 Task: Find connections with filter location Paso de los Libres with filter topic #motivation with filter profile language French with filter current company Gojek with filter school Shri Mata Vaishno Devi University with filter industry Ambulance Services with filter service category Copywriting with filter keywords title Customer Service Manager
Action: Mouse moved to (603, 124)
Screenshot: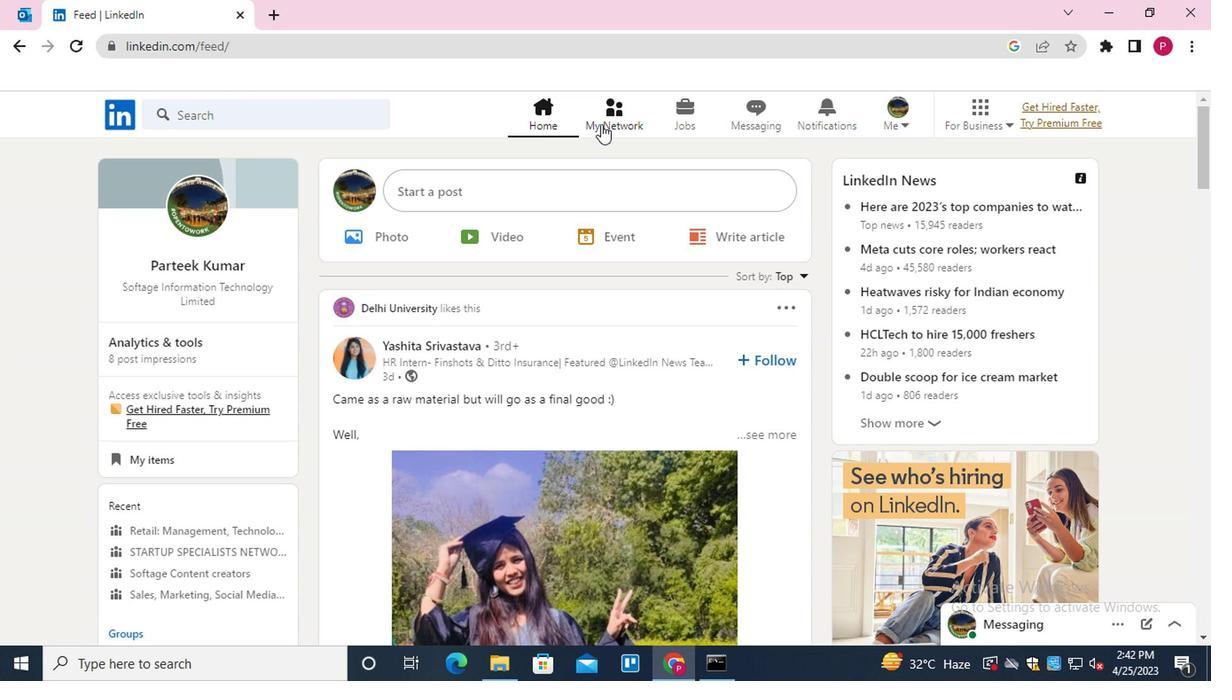 
Action: Mouse pressed left at (603, 124)
Screenshot: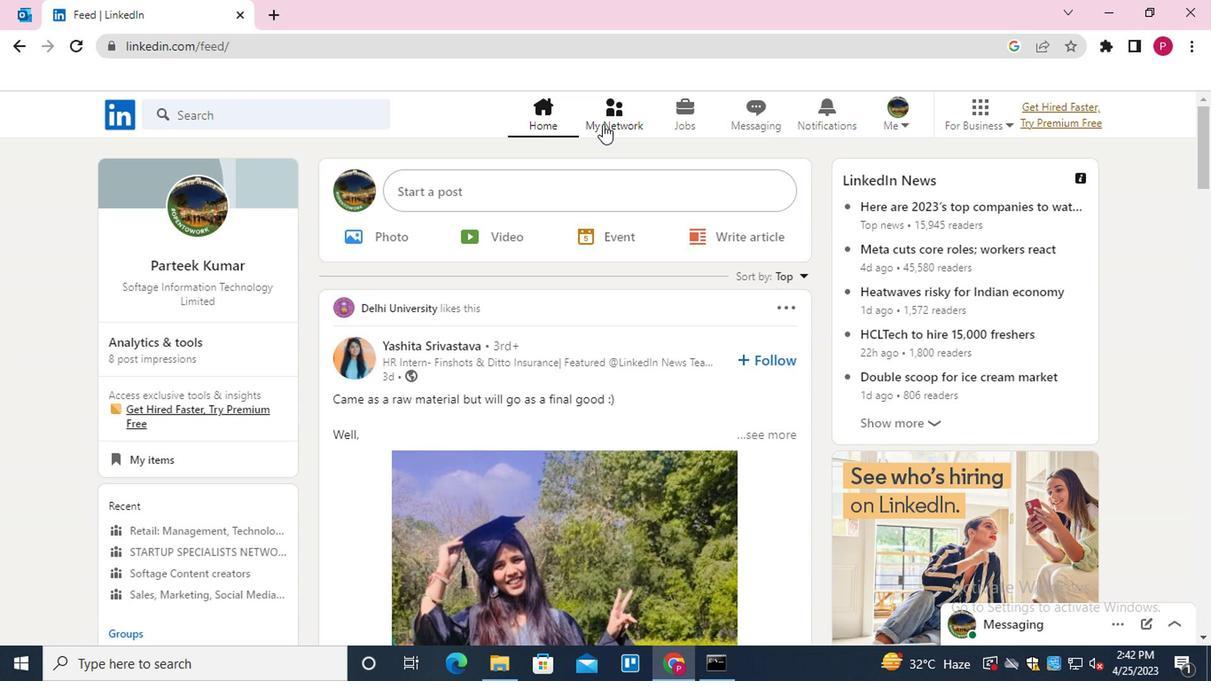
Action: Mouse moved to (200, 201)
Screenshot: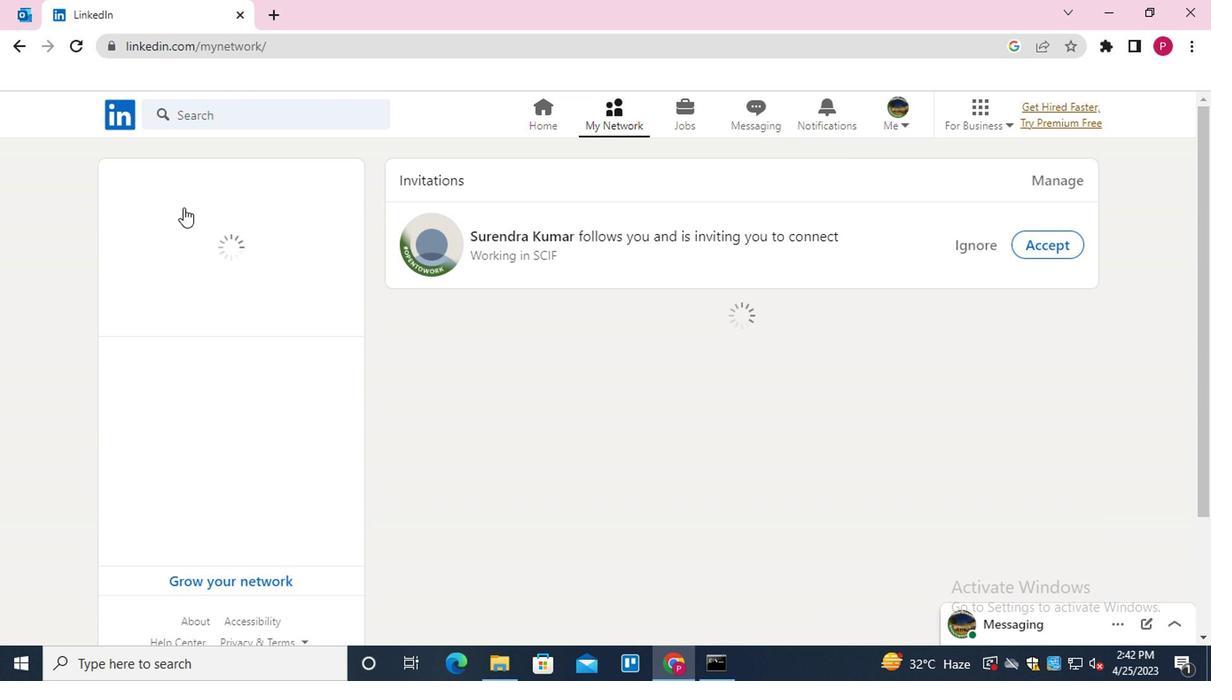 
Action: Mouse pressed left at (200, 201)
Screenshot: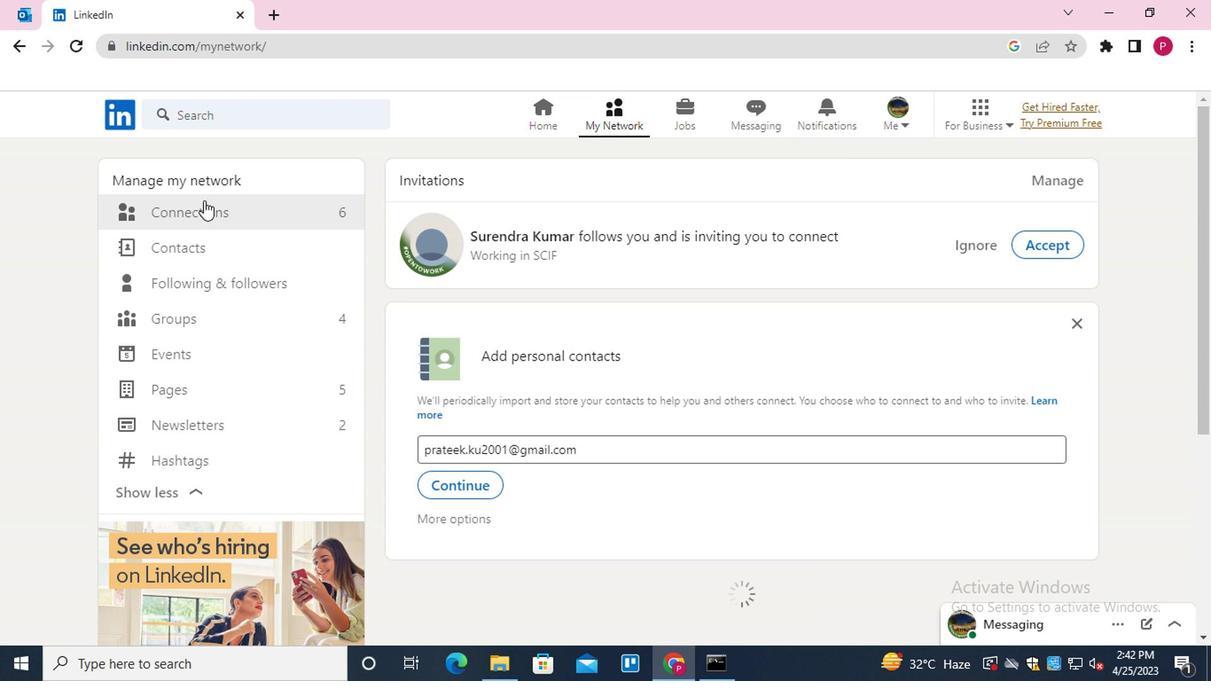 
Action: Mouse moved to (279, 208)
Screenshot: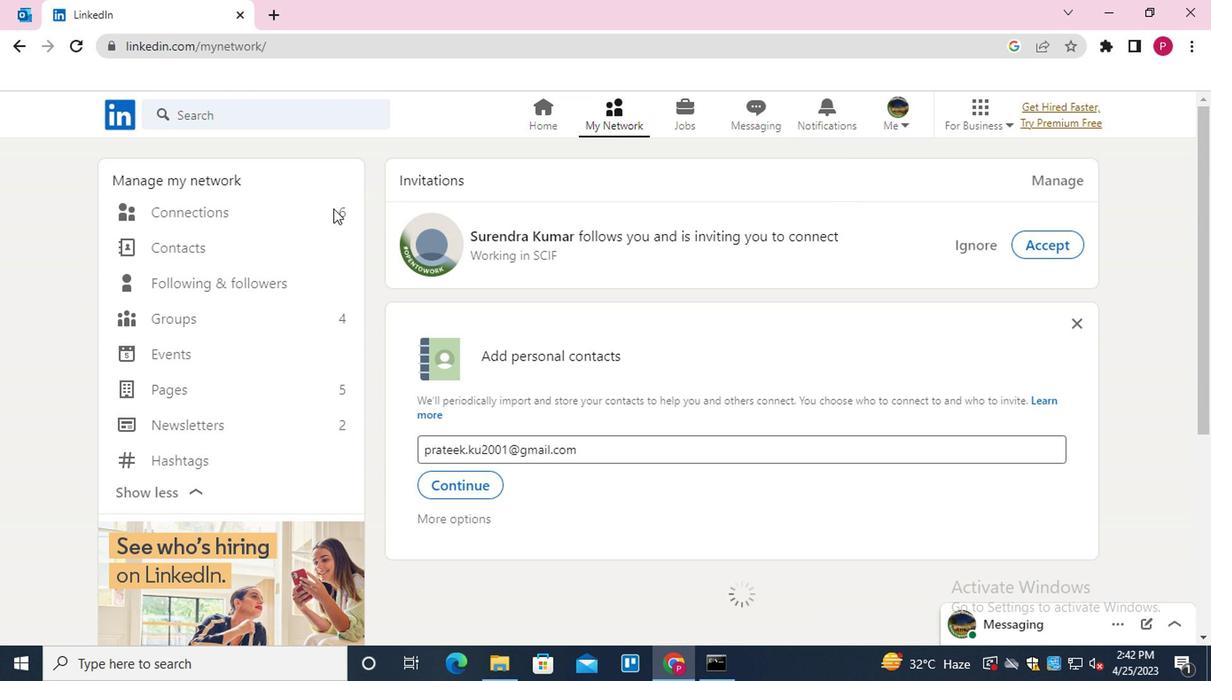 
Action: Mouse pressed left at (279, 208)
Screenshot: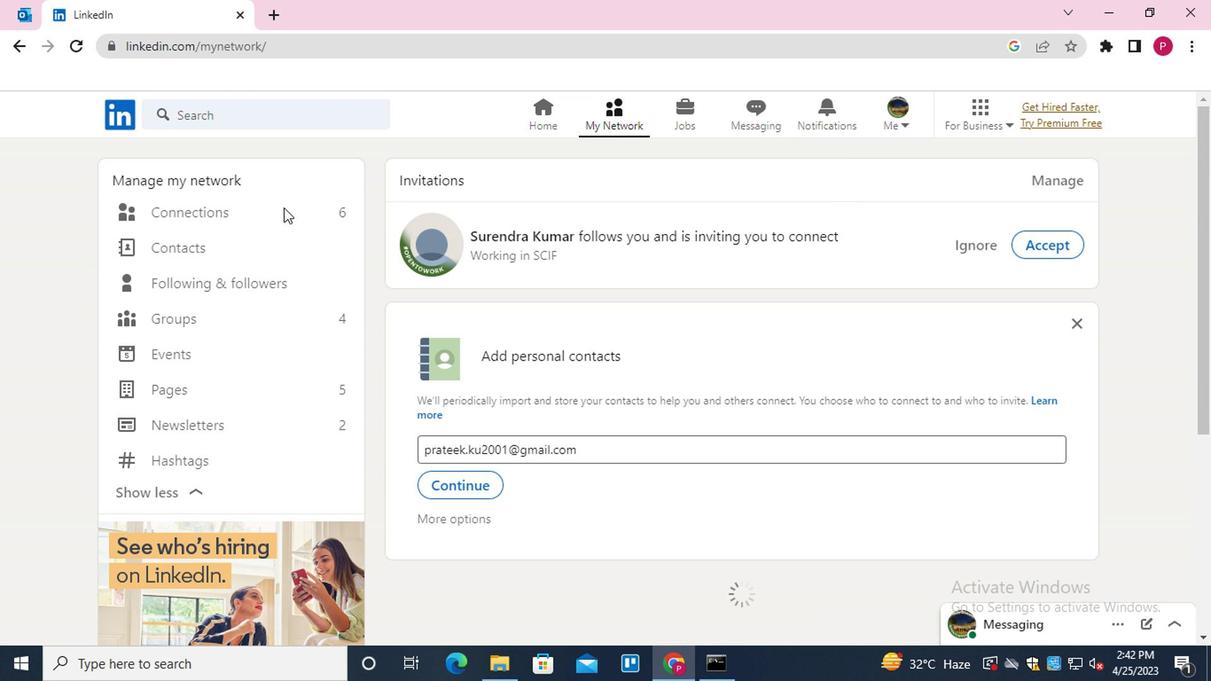 
Action: Mouse moved to (716, 218)
Screenshot: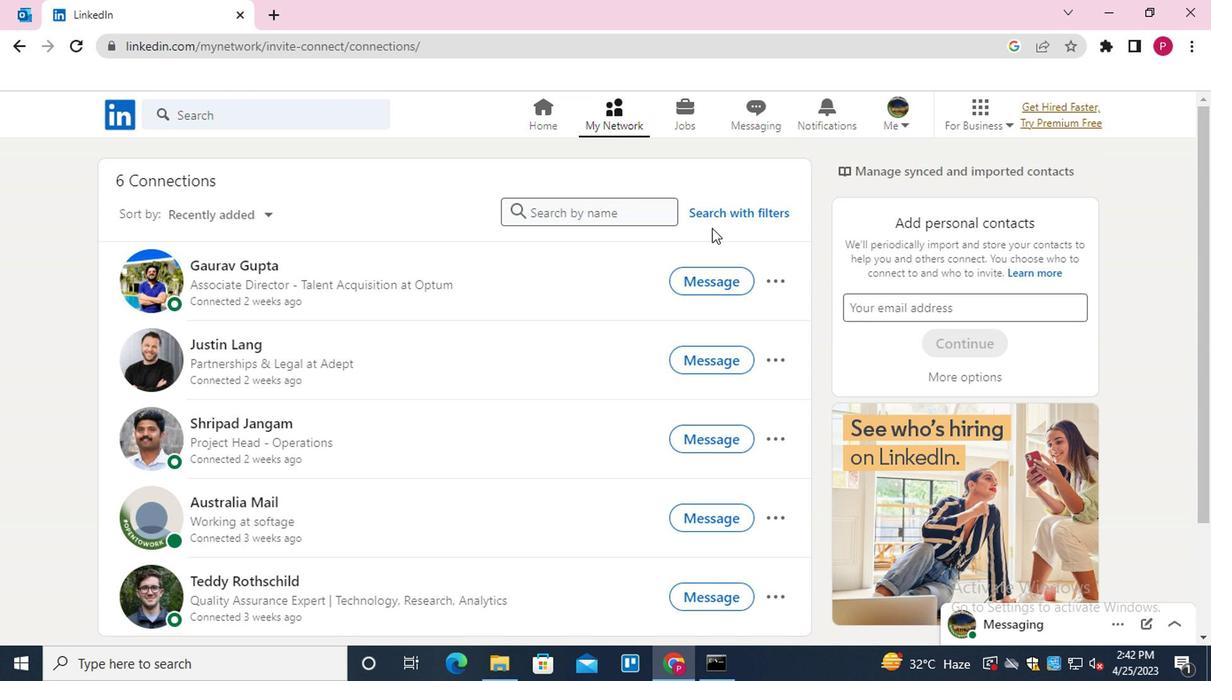 
Action: Mouse pressed left at (716, 218)
Screenshot: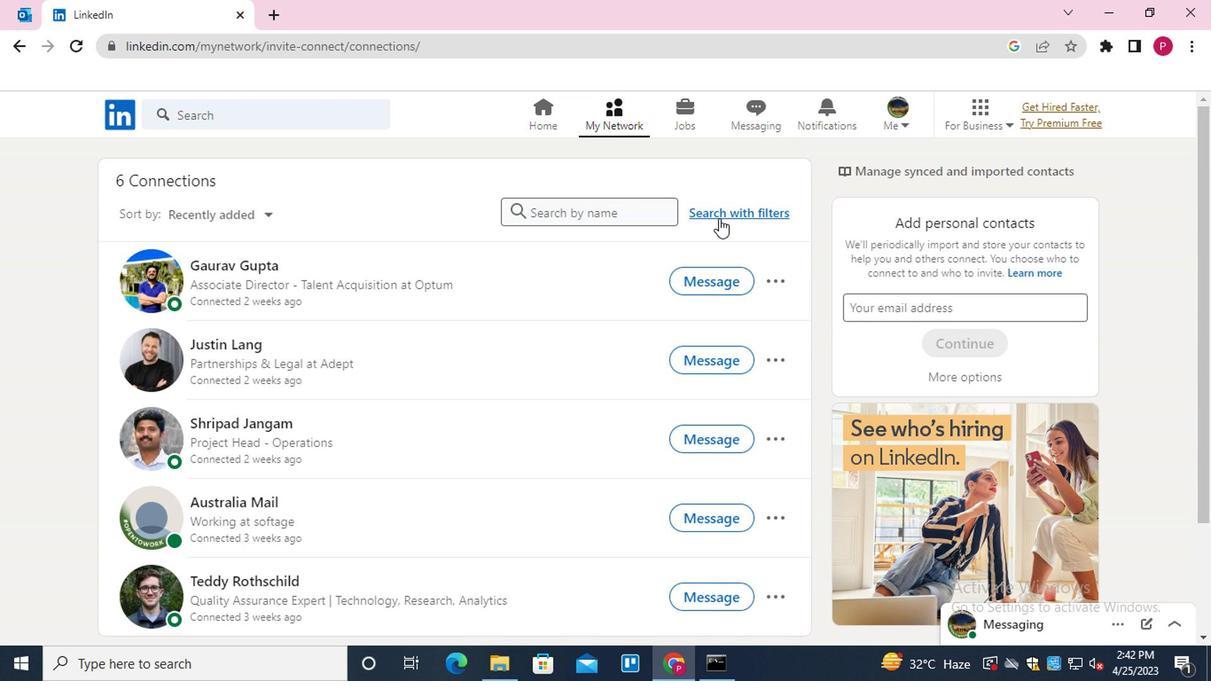 
Action: Mouse moved to (551, 167)
Screenshot: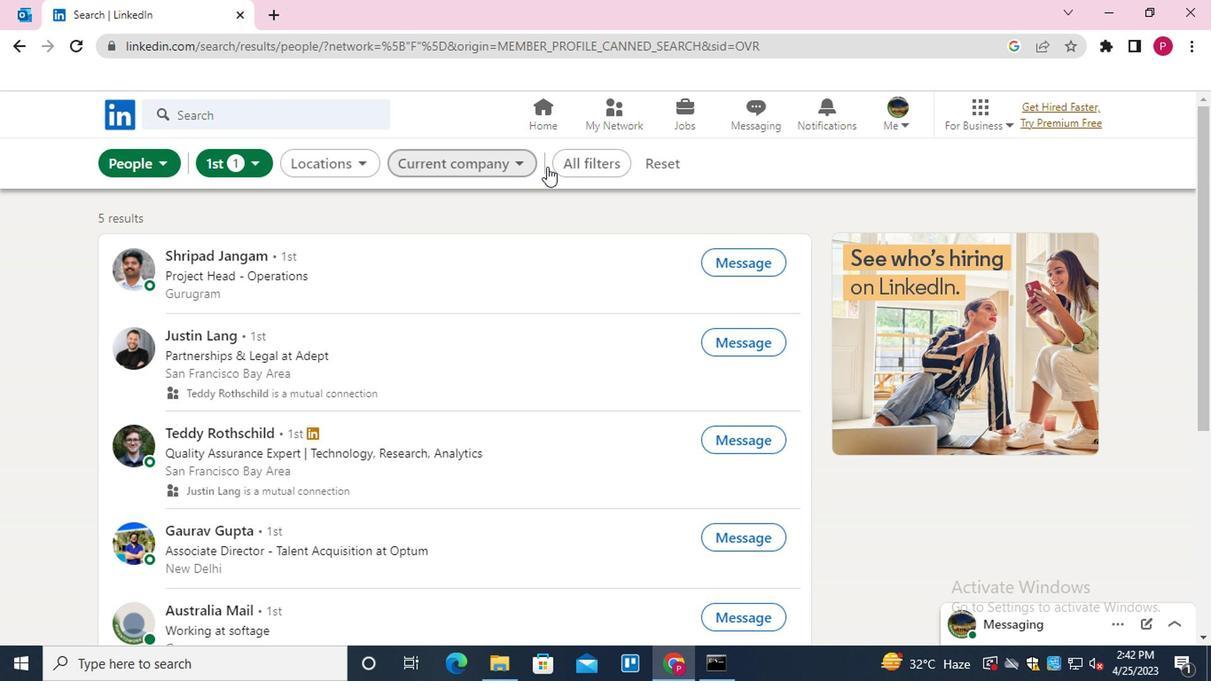 
Action: Mouse pressed left at (551, 167)
Screenshot: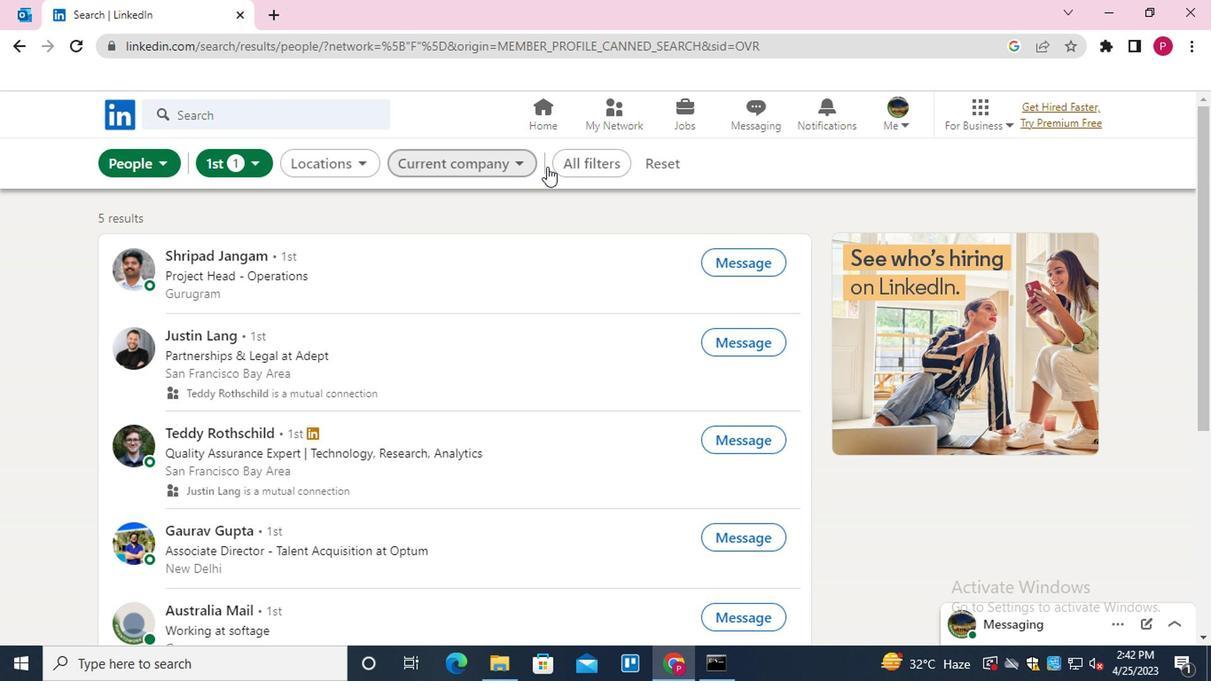 
Action: Mouse moved to (826, 346)
Screenshot: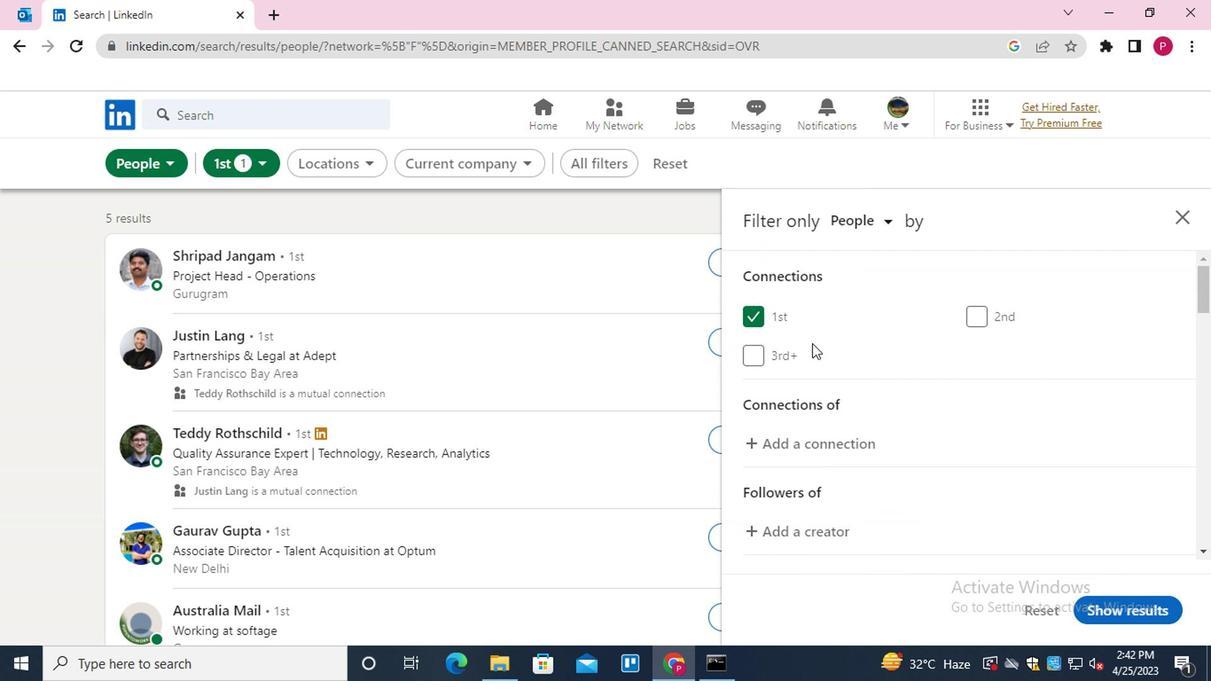 
Action: Mouse scrolled (826, 345) with delta (0, -1)
Screenshot: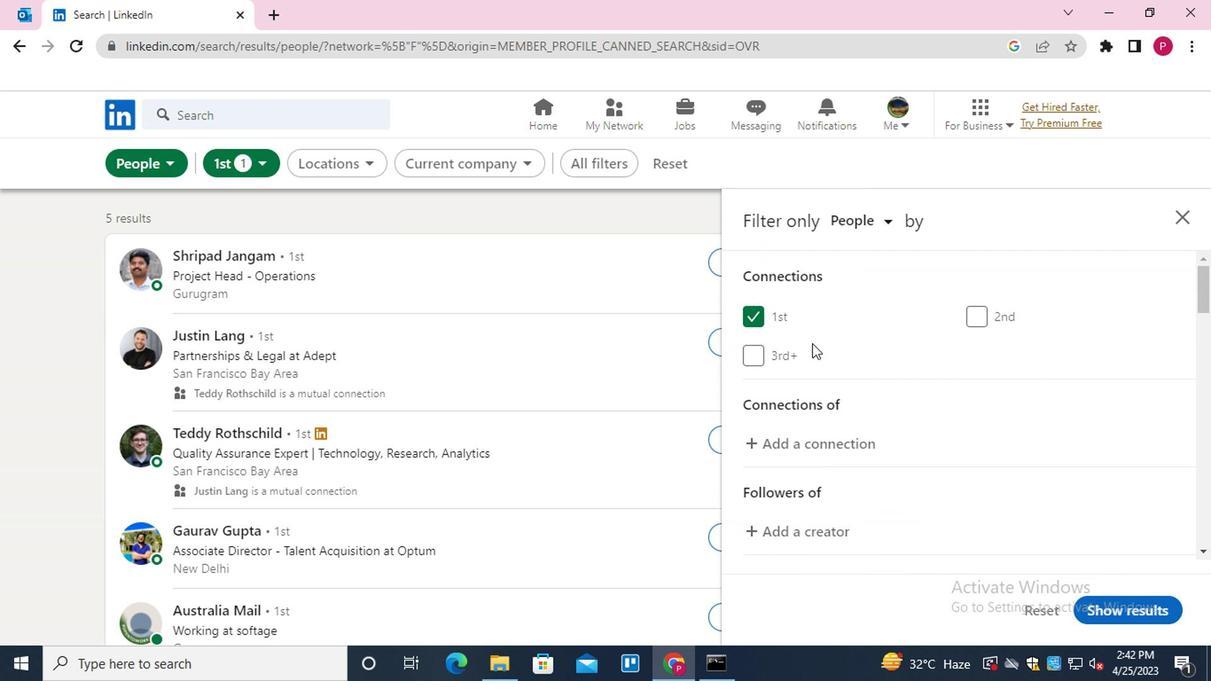 
Action: Mouse moved to (828, 348)
Screenshot: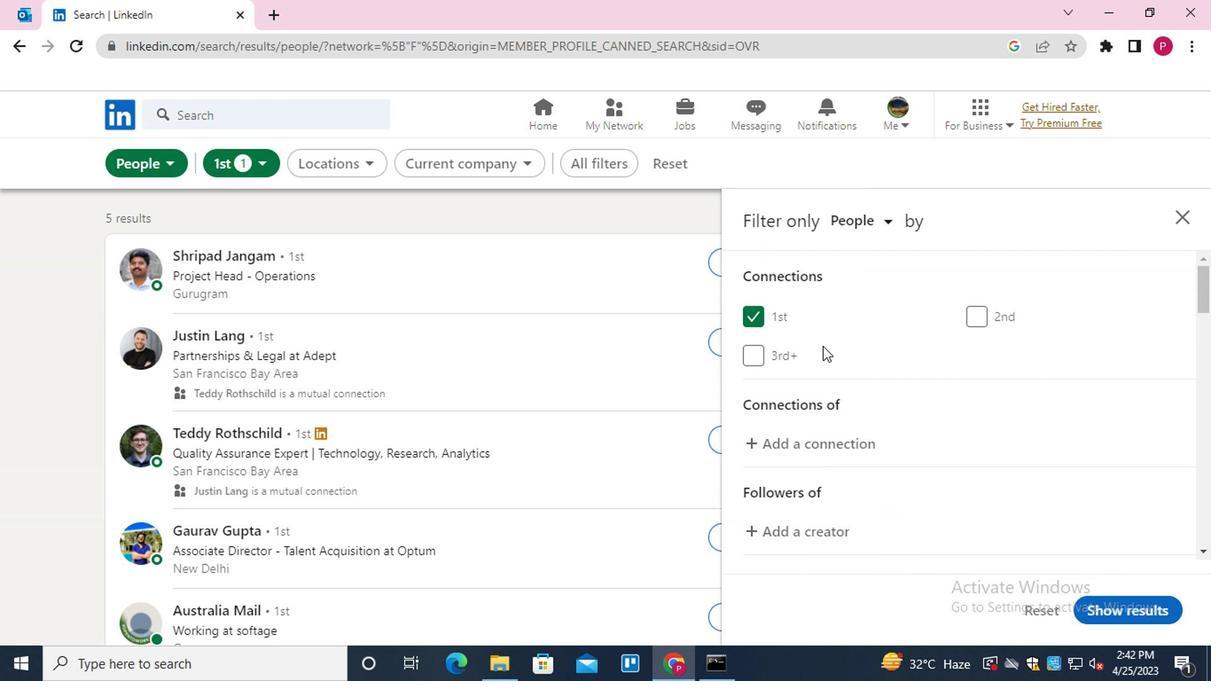 
Action: Mouse scrolled (828, 347) with delta (0, -1)
Screenshot: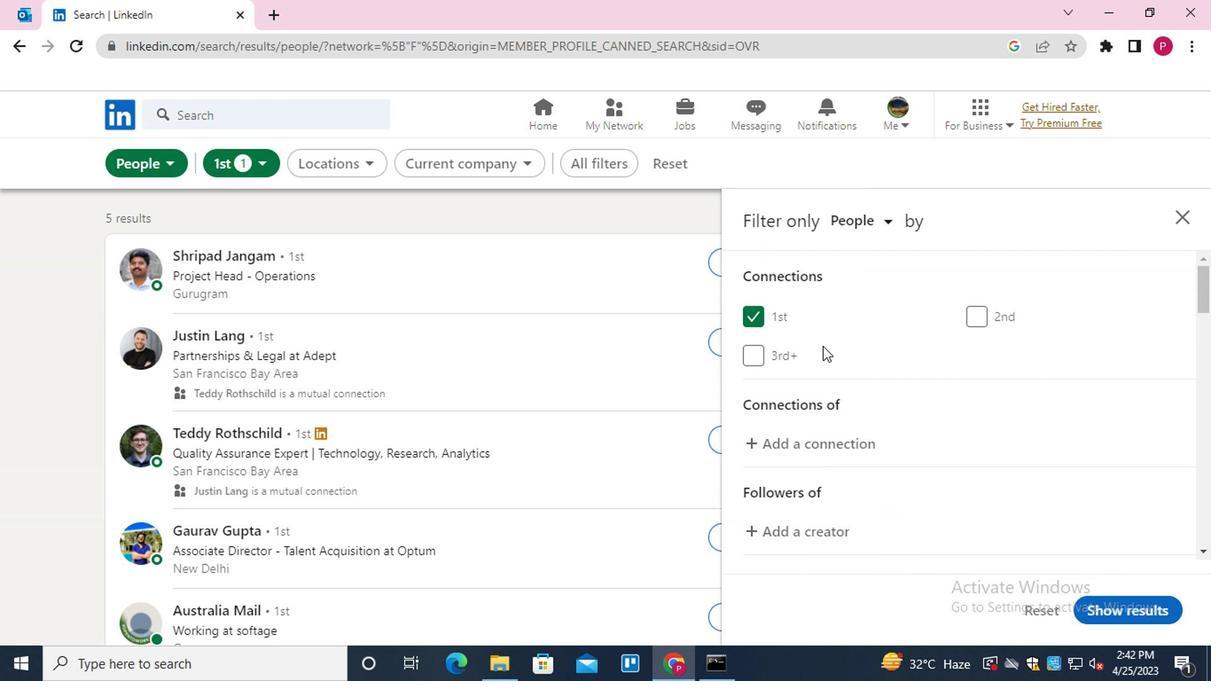 
Action: Mouse moved to (829, 348)
Screenshot: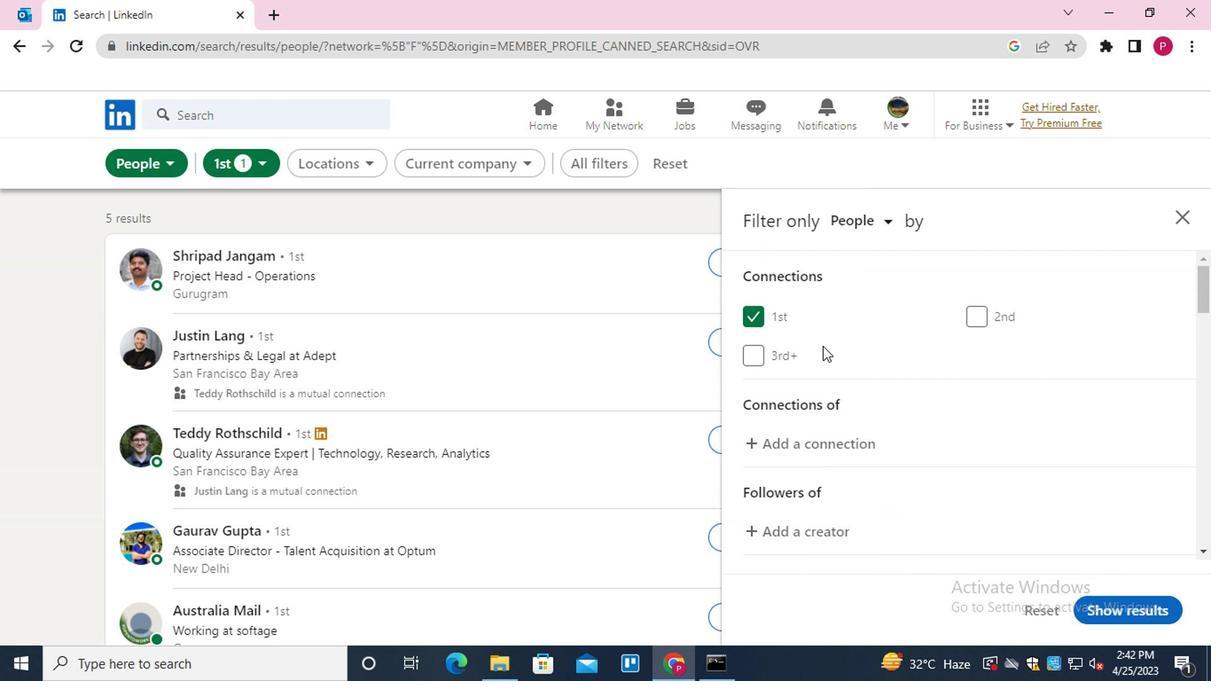 
Action: Mouse scrolled (829, 347) with delta (0, -1)
Screenshot: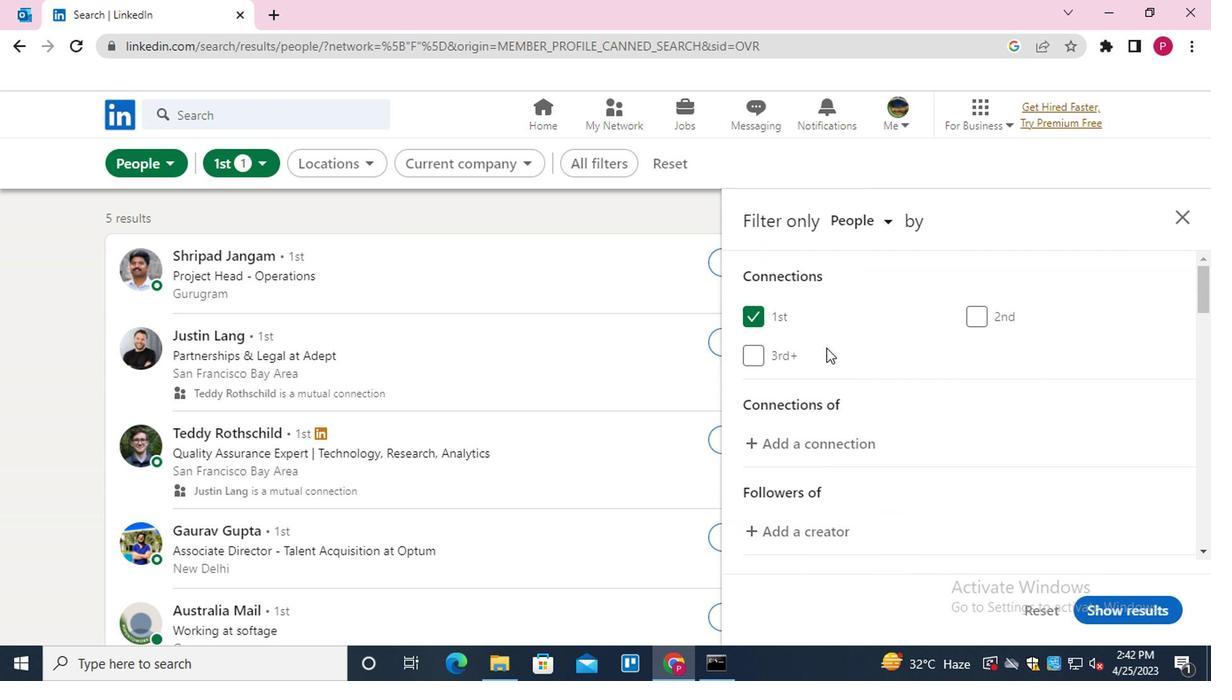 
Action: Mouse moved to (1041, 420)
Screenshot: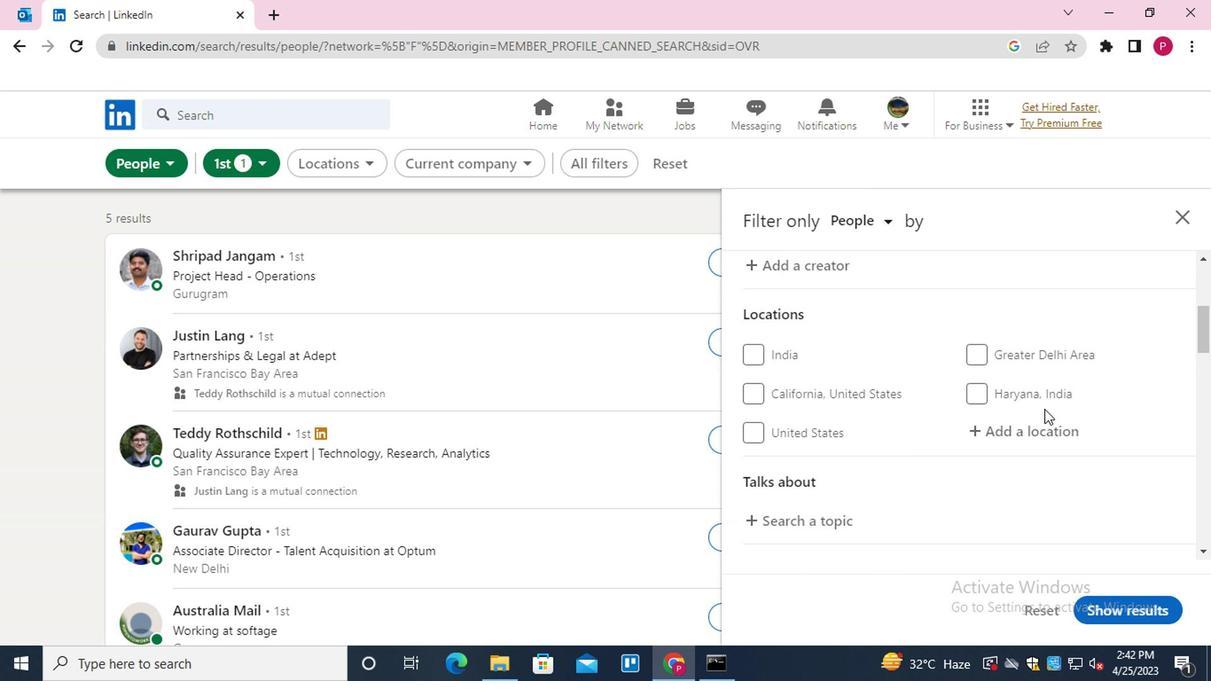 
Action: Mouse pressed left at (1041, 420)
Screenshot: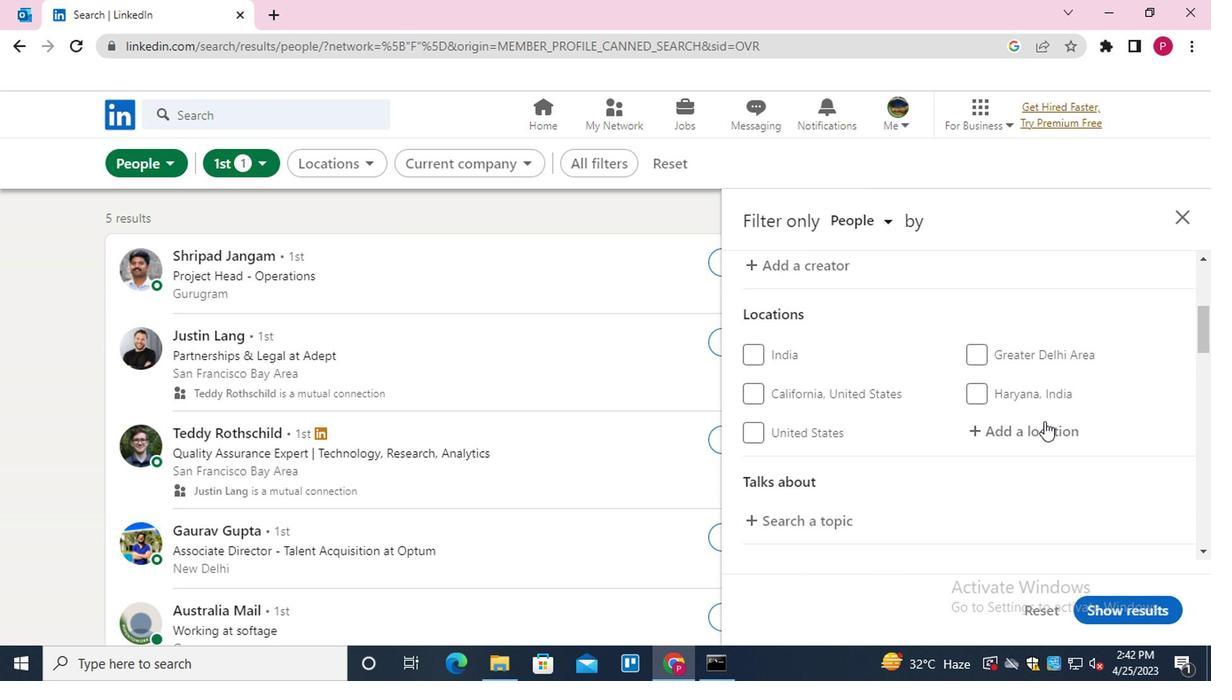 
Action: Key pressed <Key.shift>PASO<Key.space>DE<Key.space>LOS
Screenshot: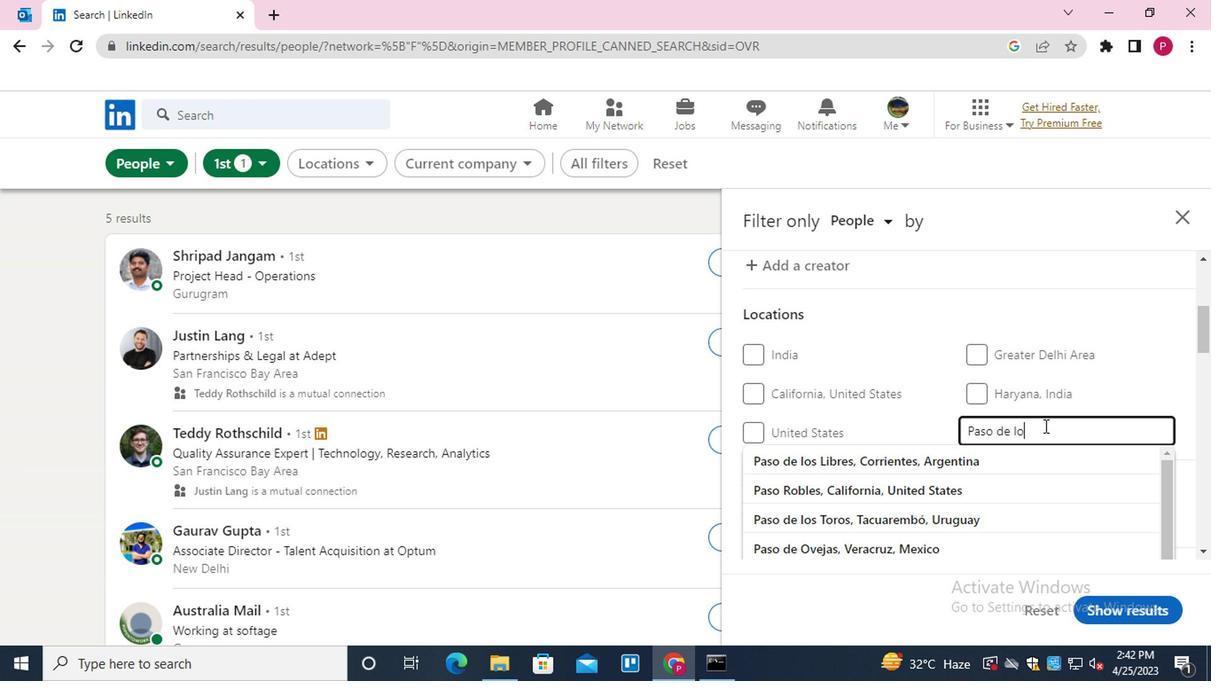 
Action: Mouse moved to (878, 446)
Screenshot: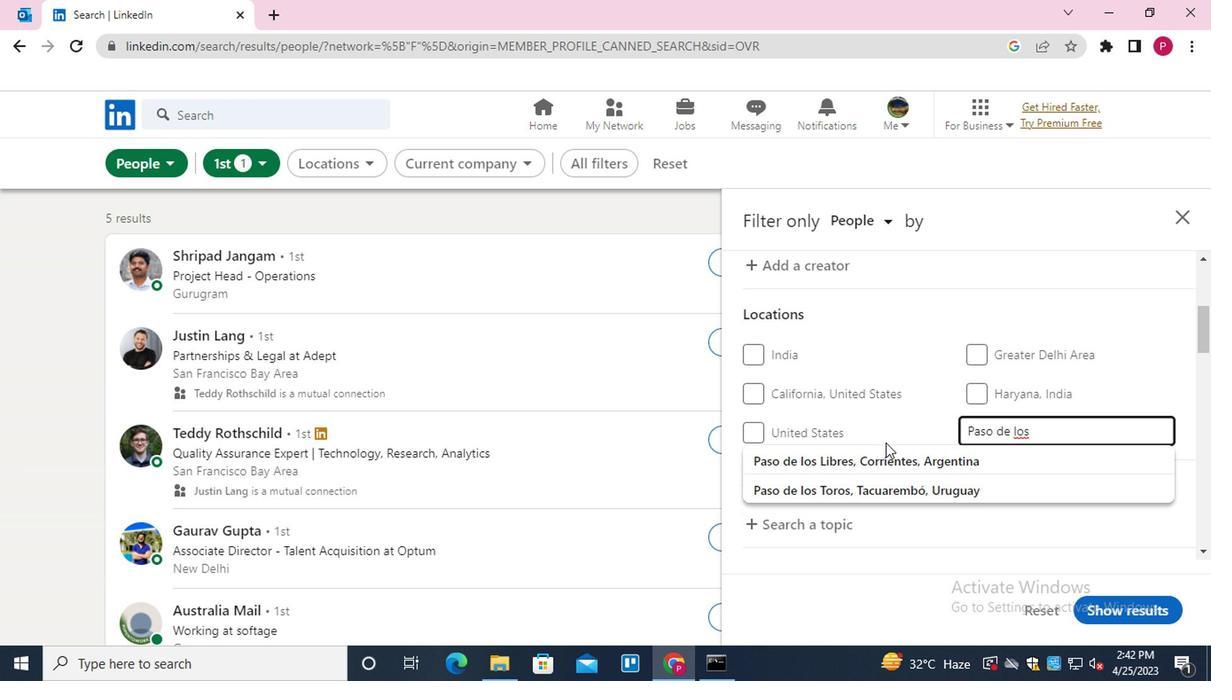 
Action: Mouse pressed left at (878, 446)
Screenshot: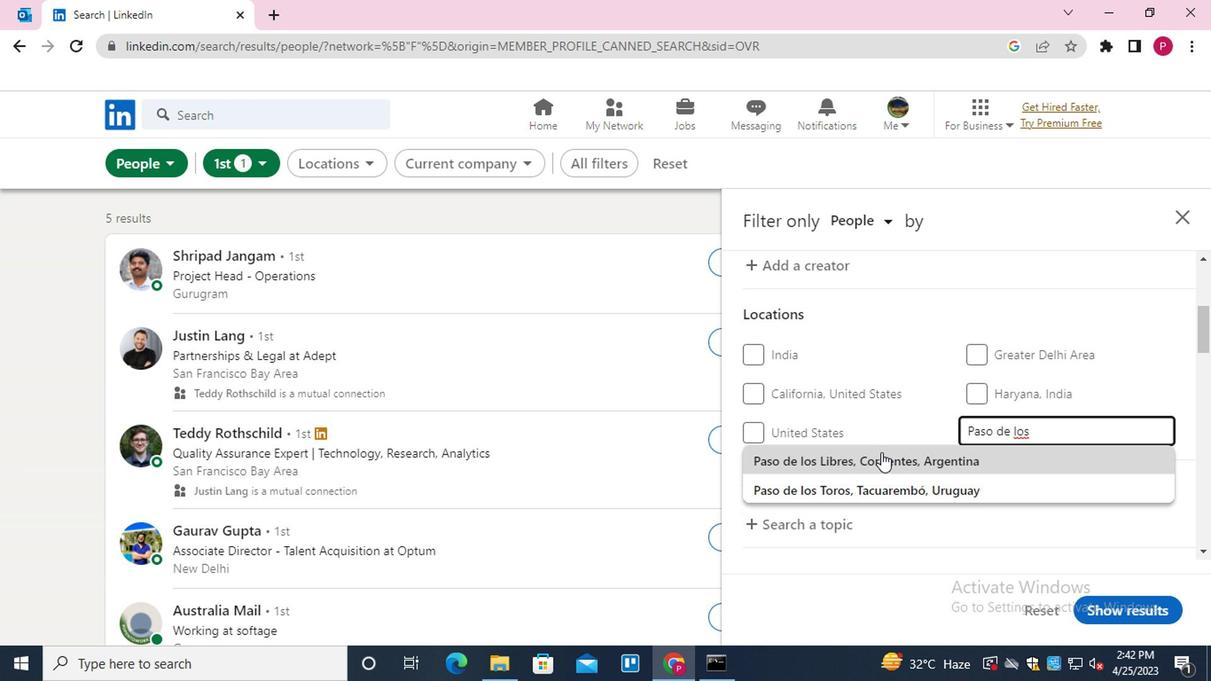
Action: Mouse moved to (863, 393)
Screenshot: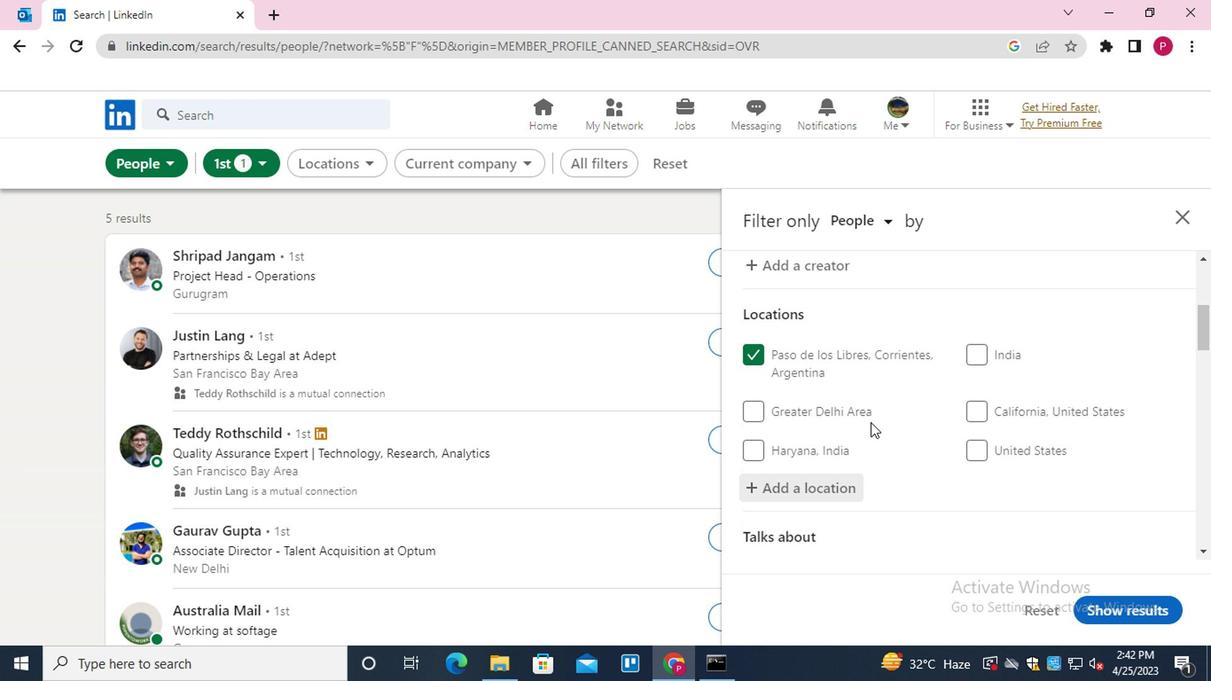 
Action: Mouse scrolled (863, 392) with delta (0, -1)
Screenshot: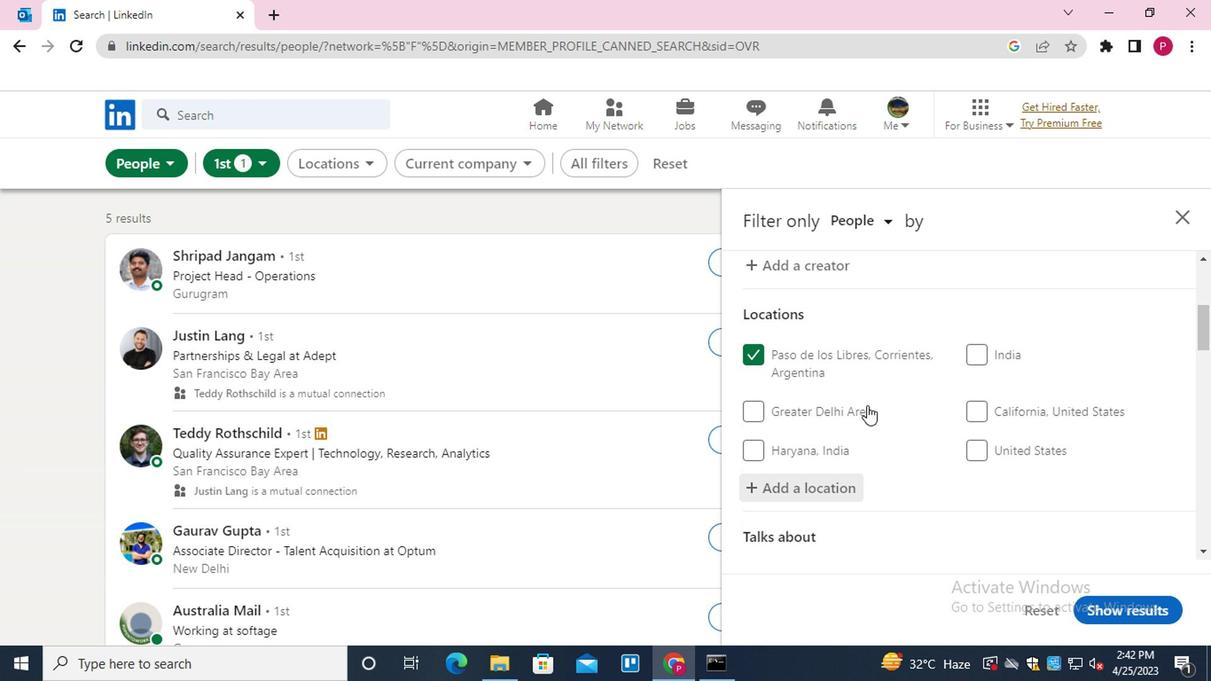 
Action: Mouse moved to (864, 393)
Screenshot: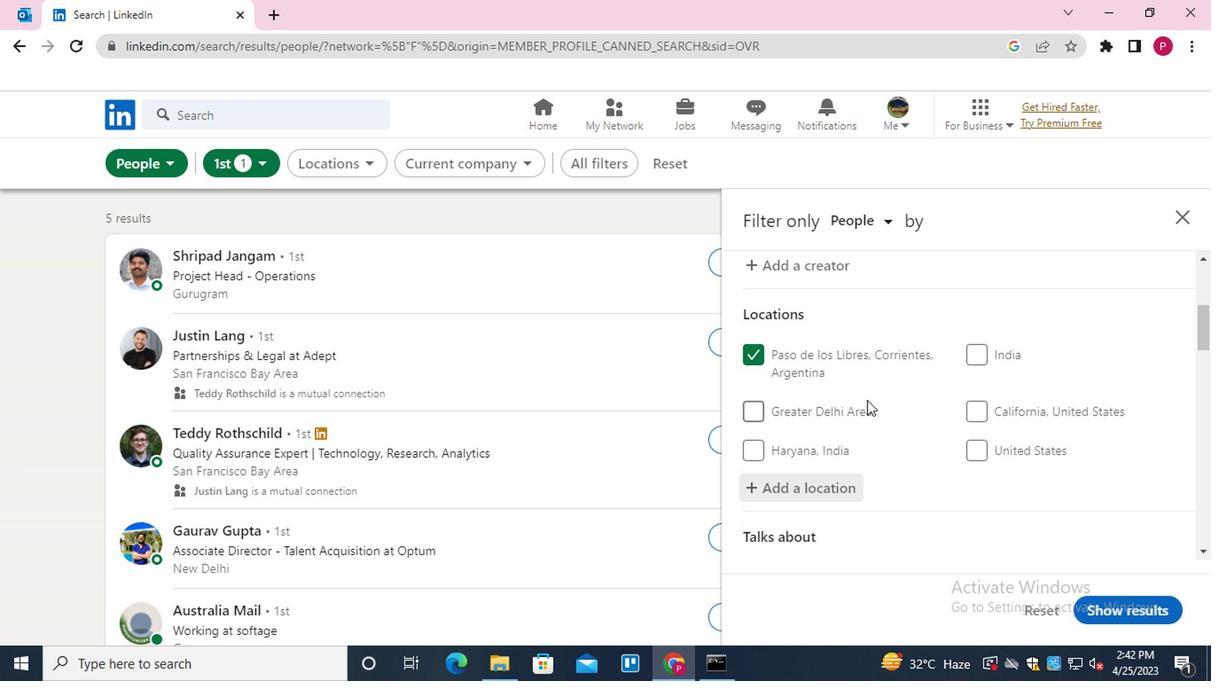 
Action: Mouse scrolled (864, 392) with delta (0, -1)
Screenshot: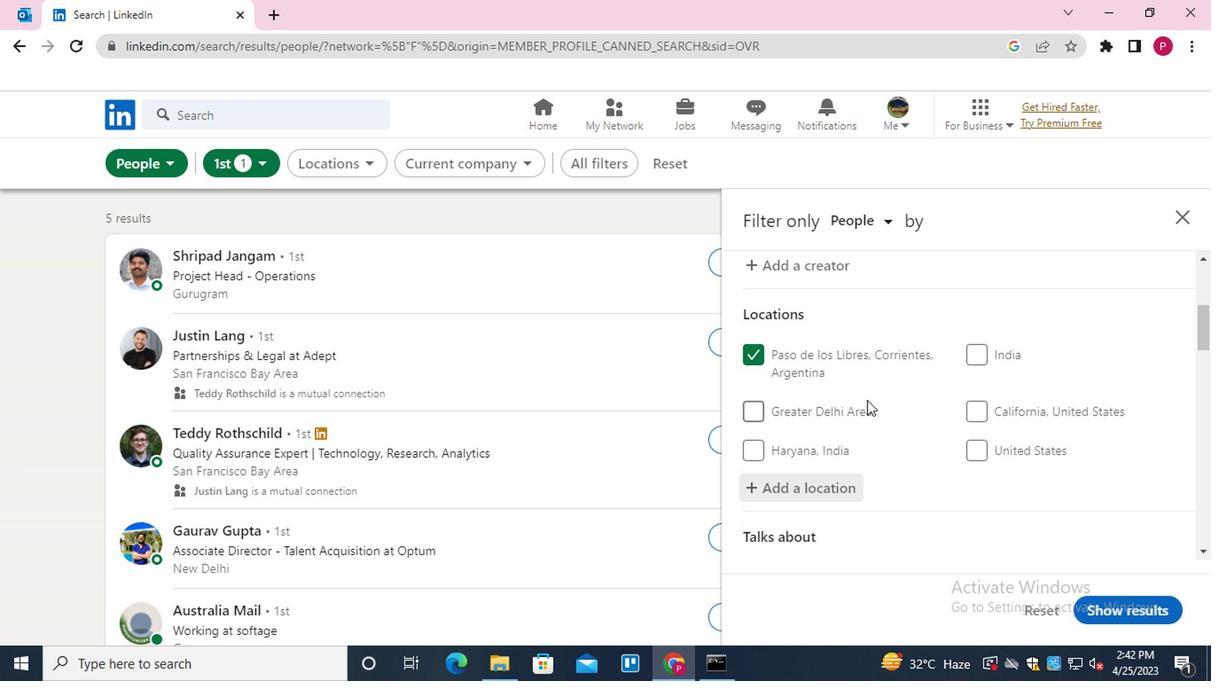 
Action: Mouse scrolled (864, 392) with delta (0, -1)
Screenshot: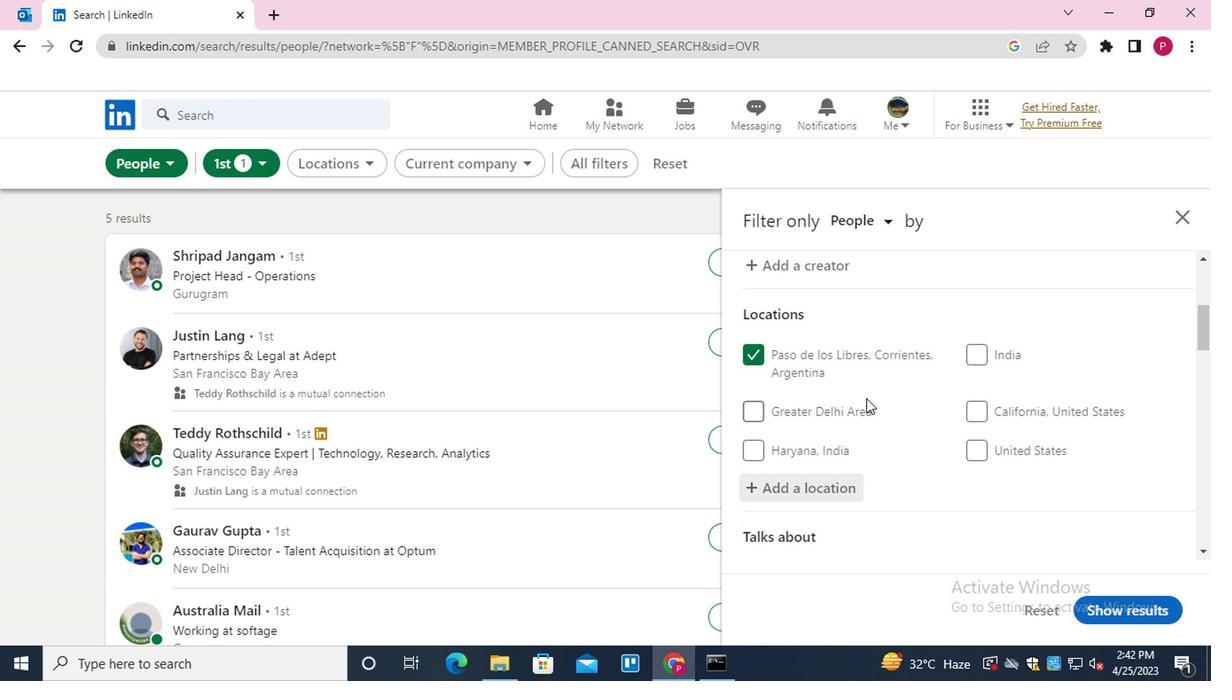 
Action: Mouse moved to (864, 393)
Screenshot: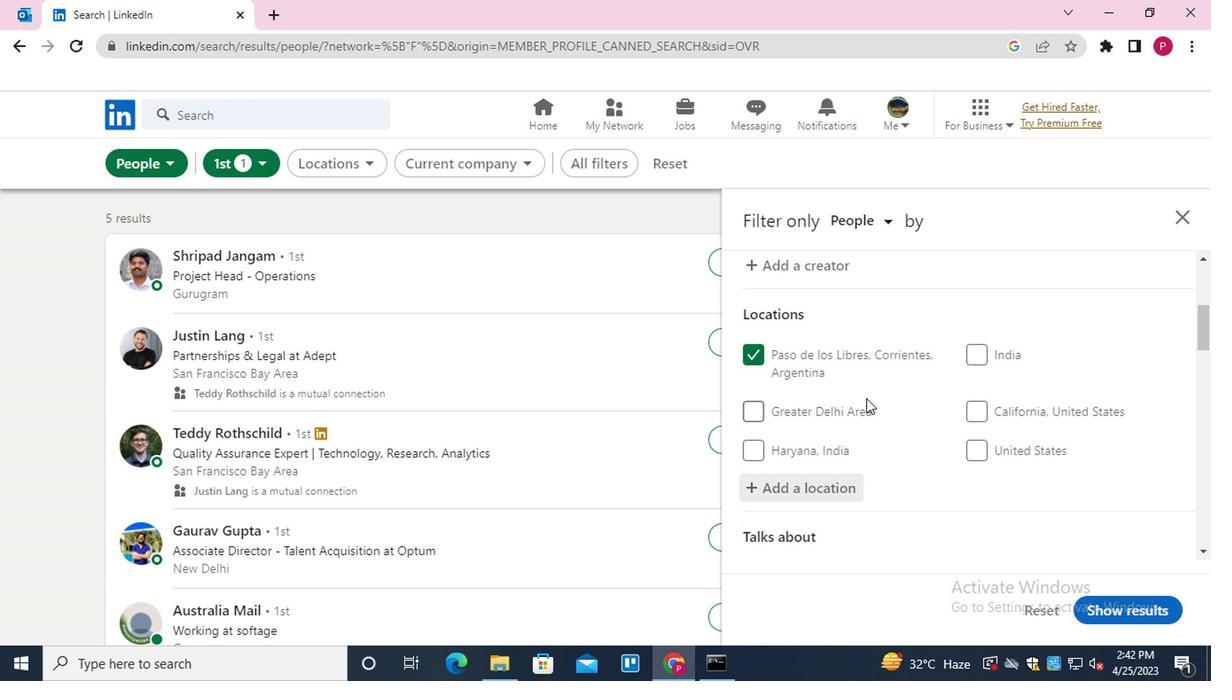 
Action: Mouse scrolled (864, 392) with delta (0, -1)
Screenshot: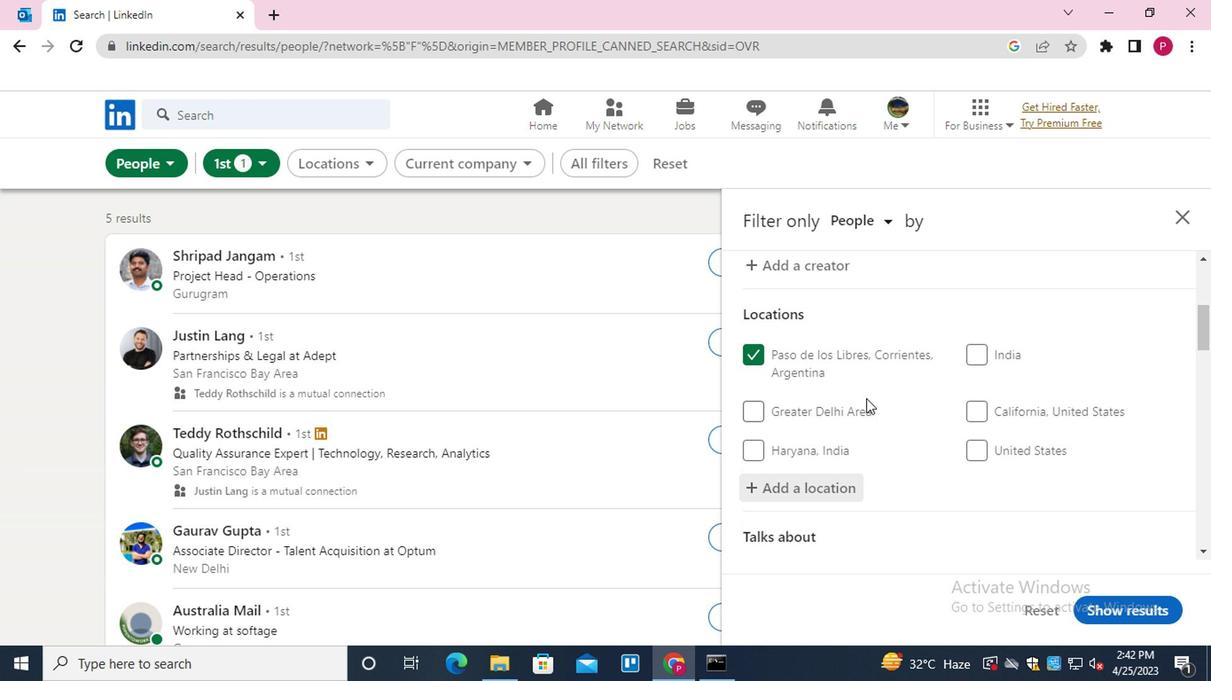 
Action: Mouse moved to (815, 304)
Screenshot: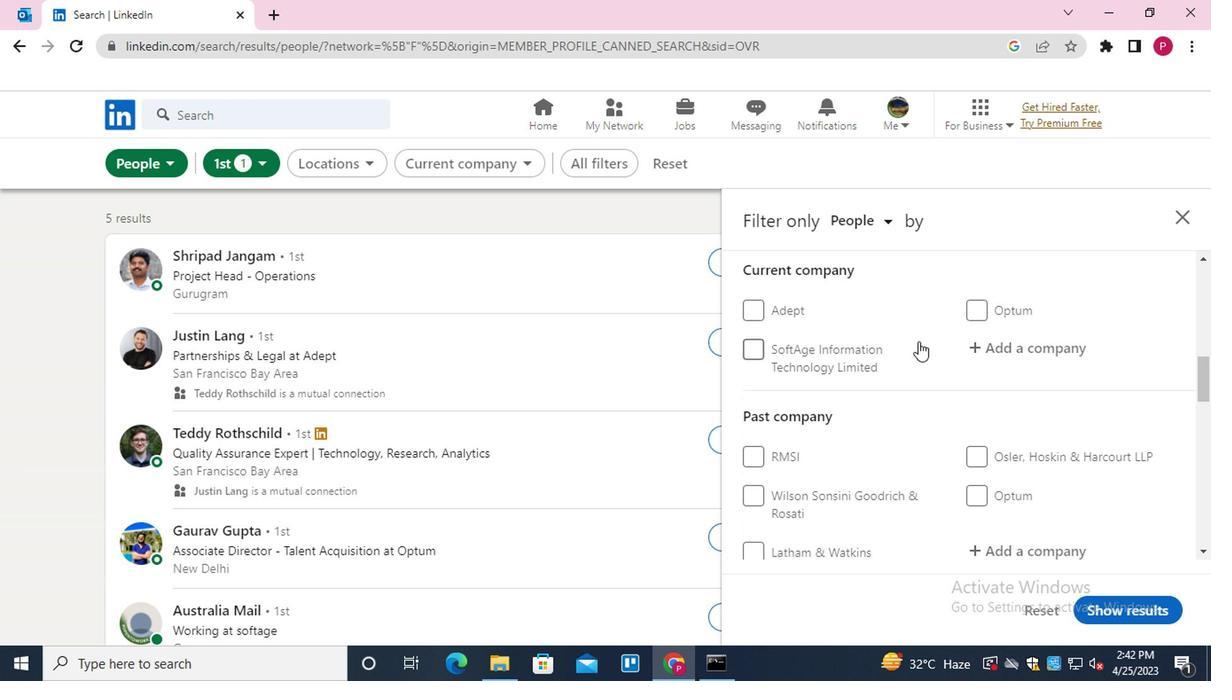 
Action: Mouse scrolled (815, 304) with delta (0, 0)
Screenshot: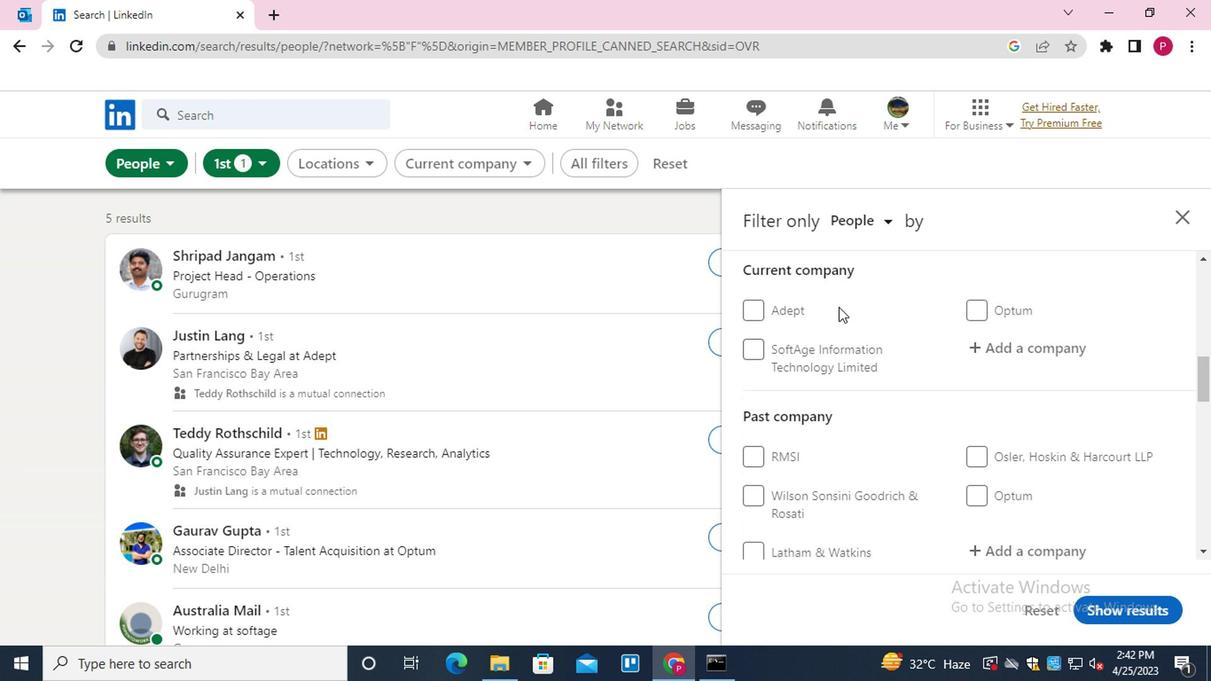 
Action: Mouse scrolled (815, 304) with delta (0, 0)
Screenshot: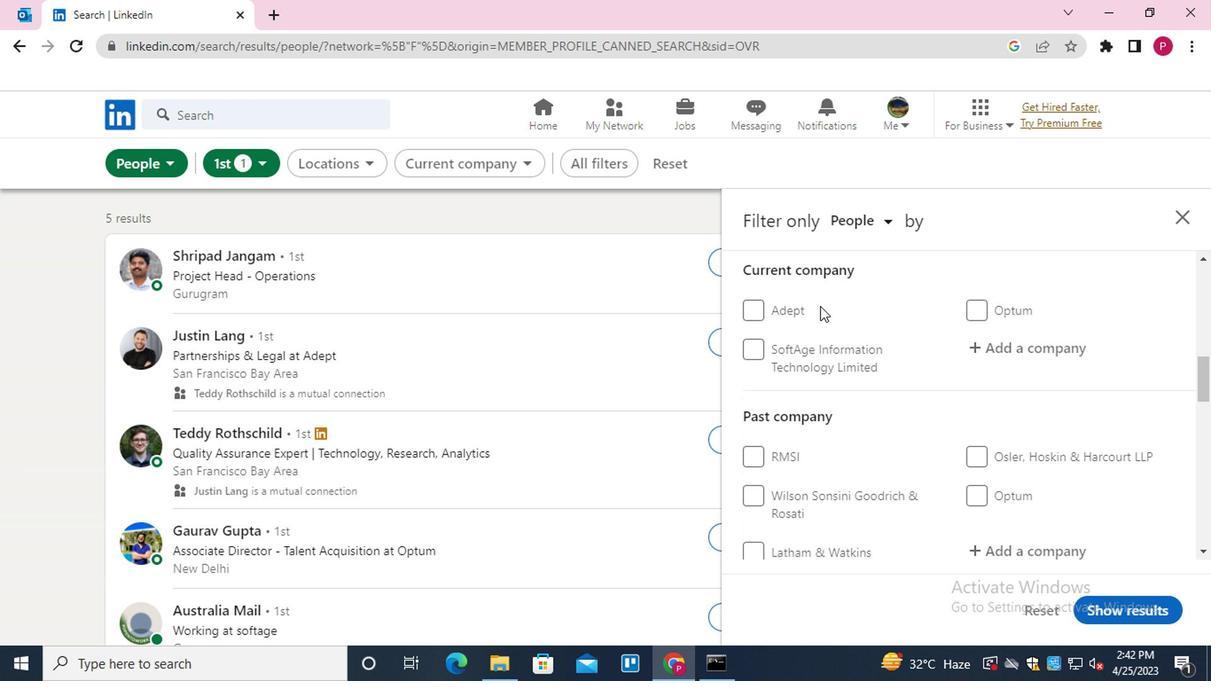 
Action: Mouse moved to (803, 393)
Screenshot: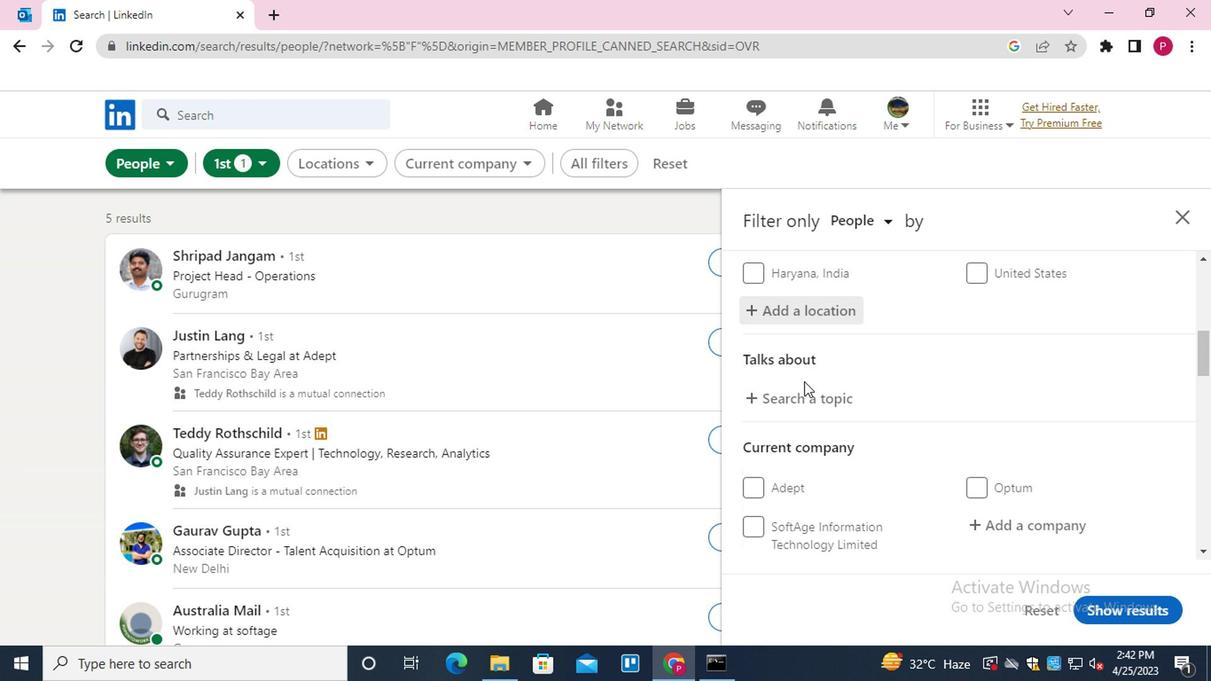 
Action: Mouse pressed left at (803, 393)
Screenshot: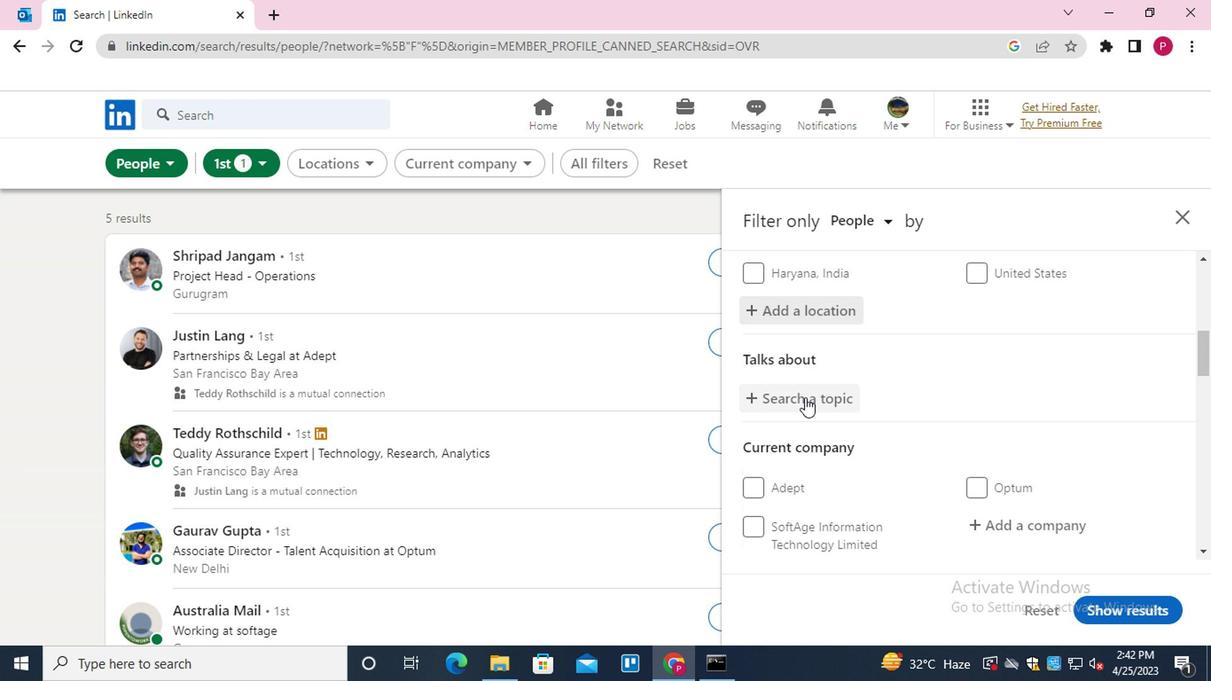 
Action: Key pressed <Key.shift>#MOTIVATION
Screenshot: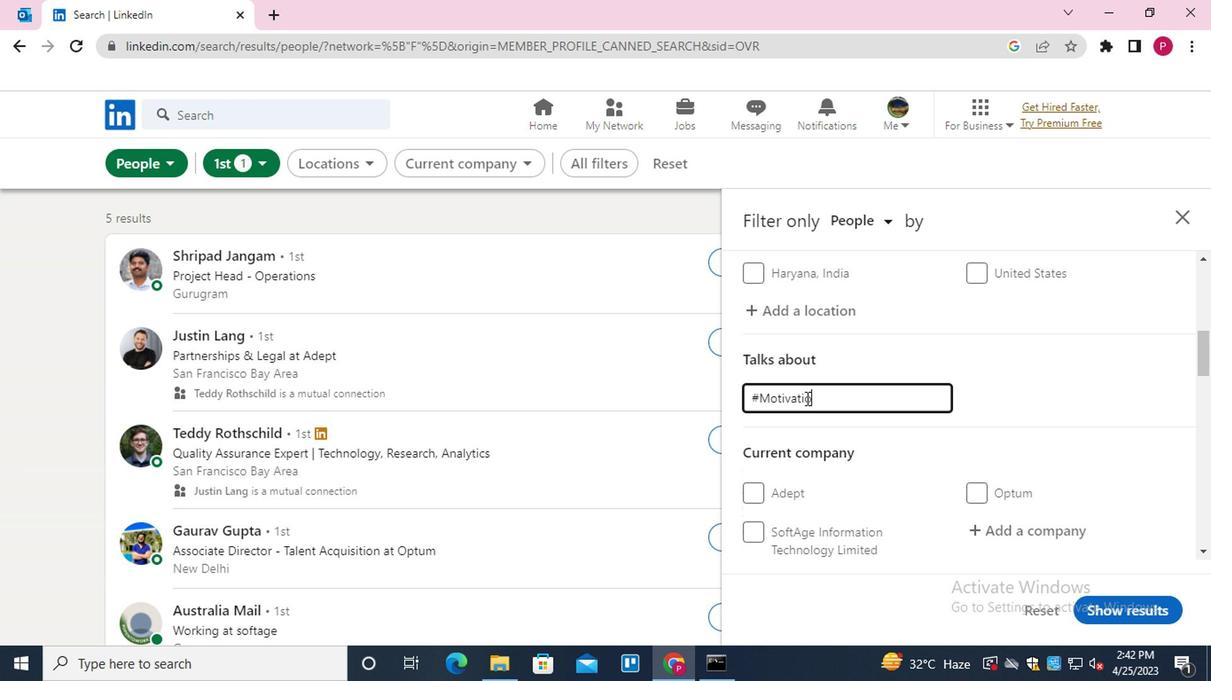 
Action: Mouse moved to (805, 392)
Screenshot: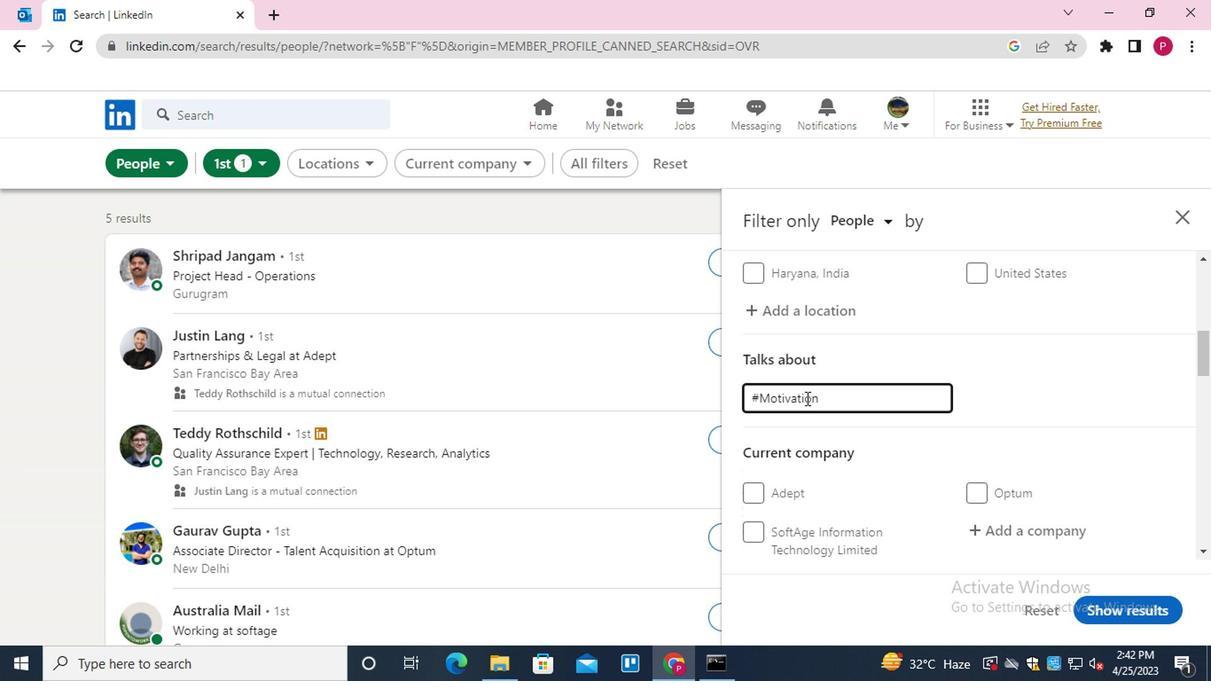 
Action: Mouse scrolled (805, 391) with delta (0, 0)
Screenshot: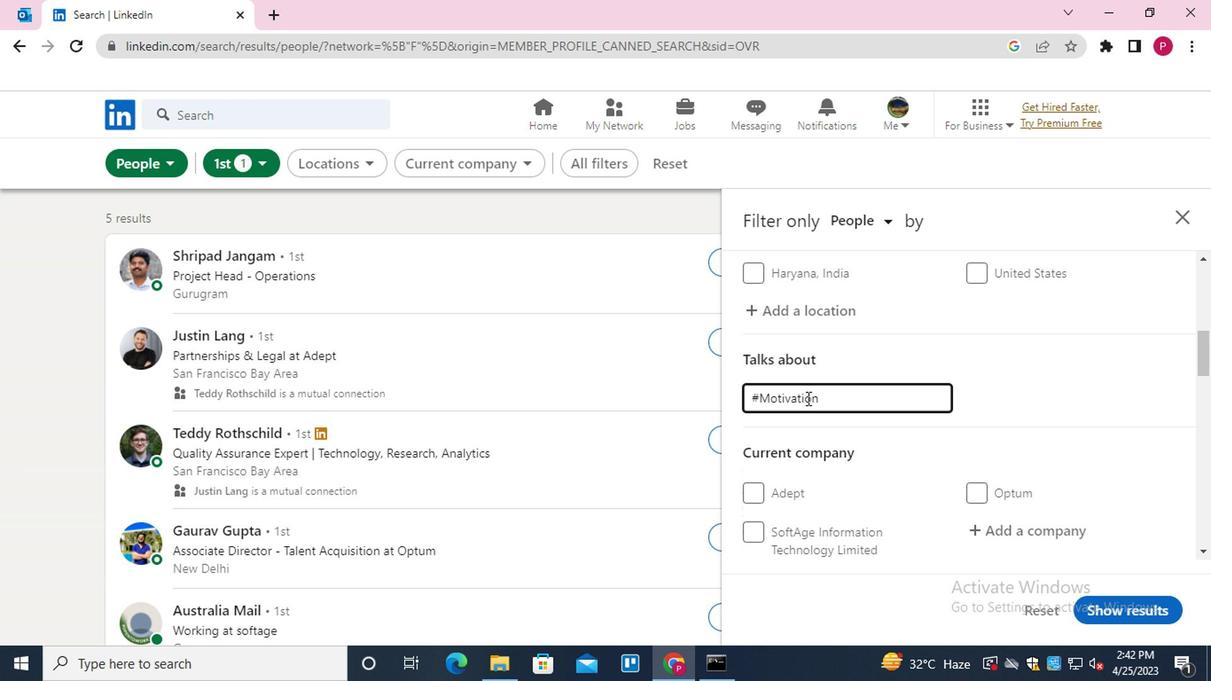 
Action: Mouse moved to (1024, 443)
Screenshot: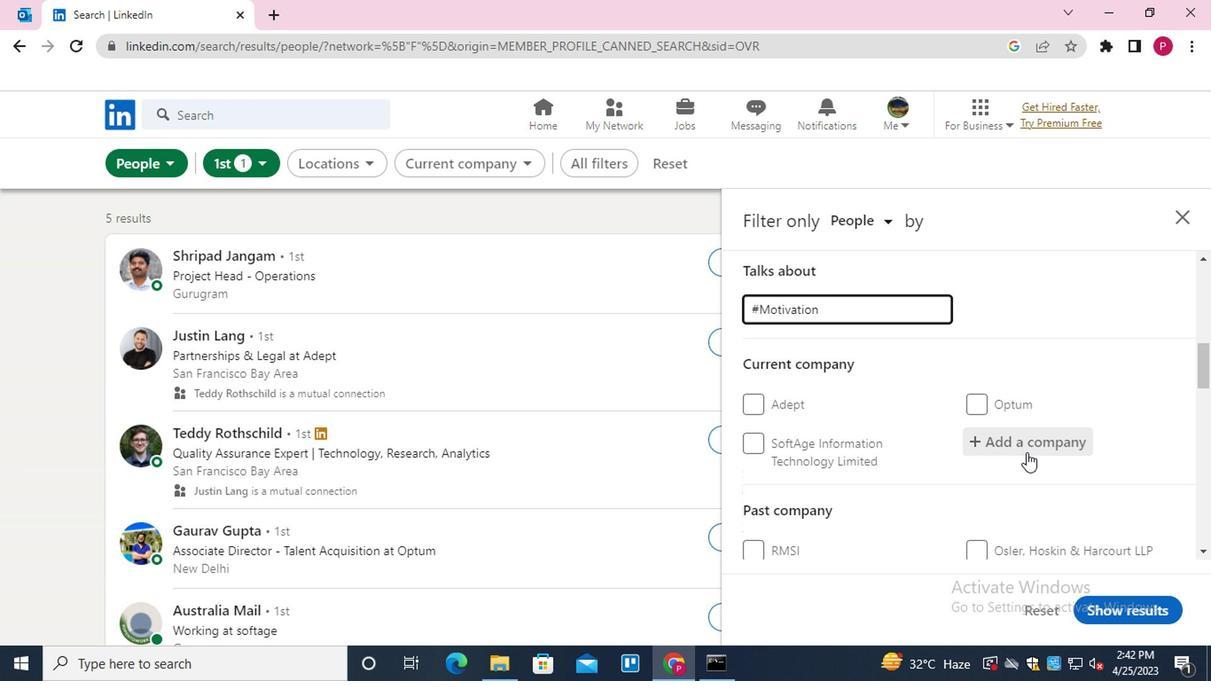 
Action: Mouse pressed left at (1024, 443)
Screenshot: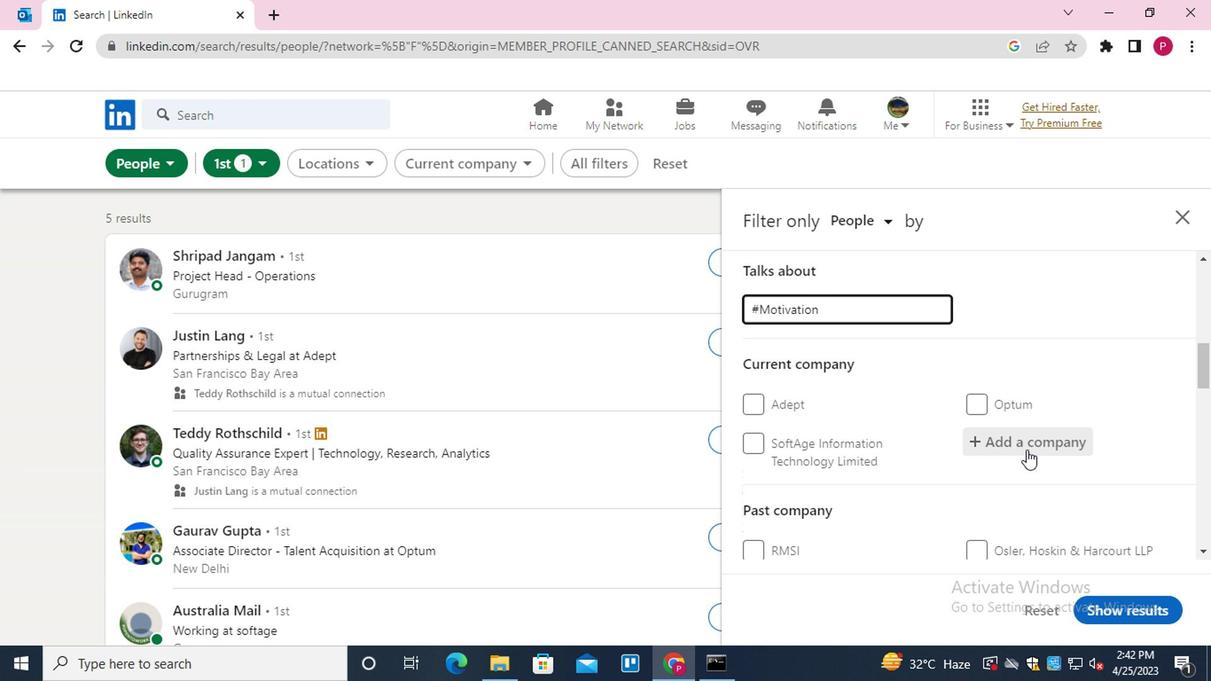 
Action: Mouse moved to (1002, 443)
Screenshot: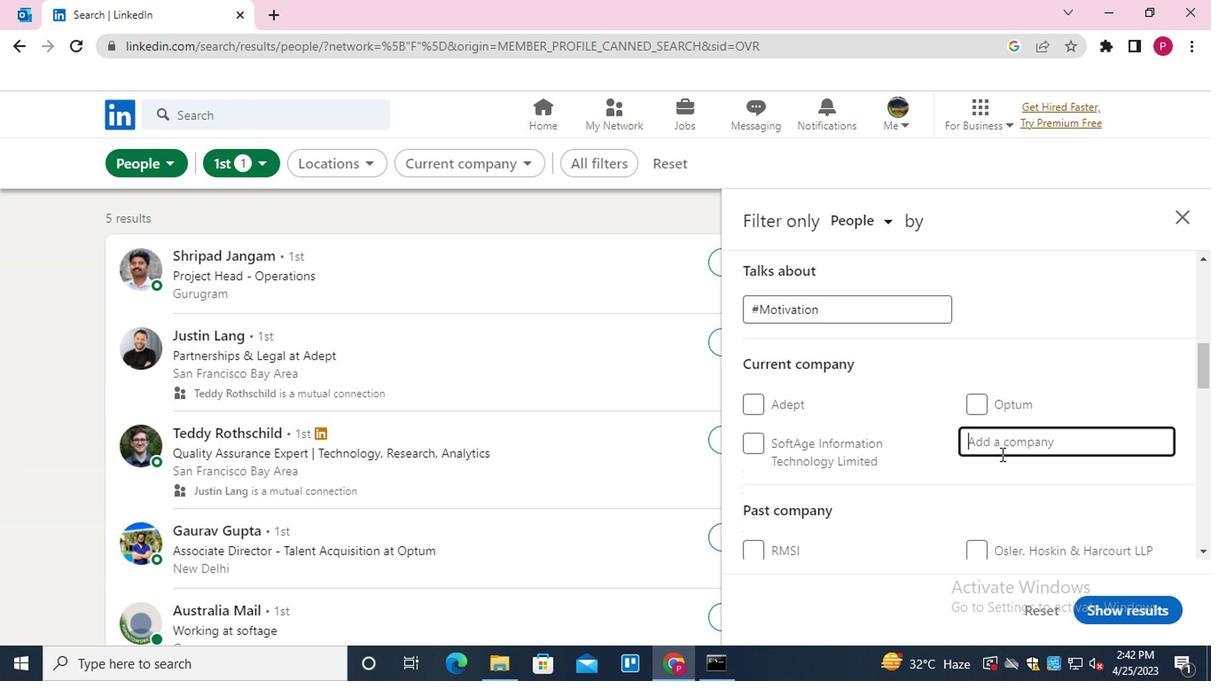 
Action: Key pressed <Key.shift><Key.shift><Key.shift><Key.shift>GOJEK
Screenshot: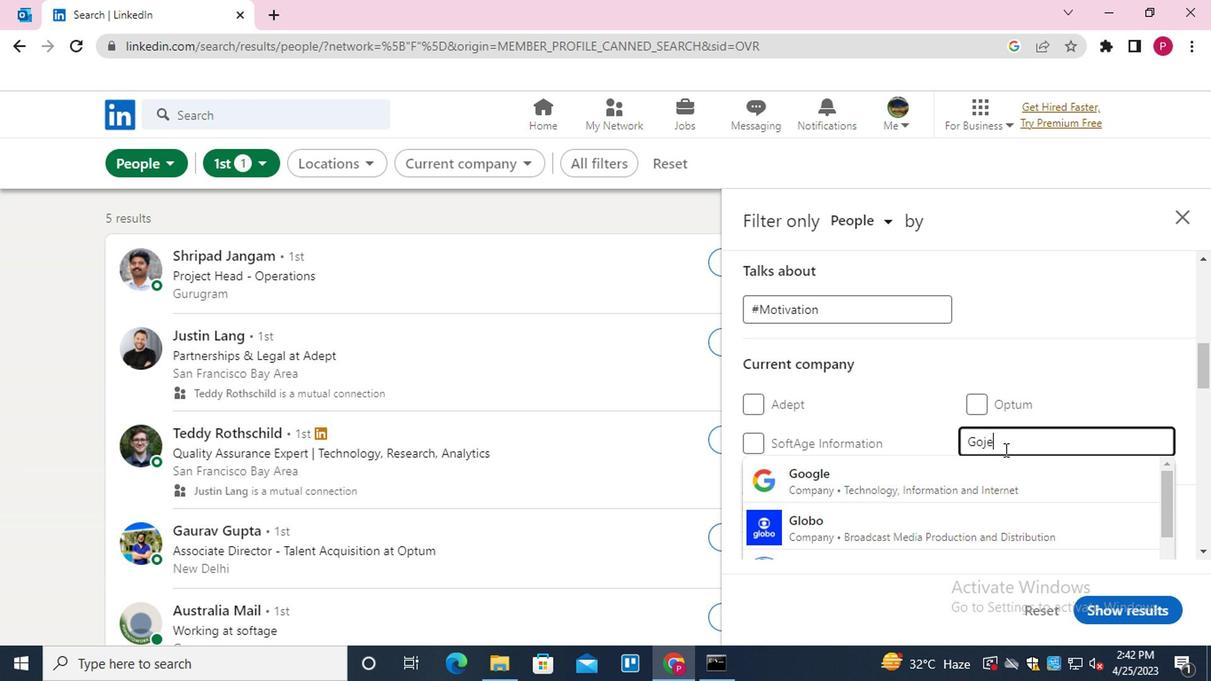
Action: Mouse moved to (902, 477)
Screenshot: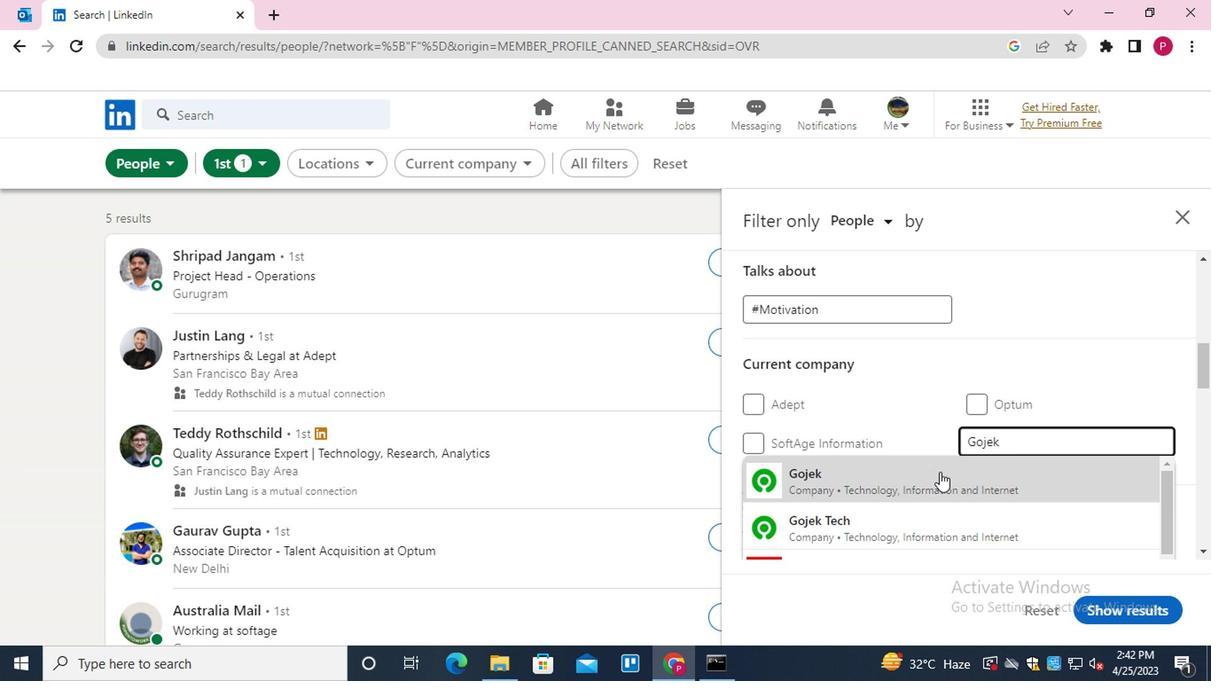 
Action: Mouse pressed left at (902, 477)
Screenshot: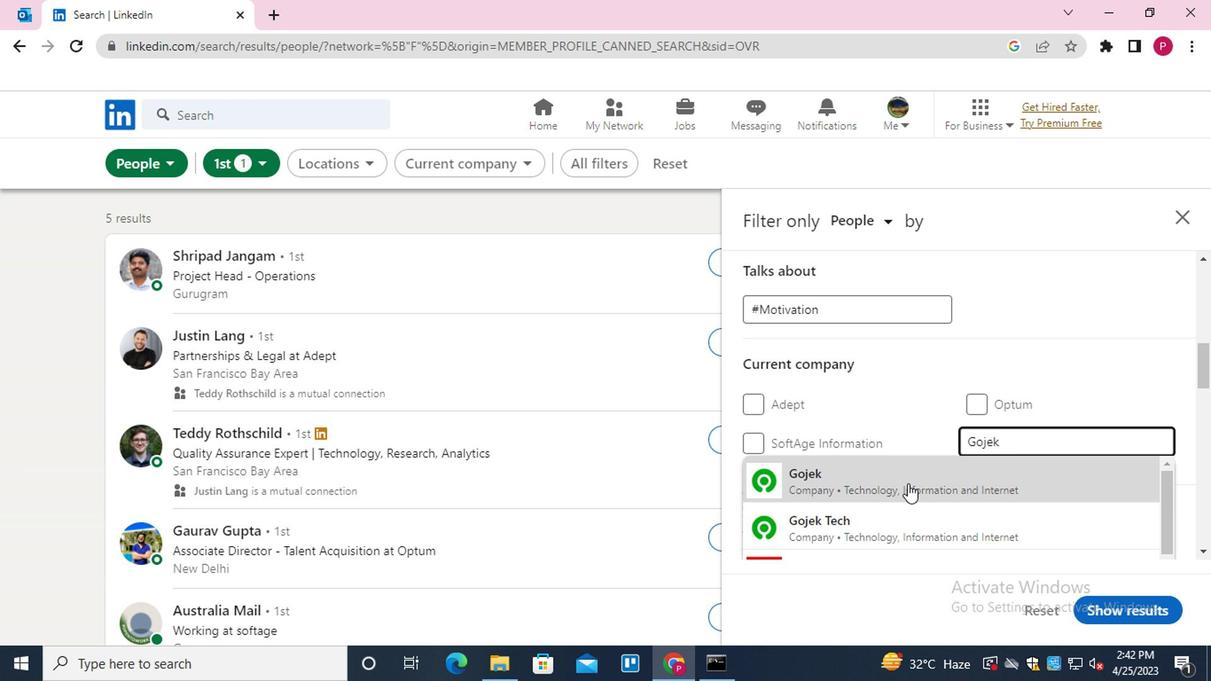
Action: Mouse moved to (912, 425)
Screenshot: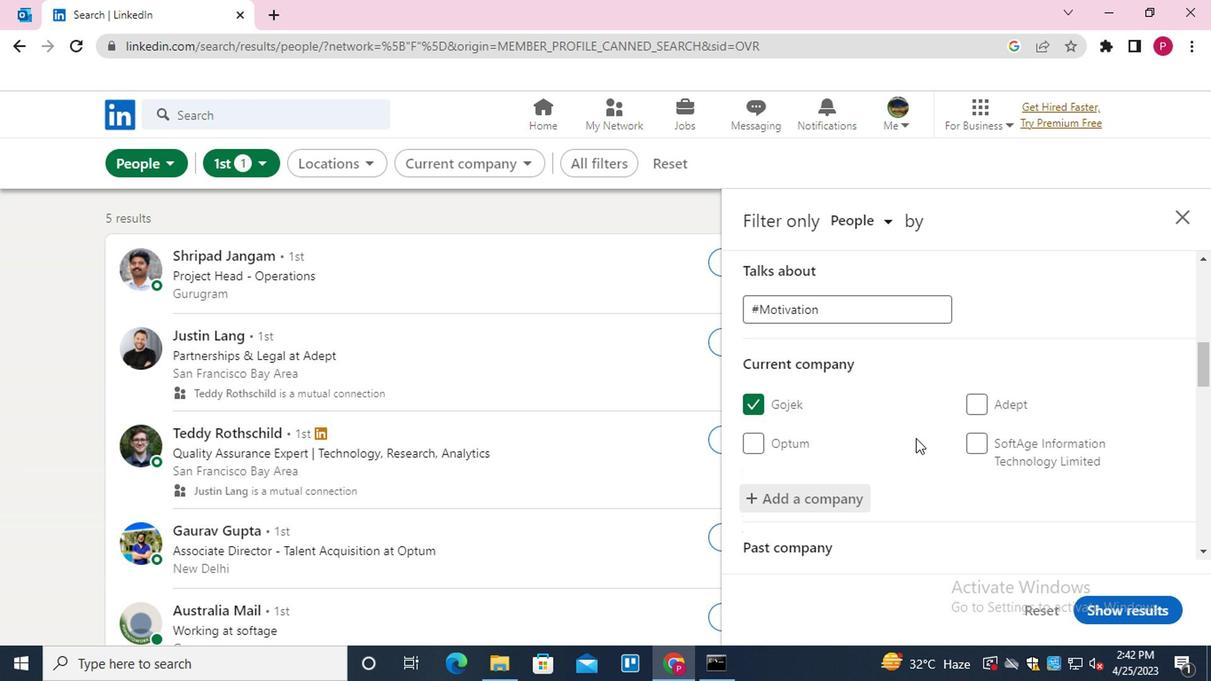 
Action: Mouse scrolled (912, 424) with delta (0, 0)
Screenshot: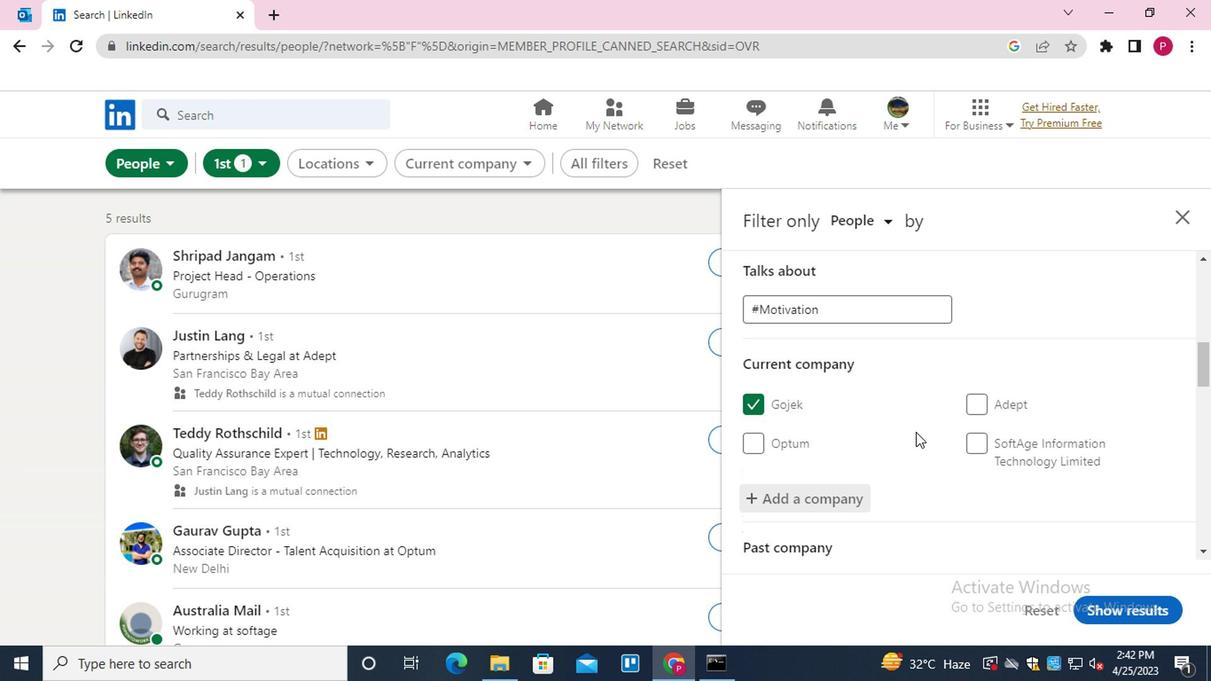 
Action: Mouse scrolled (912, 424) with delta (0, 0)
Screenshot: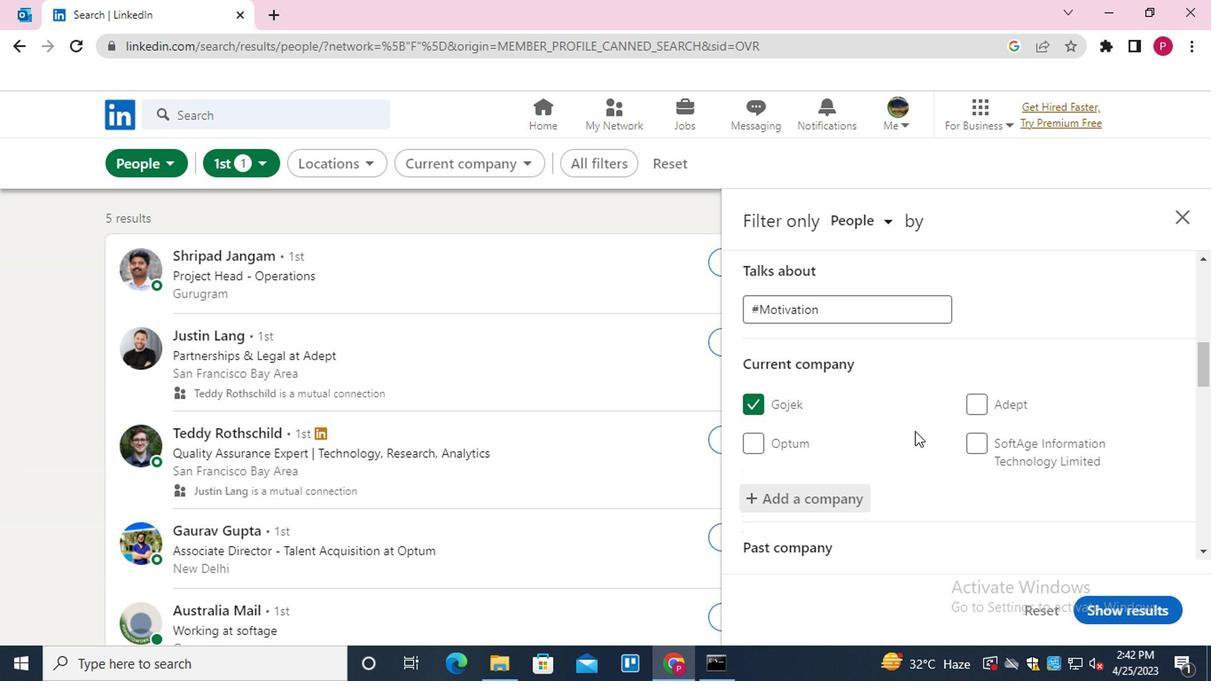 
Action: Mouse moved to (941, 413)
Screenshot: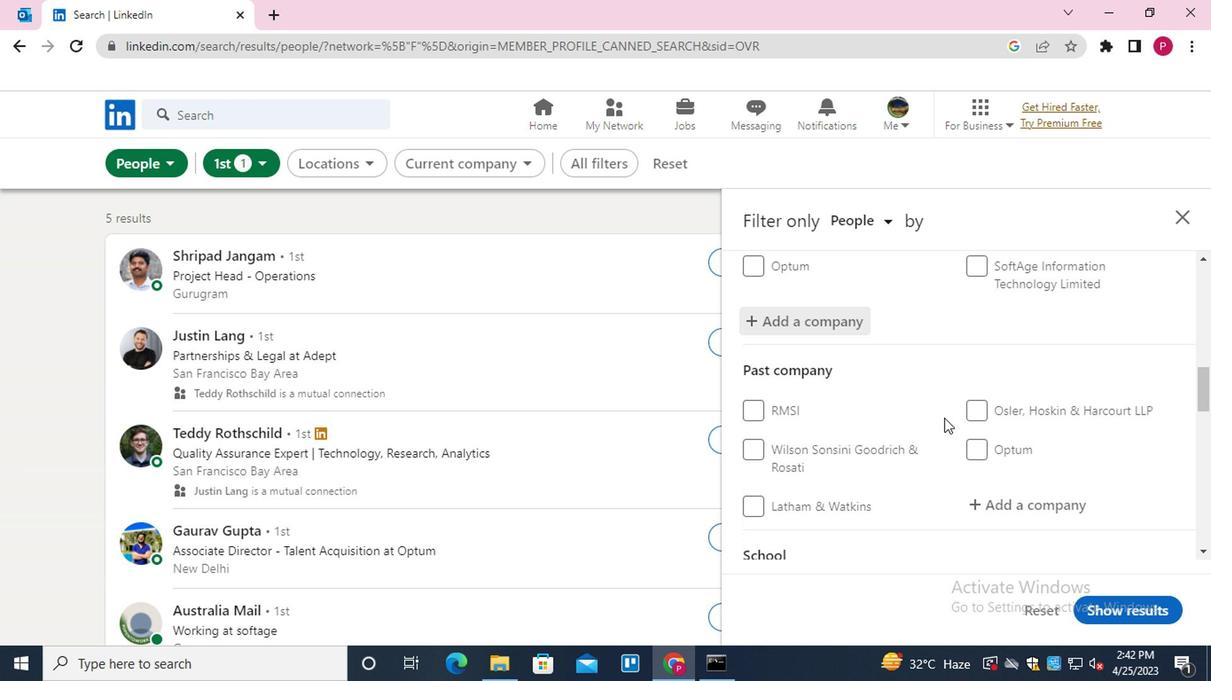 
Action: Mouse scrolled (941, 412) with delta (0, 0)
Screenshot: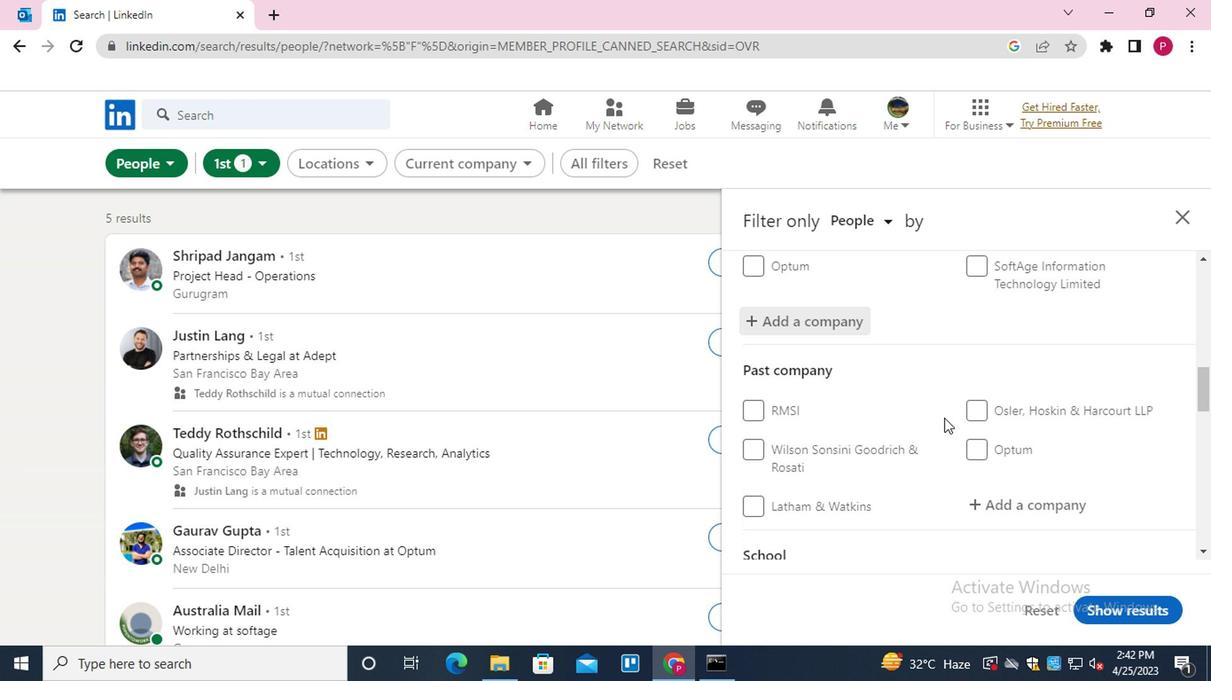 
Action: Mouse scrolled (941, 412) with delta (0, 0)
Screenshot: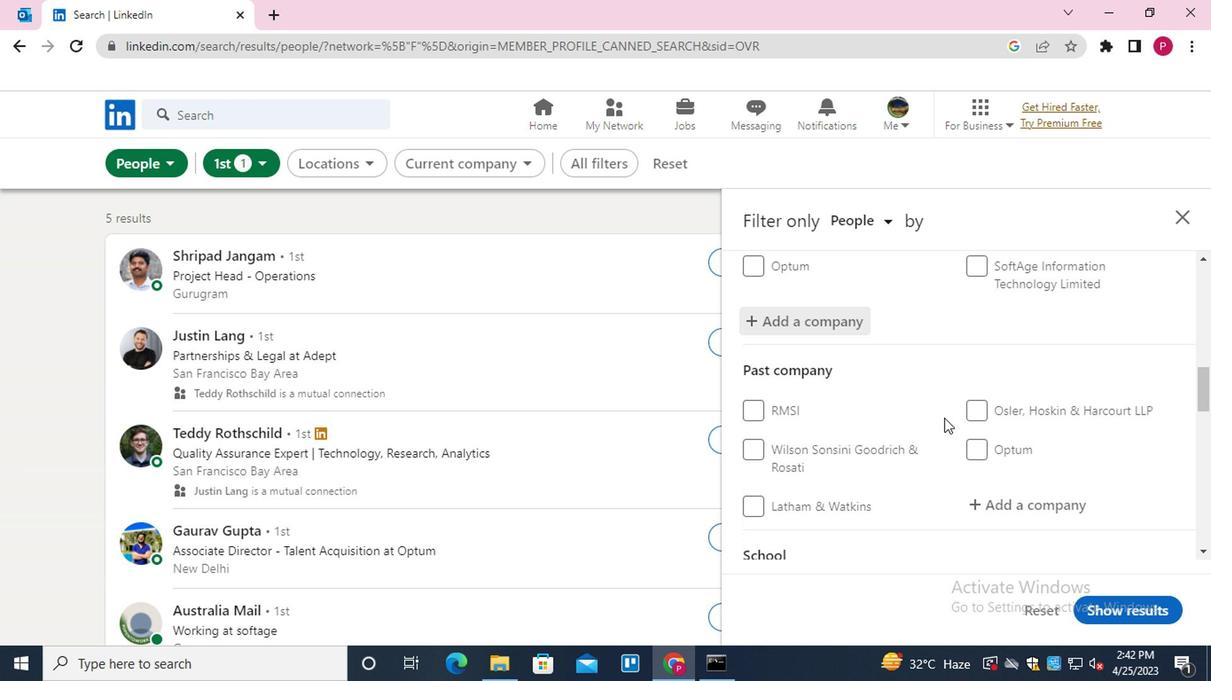 
Action: Mouse moved to (1008, 477)
Screenshot: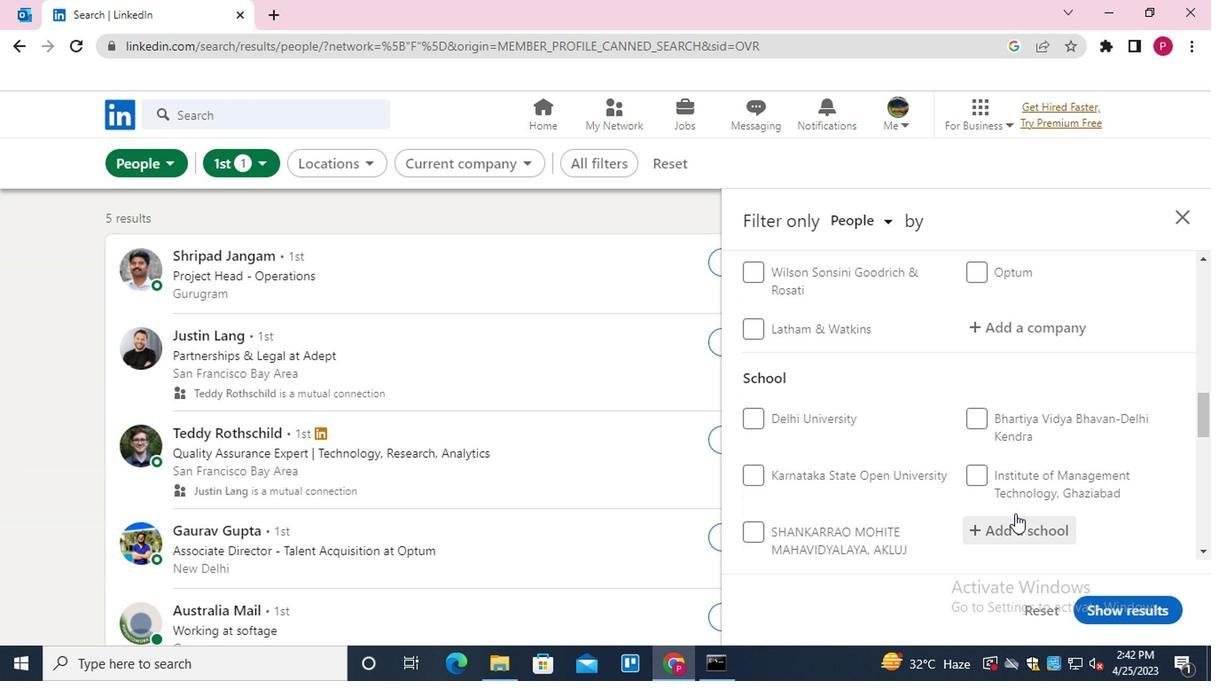 
Action: Mouse scrolled (1008, 477) with delta (0, 0)
Screenshot: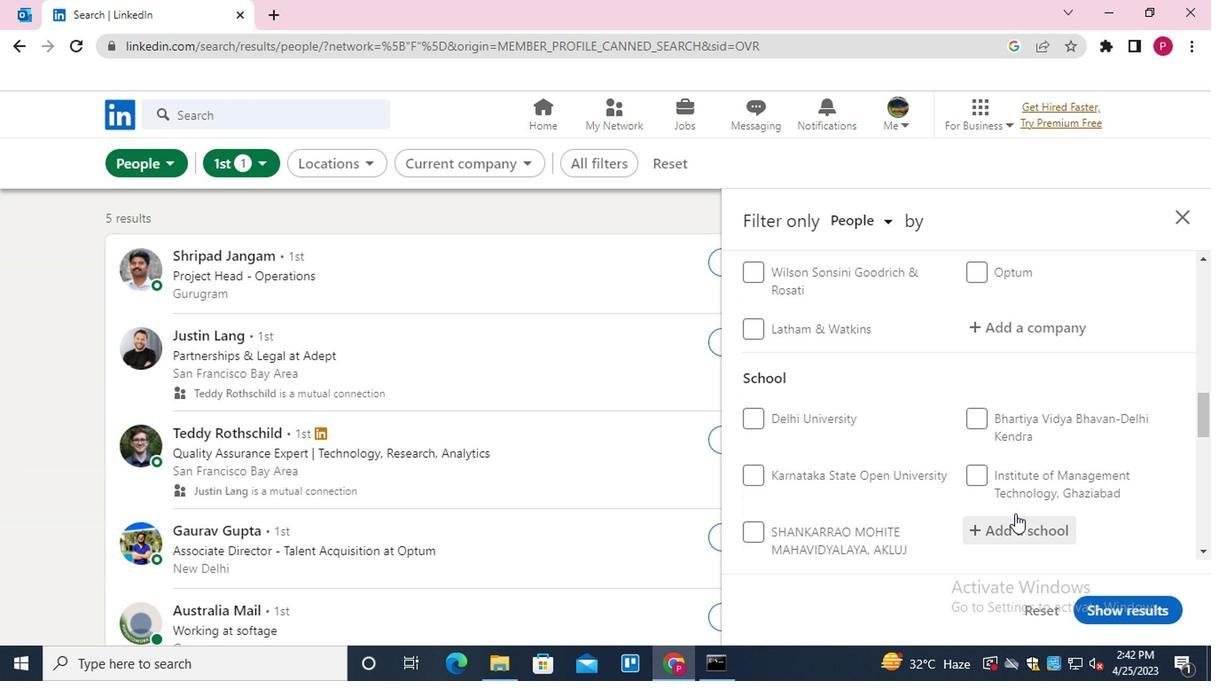 
Action: Mouse moved to (1006, 470)
Screenshot: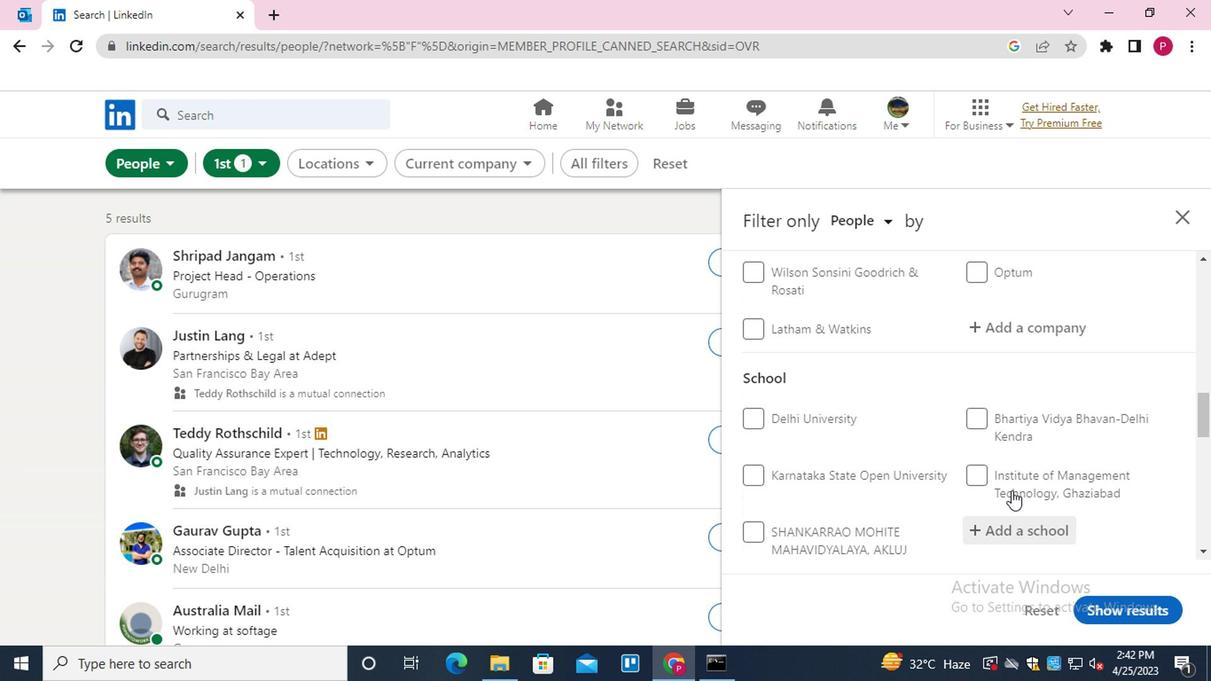 
Action: Mouse scrolled (1006, 469) with delta (0, 0)
Screenshot: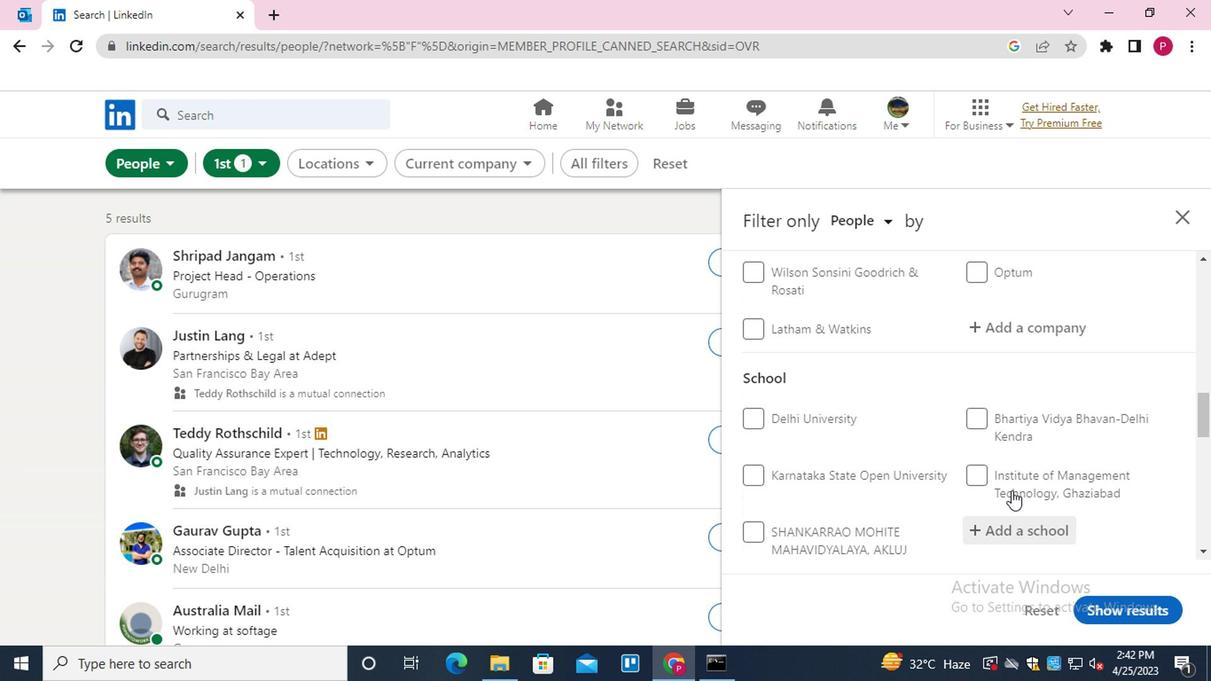 
Action: Mouse moved to (1012, 340)
Screenshot: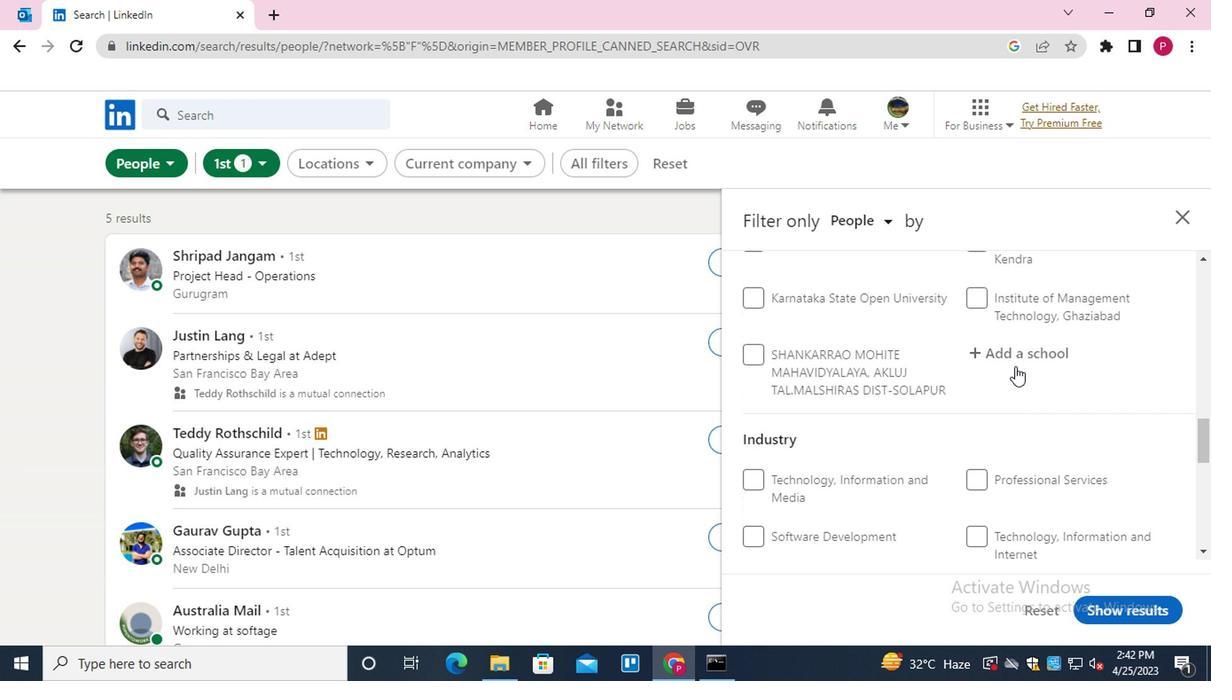 
Action: Mouse pressed left at (1012, 340)
Screenshot: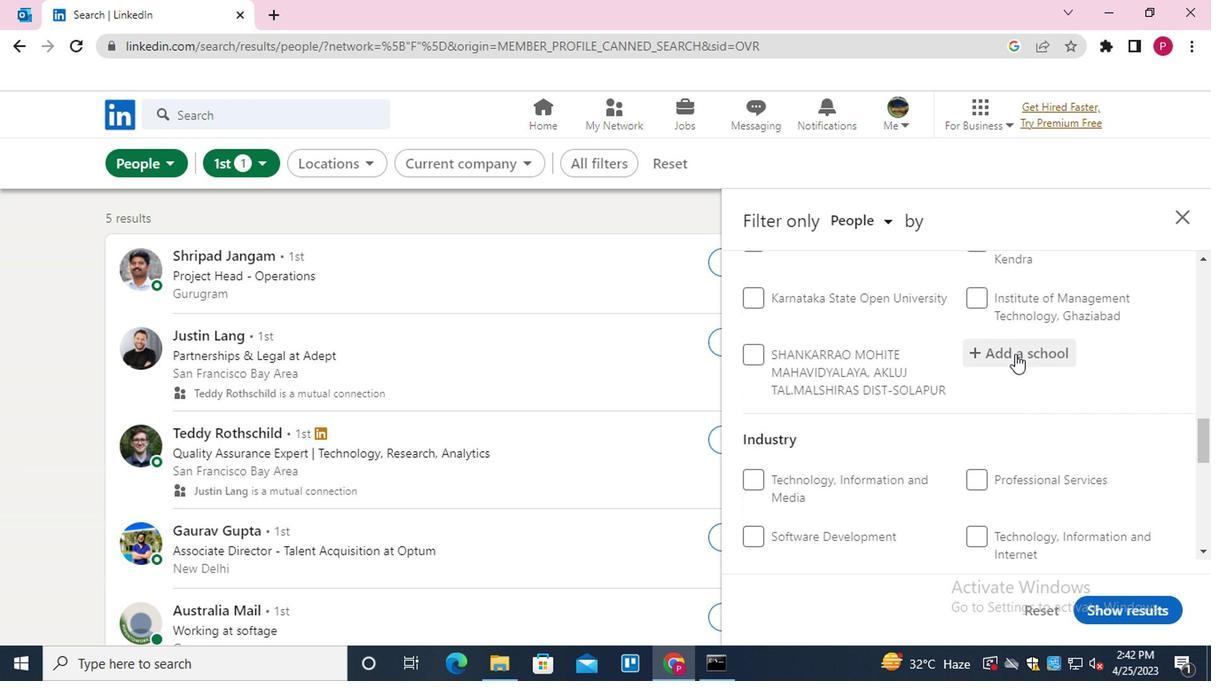 
Action: Mouse moved to (1004, 344)
Screenshot: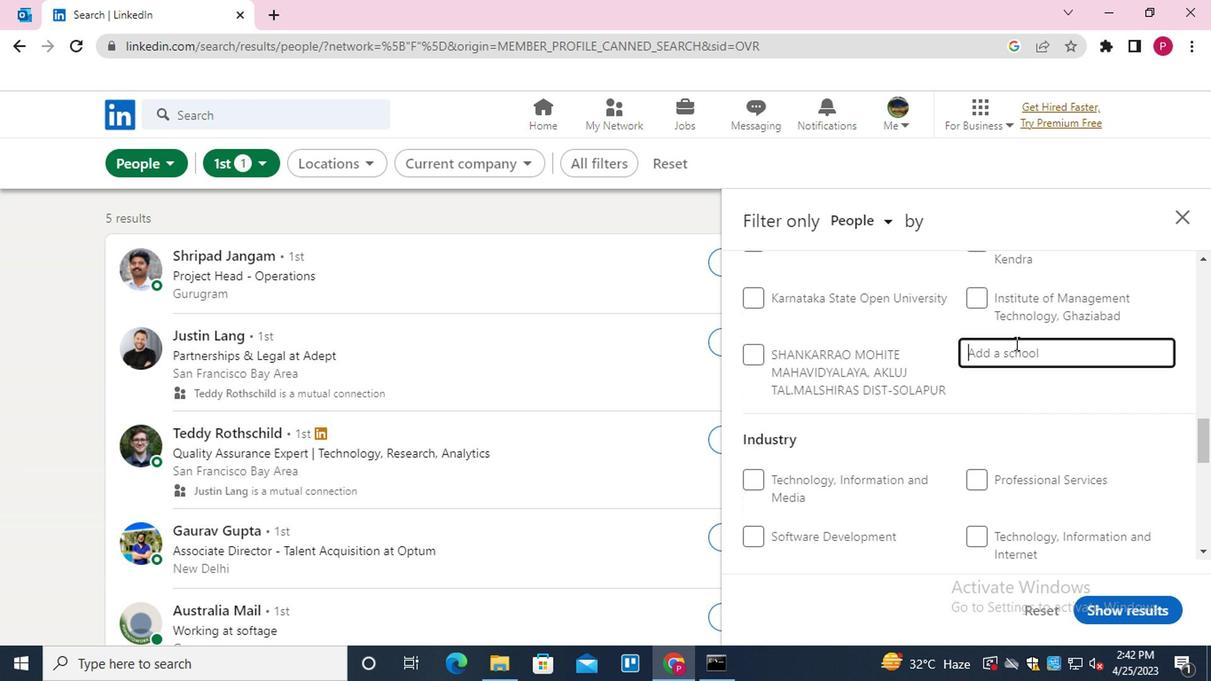 
Action: Key pressed <Key.shift>SHRI<Key.space><Key.shift>MATA
Screenshot: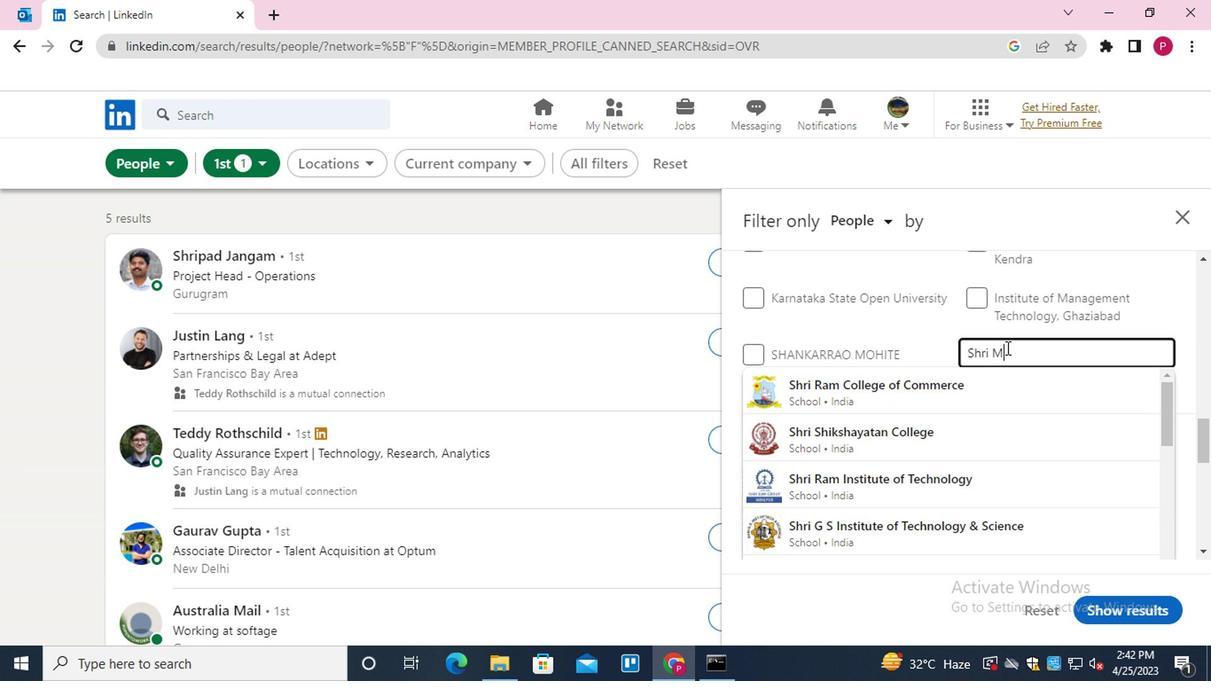 
Action: Mouse moved to (1022, 347)
Screenshot: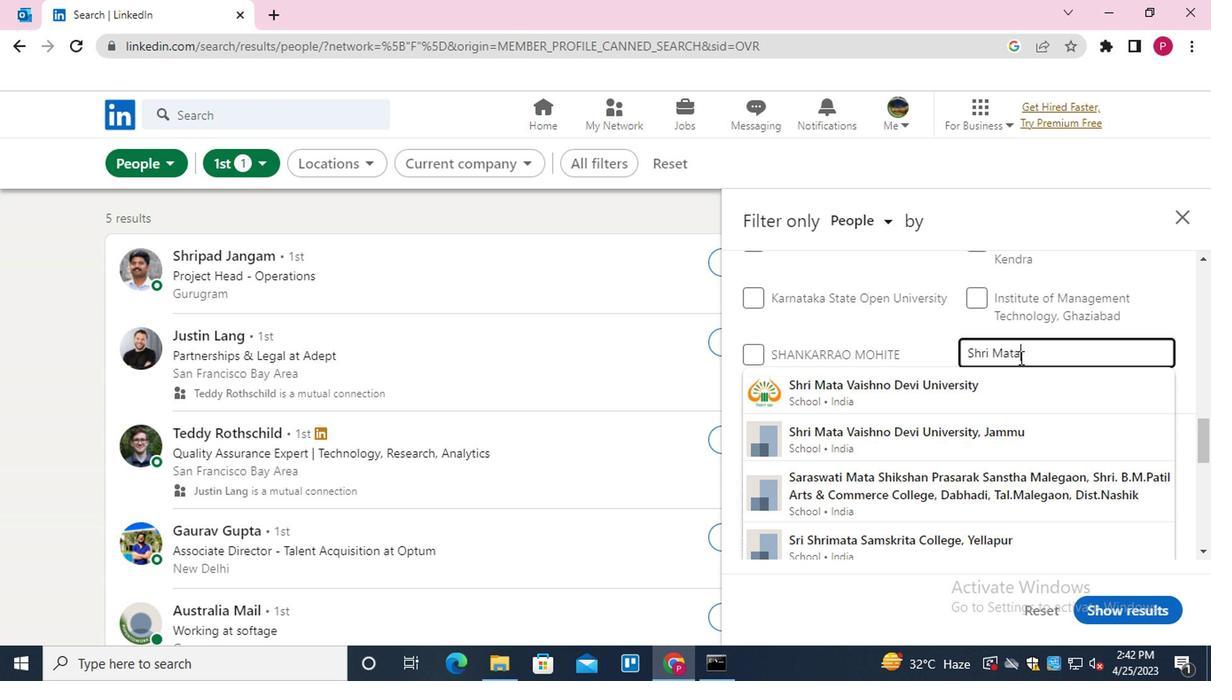 
Action: Key pressed <Key.space>
Screenshot: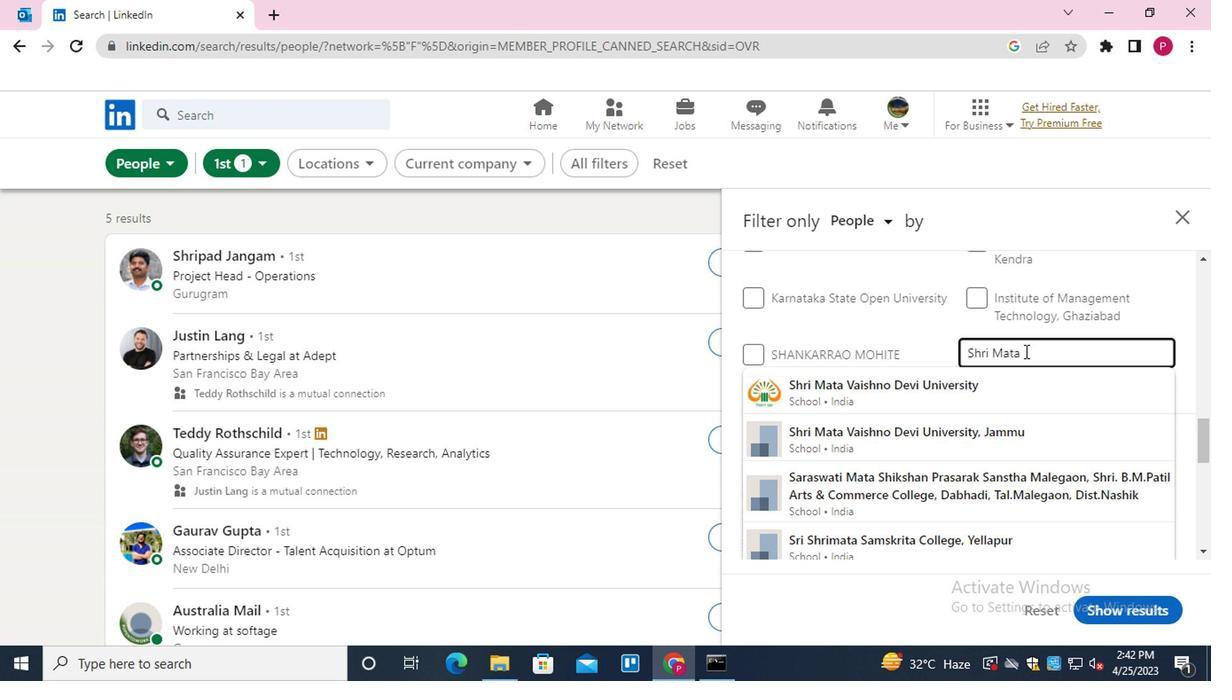 
Action: Mouse moved to (988, 378)
Screenshot: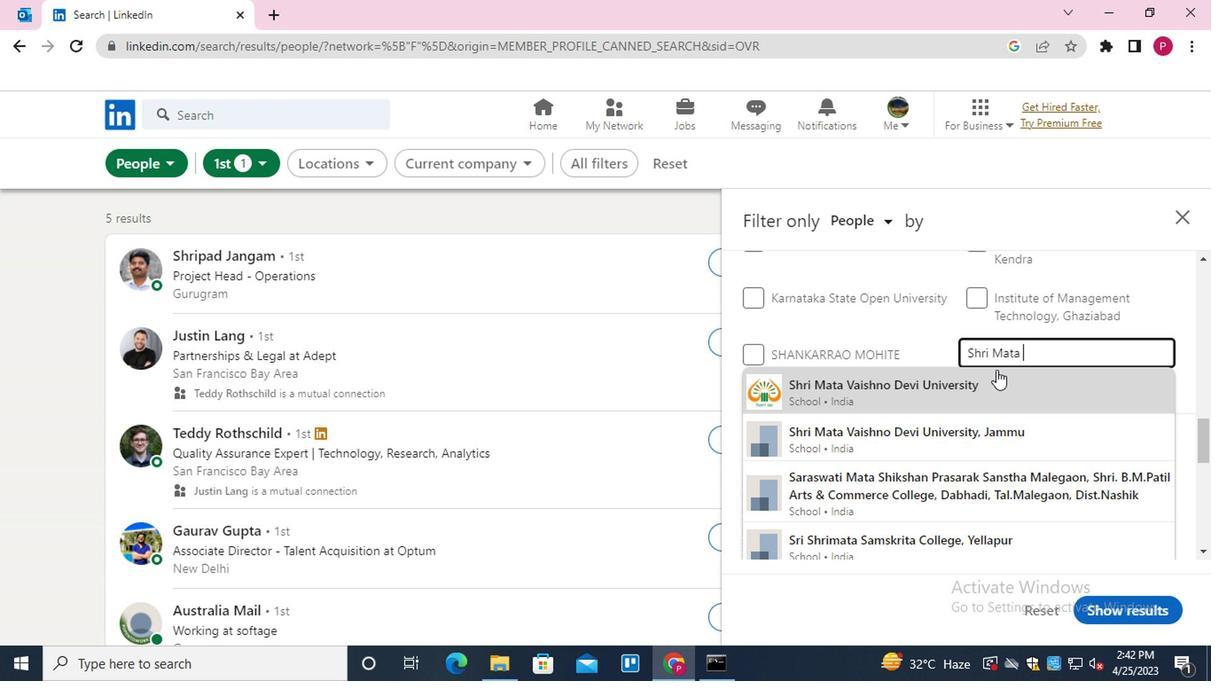 
Action: Mouse pressed left at (988, 378)
Screenshot: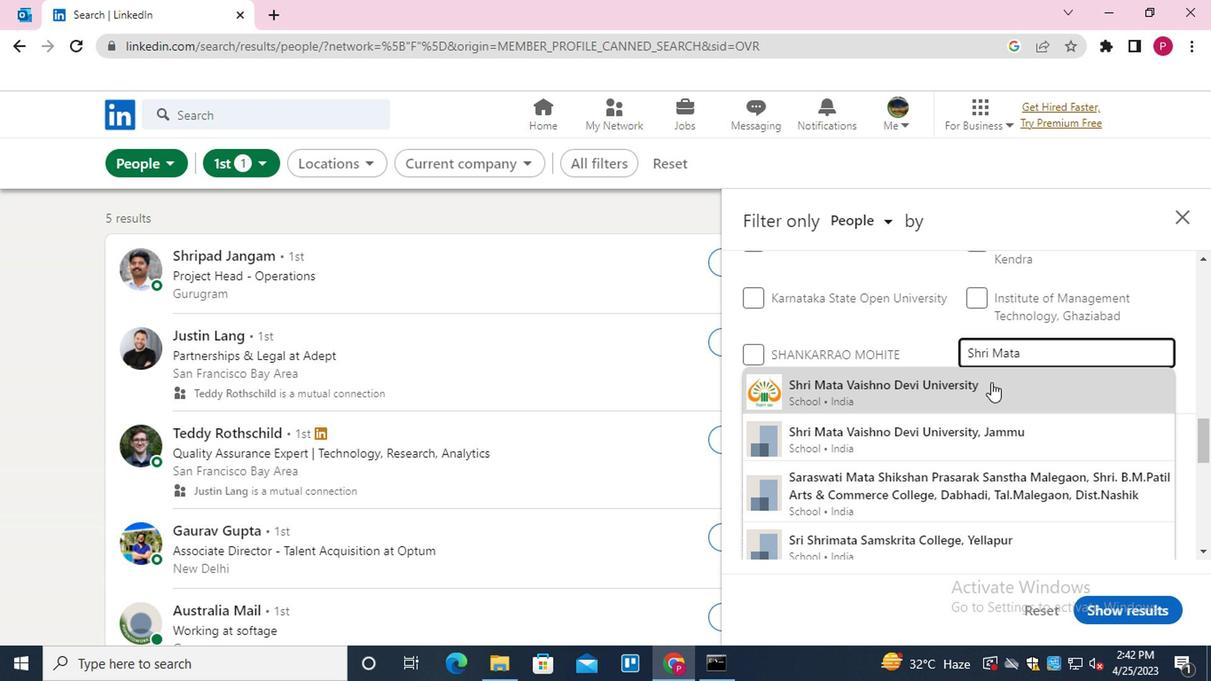 
Action: Mouse moved to (947, 403)
Screenshot: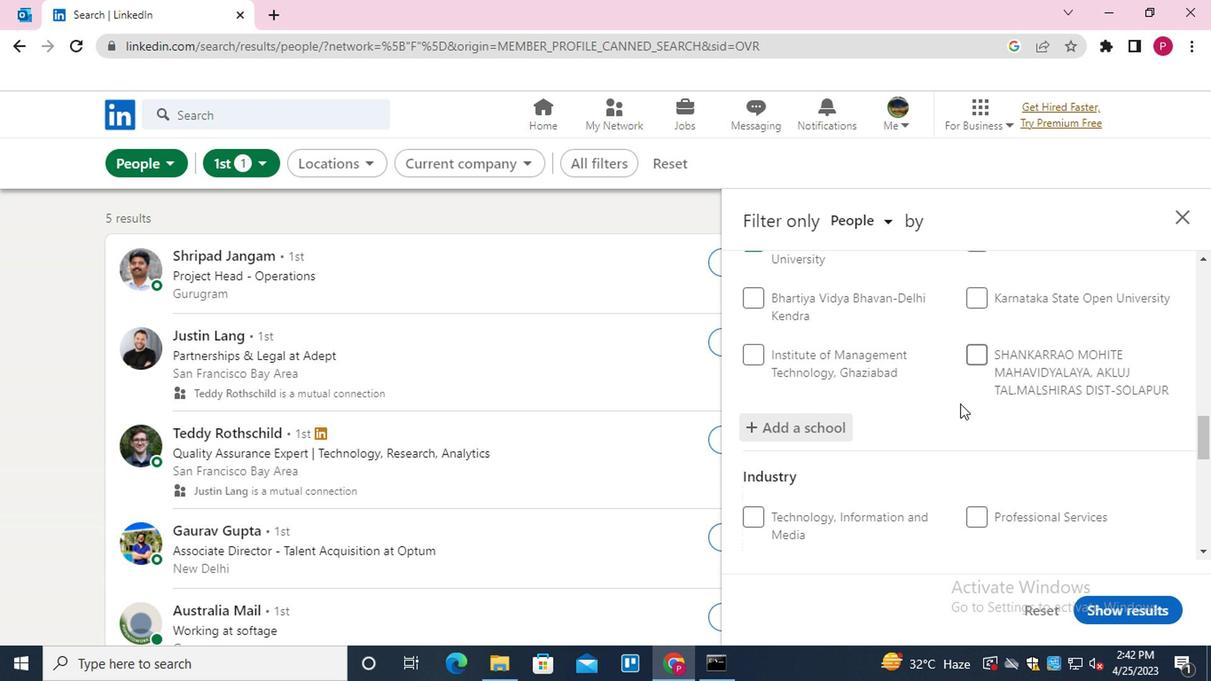 
Action: Mouse scrolled (947, 405) with delta (0, 1)
Screenshot: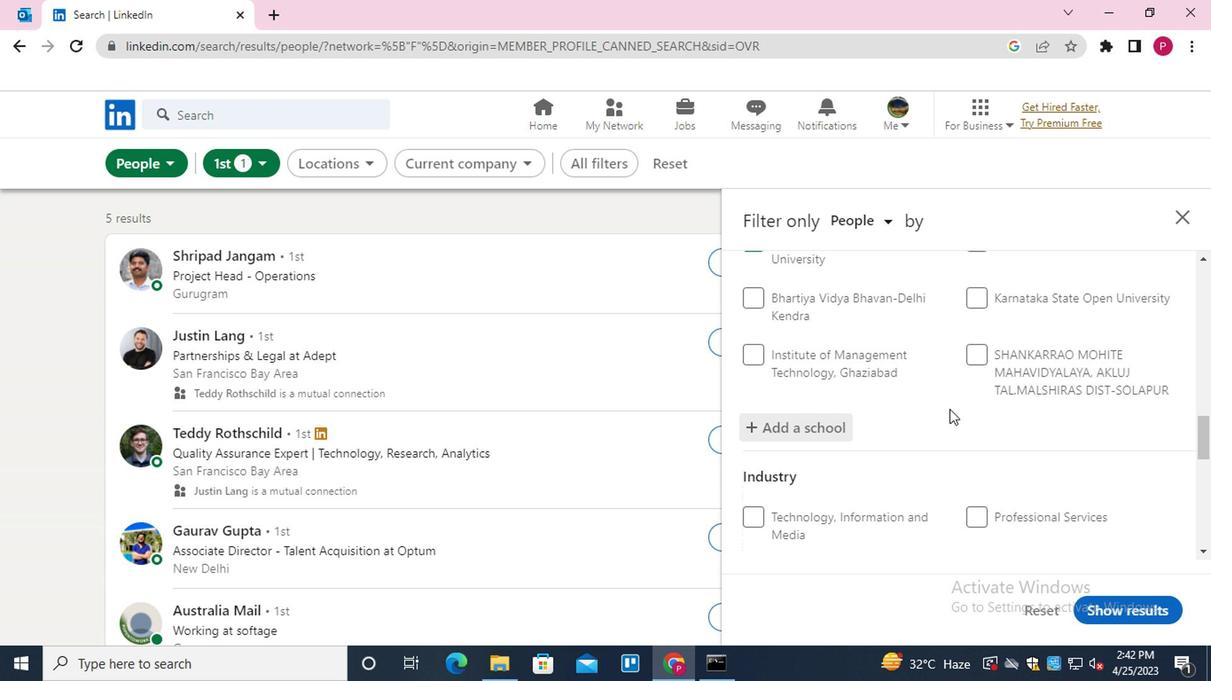 
Action: Mouse scrolled (947, 403) with delta (0, 0)
Screenshot: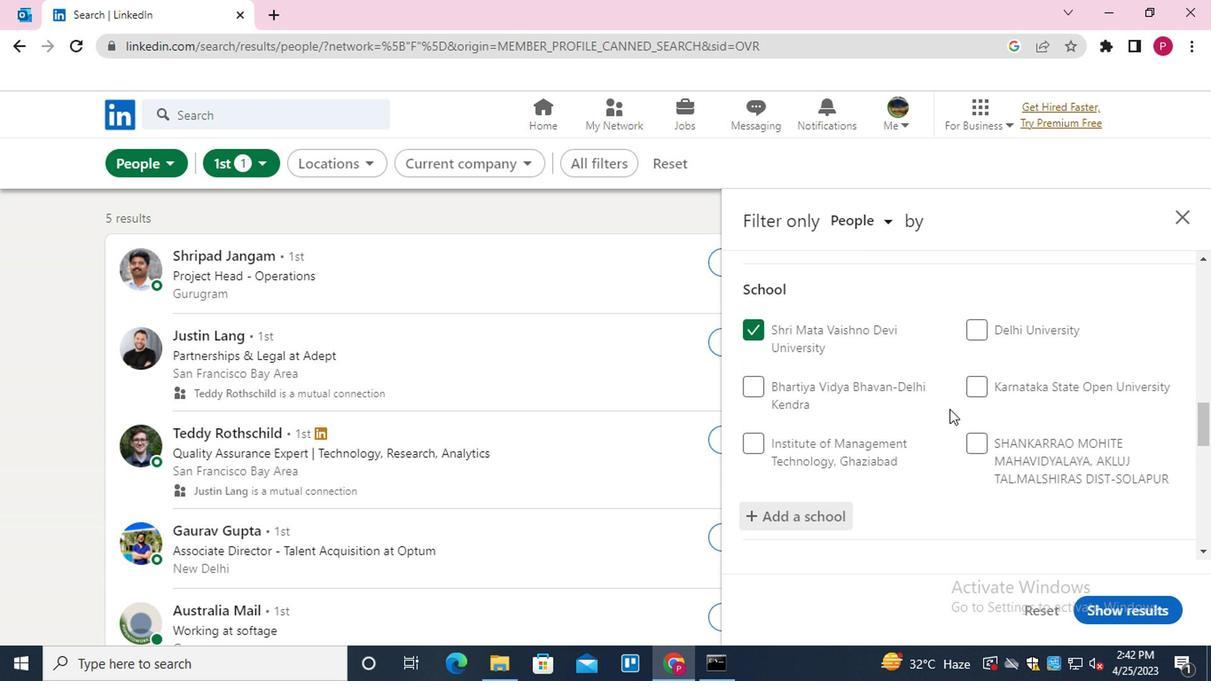 
Action: Mouse scrolled (947, 403) with delta (0, 0)
Screenshot: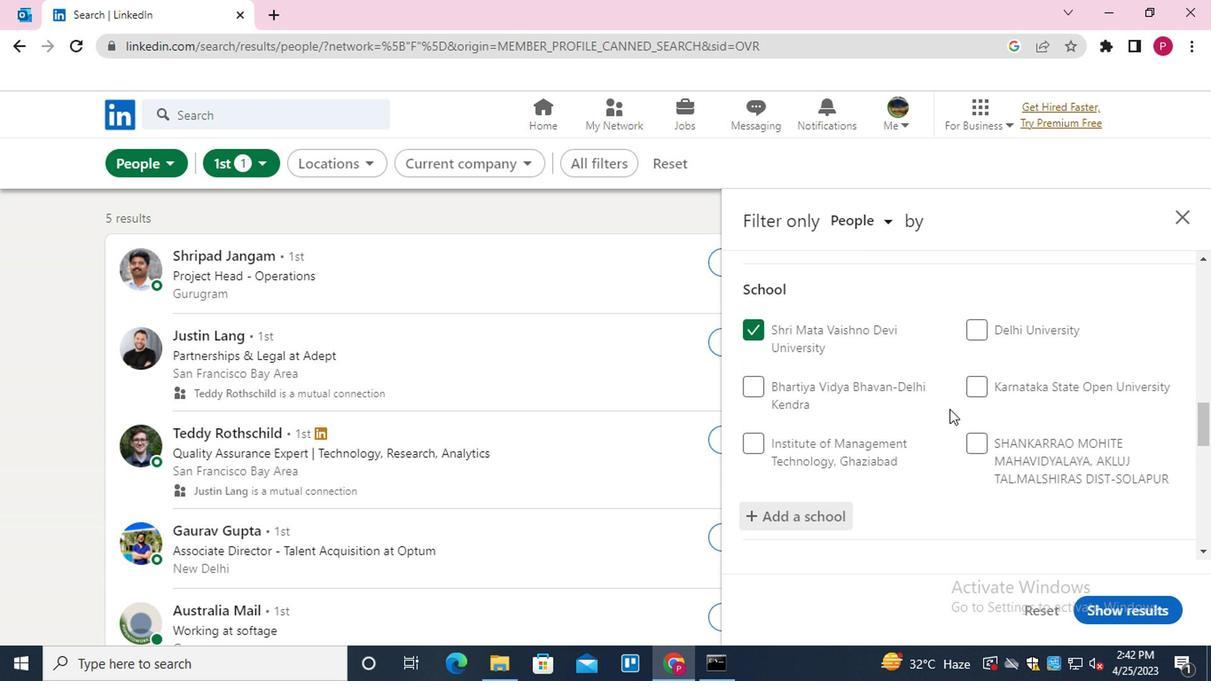 
Action: Mouse scrolled (947, 403) with delta (0, 0)
Screenshot: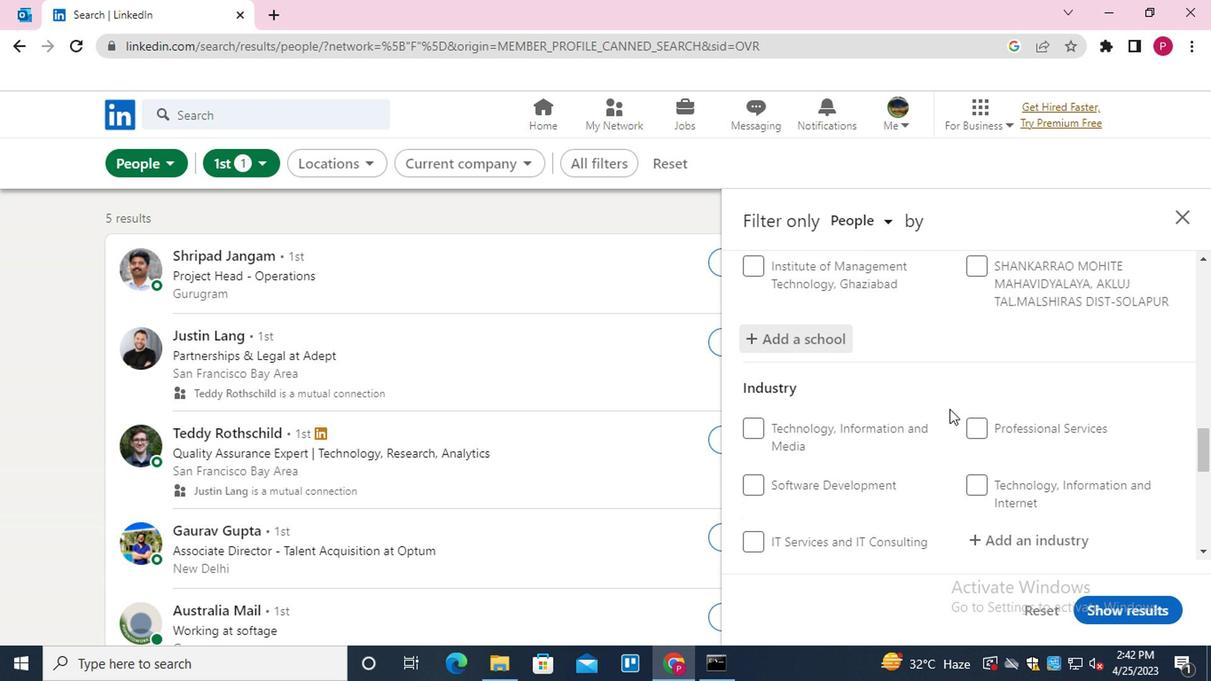 
Action: Mouse scrolled (947, 403) with delta (0, 0)
Screenshot: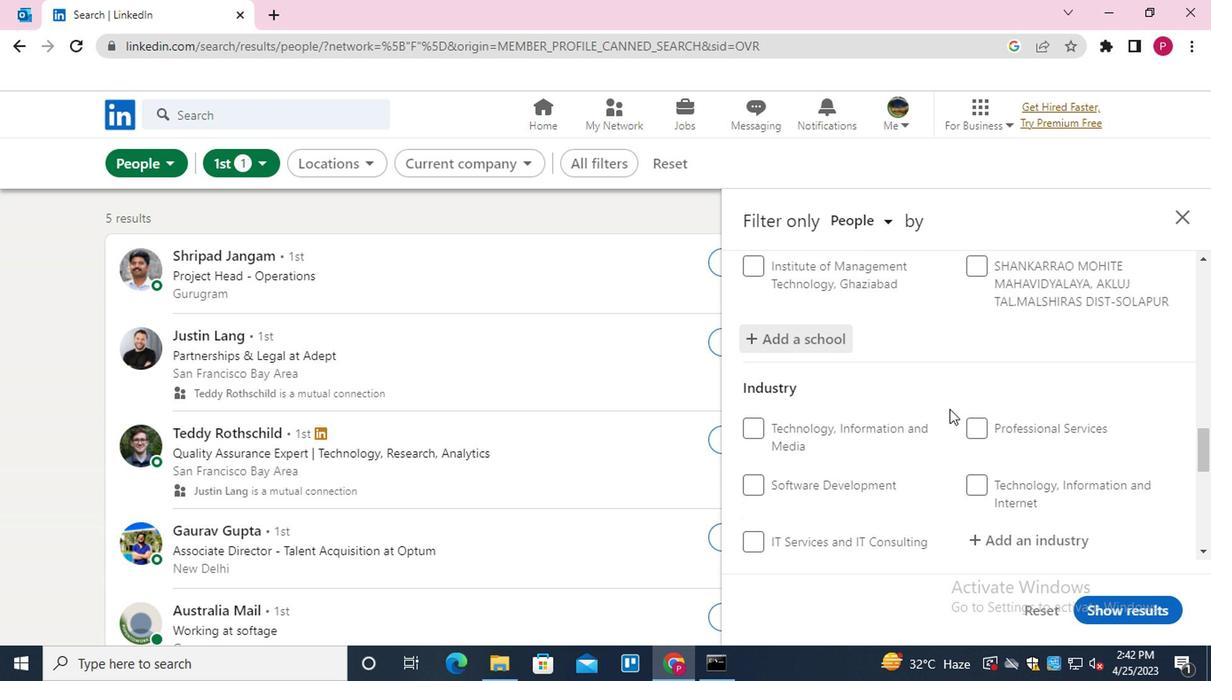 
Action: Mouse moved to (1036, 360)
Screenshot: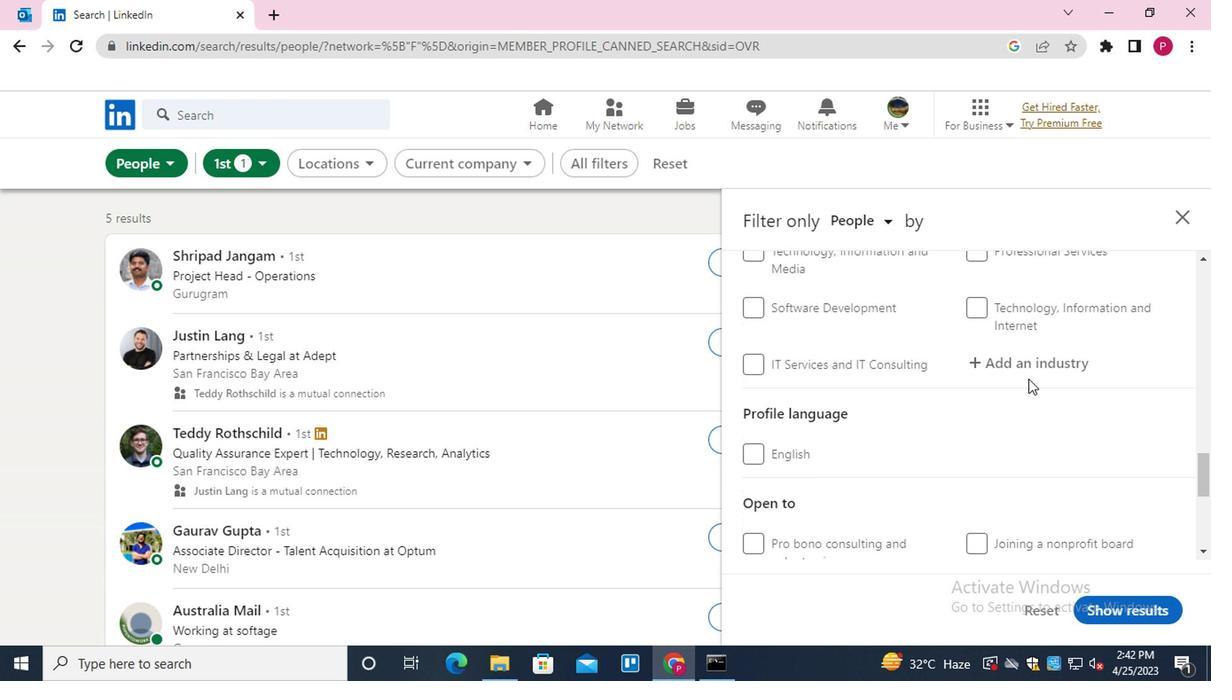 
Action: Mouse pressed left at (1036, 360)
Screenshot: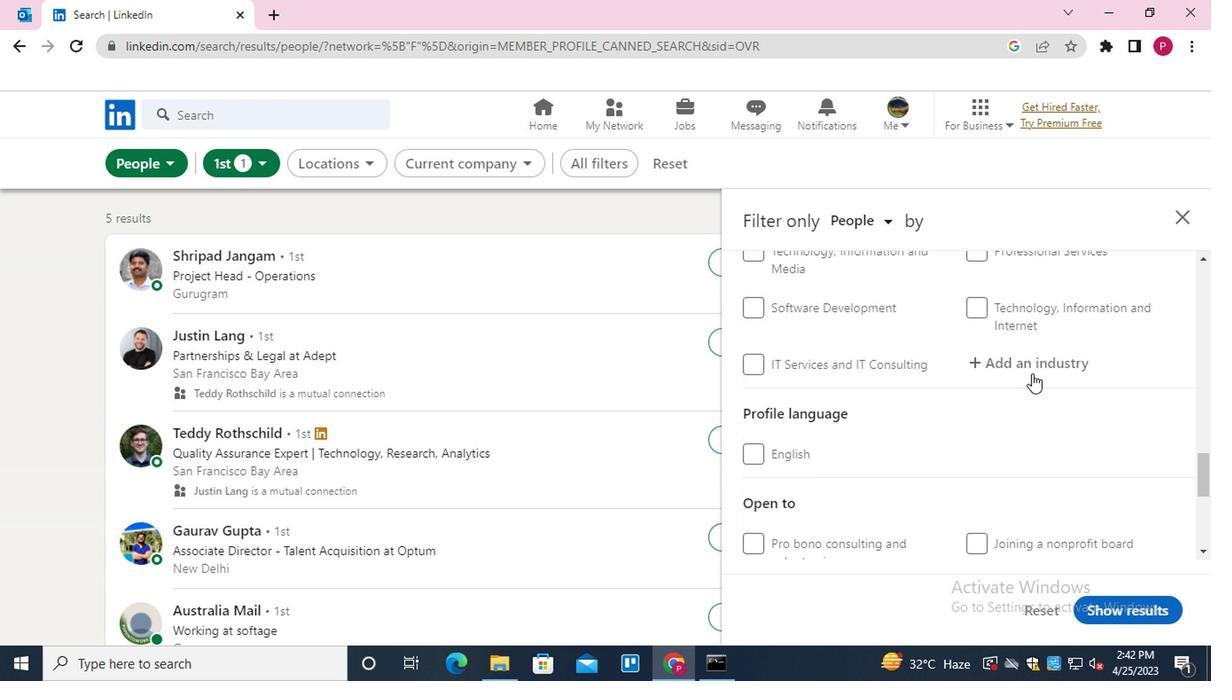 
Action: Key pressed <Key.shift>AMBULANCE
Screenshot: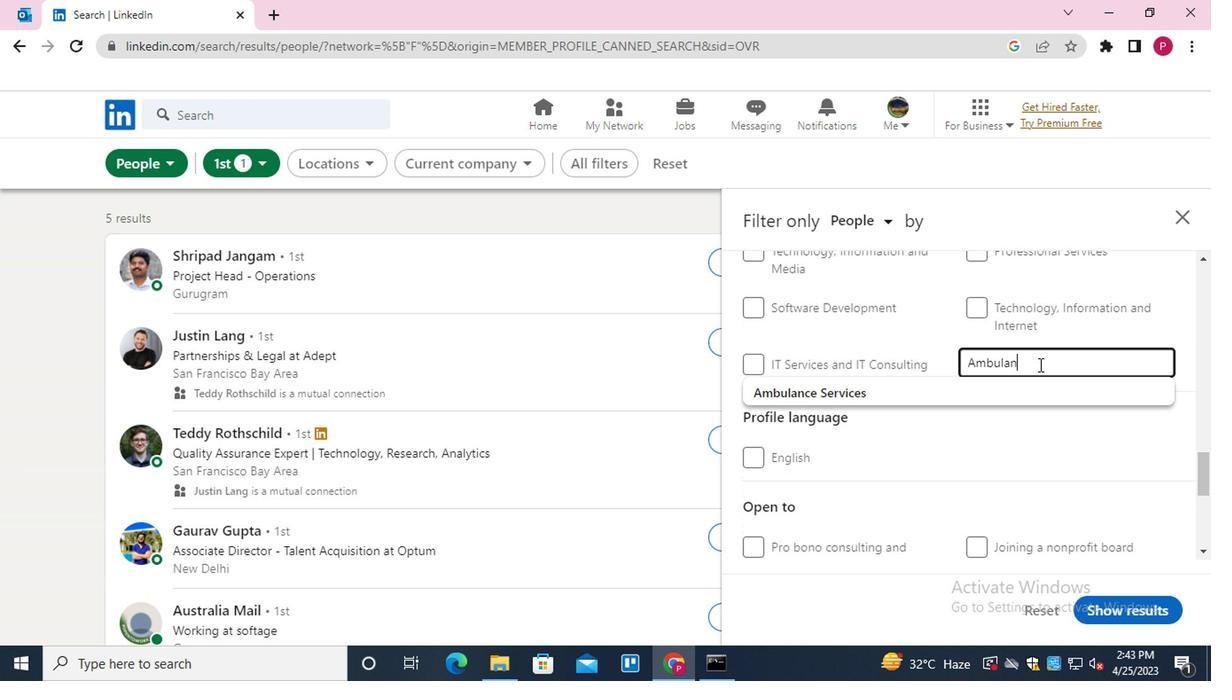 
Action: Mouse moved to (903, 378)
Screenshot: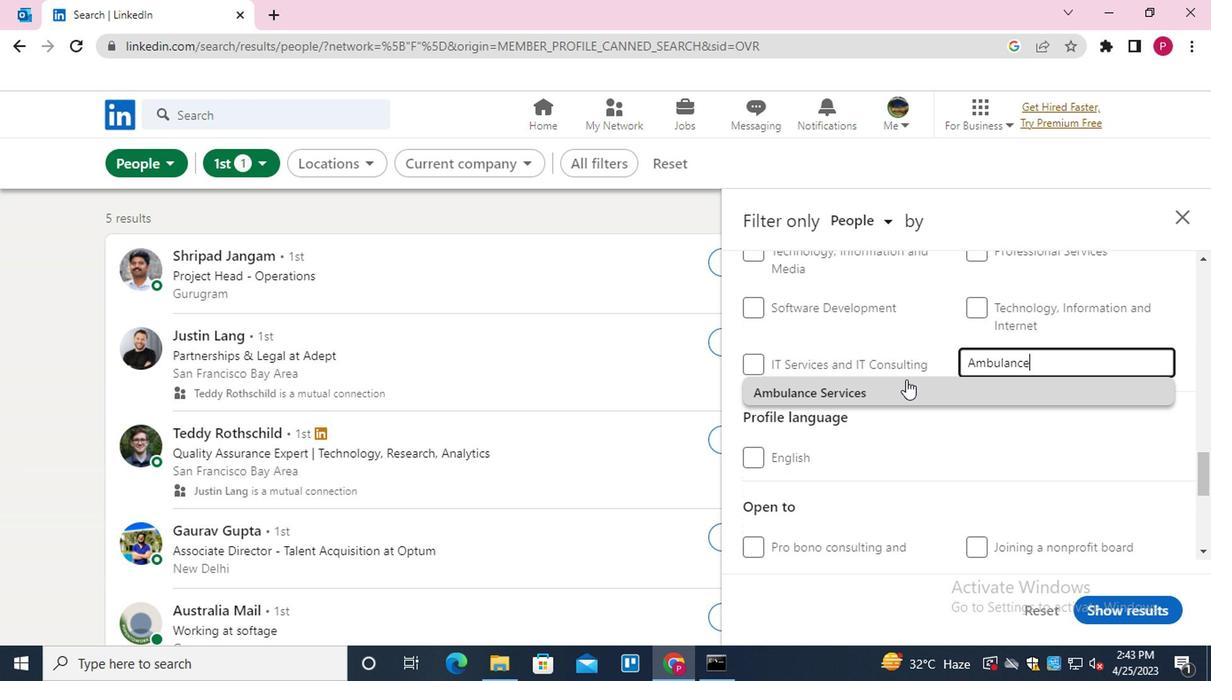 
Action: Mouse pressed left at (903, 378)
Screenshot: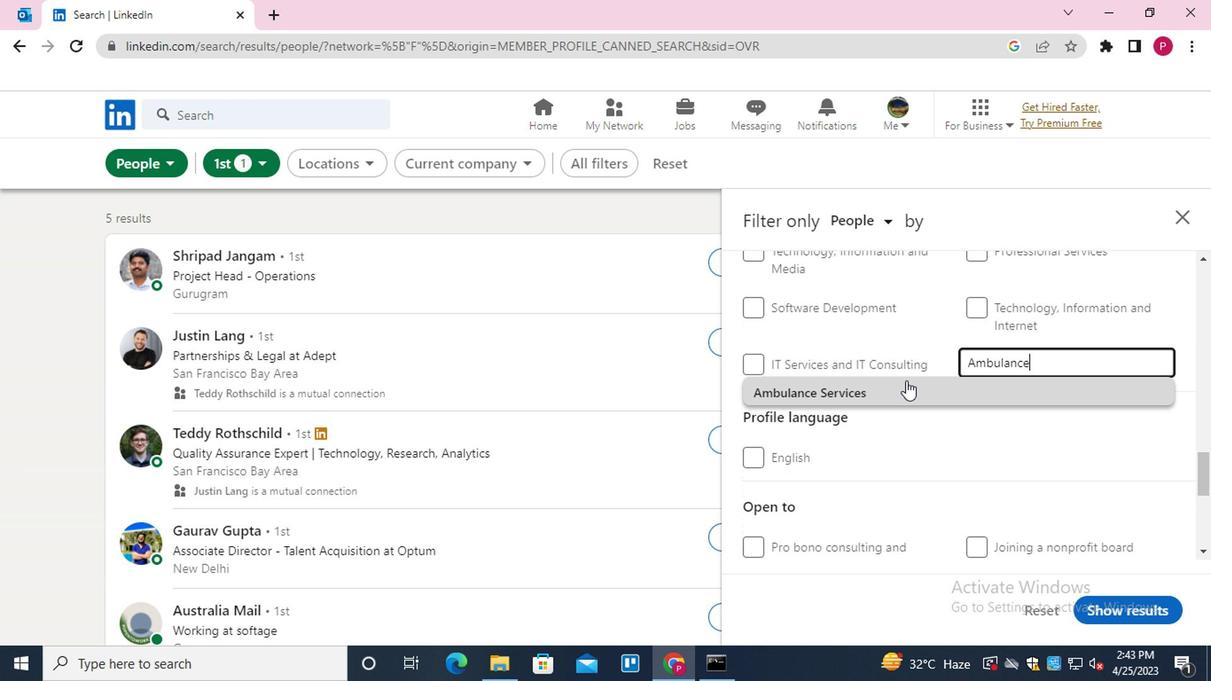 
Action: Mouse moved to (873, 405)
Screenshot: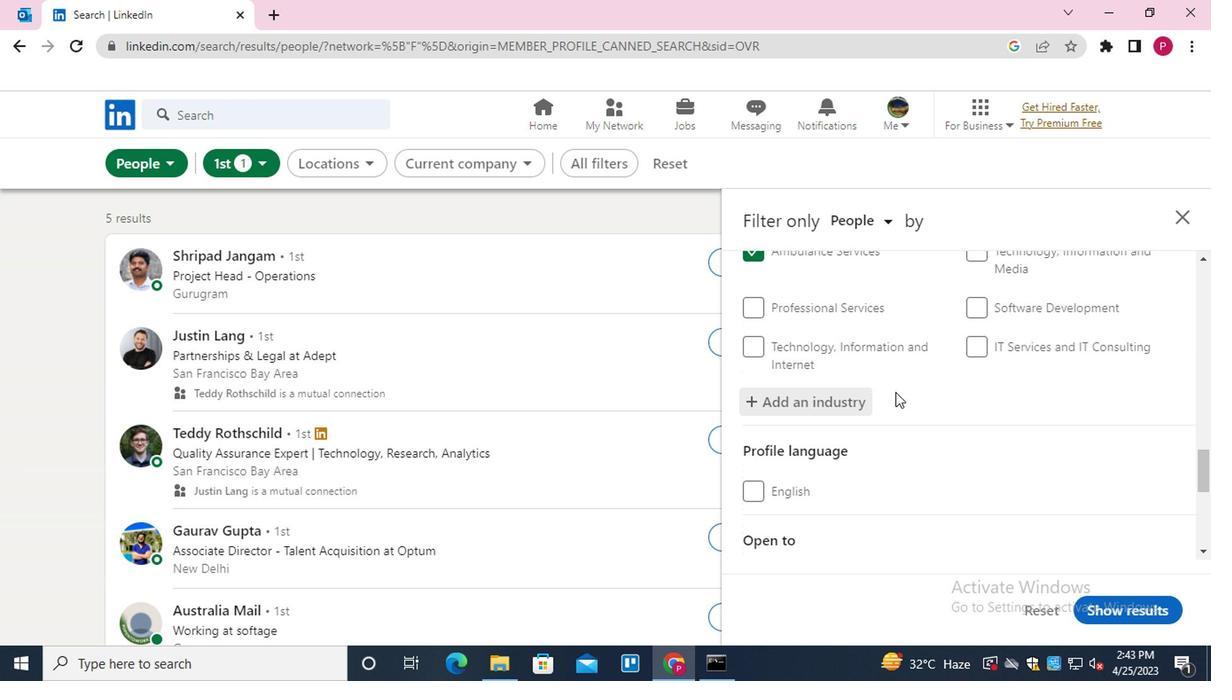 
Action: Mouse scrolled (873, 405) with delta (0, 0)
Screenshot: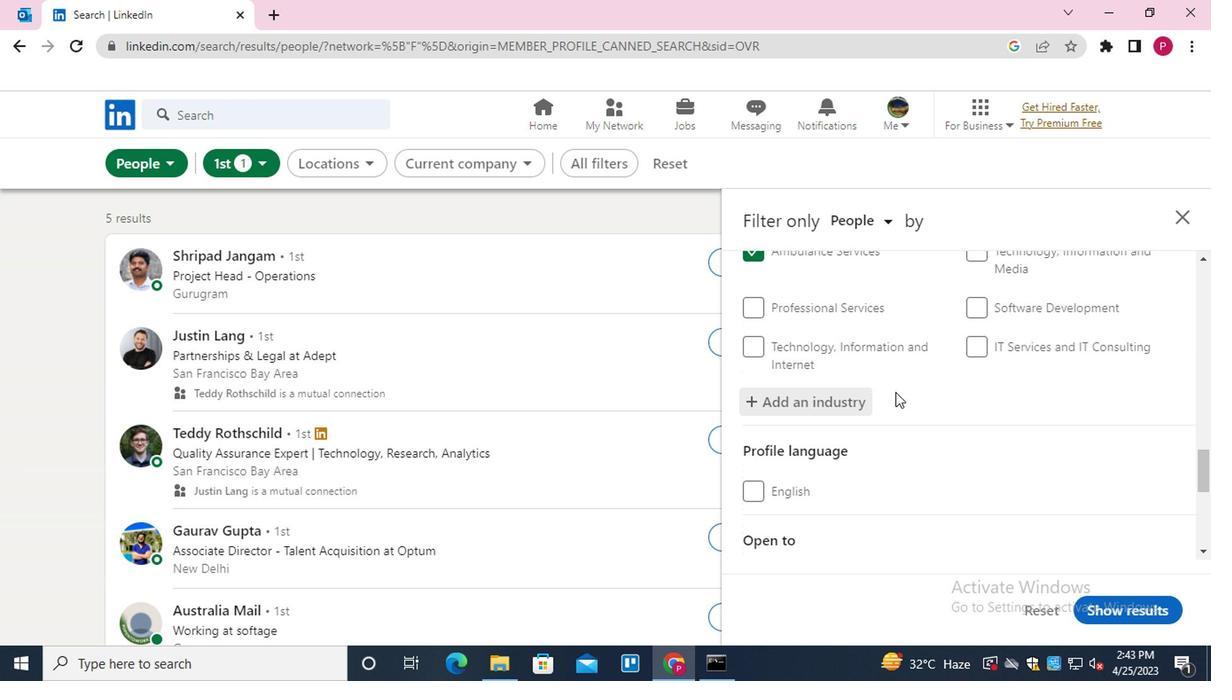 
Action: Mouse moved to (817, 427)
Screenshot: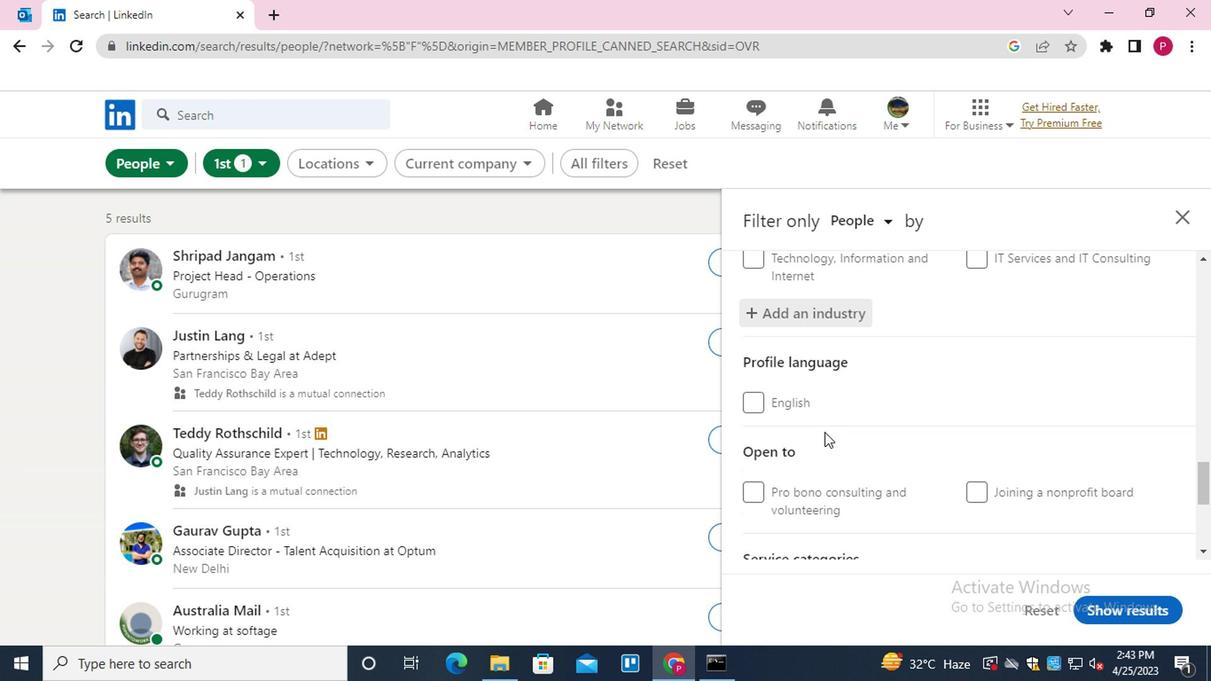 
Action: Mouse scrolled (817, 426) with delta (0, 0)
Screenshot: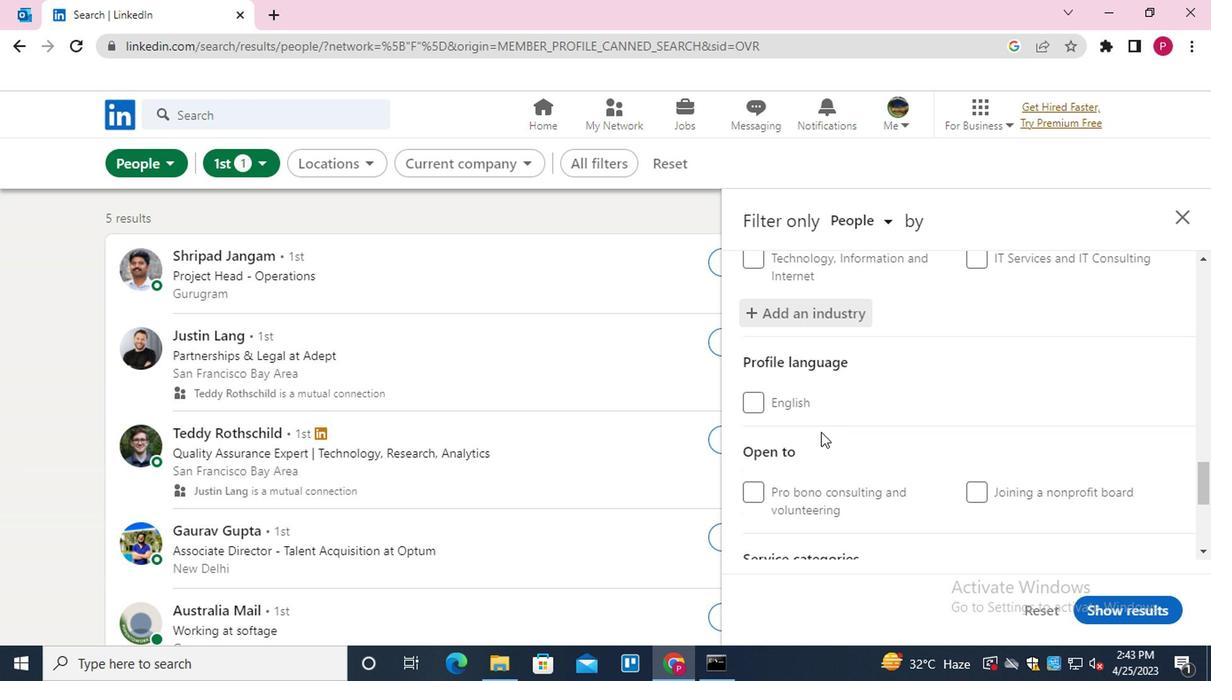 
Action: Mouse moved to (817, 429)
Screenshot: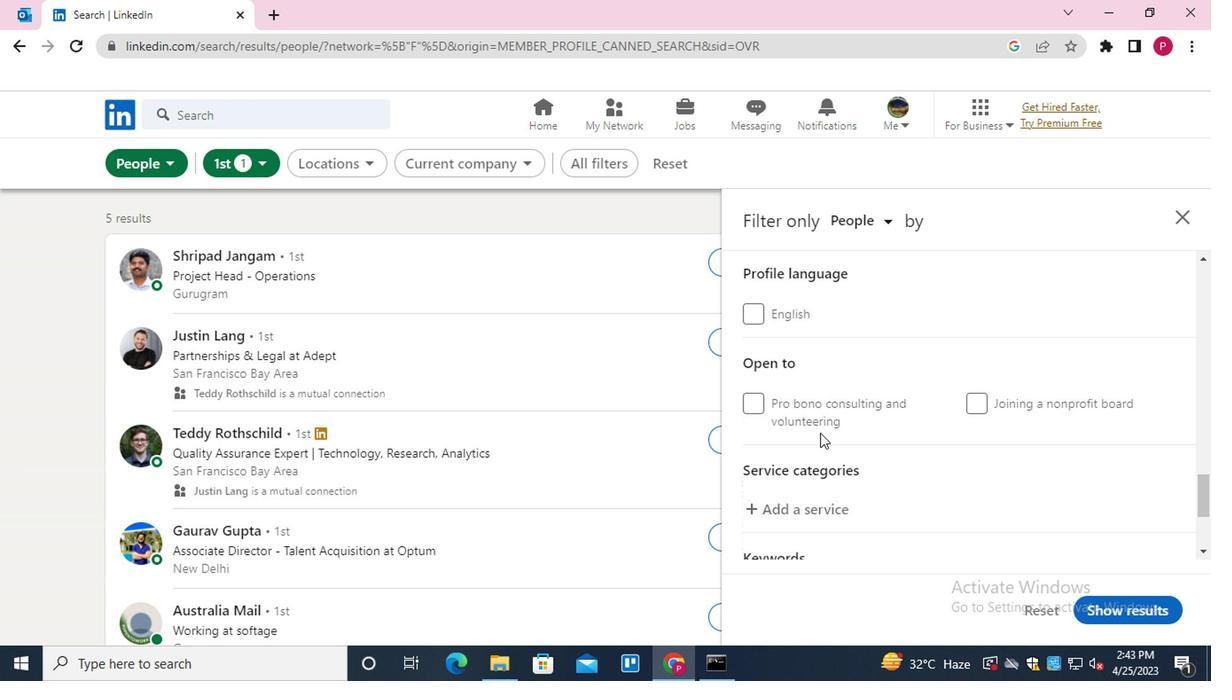 
Action: Mouse scrolled (817, 427) with delta (0, -1)
Screenshot: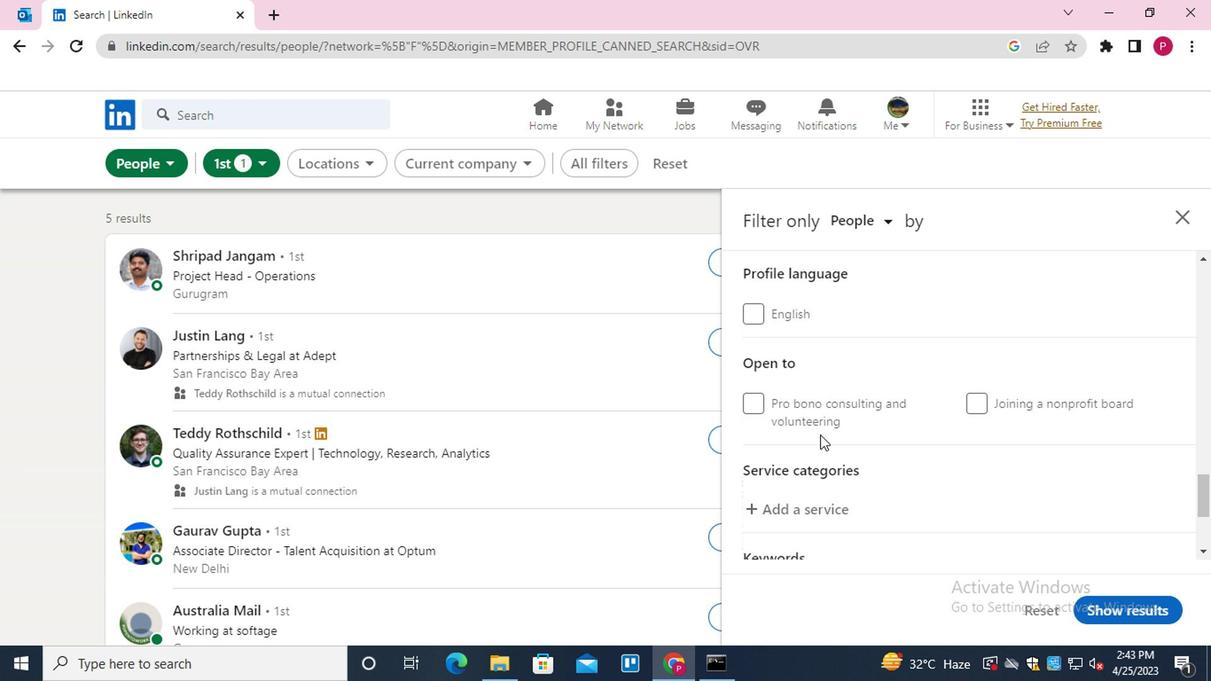 
Action: Mouse scrolled (817, 427) with delta (0, -1)
Screenshot: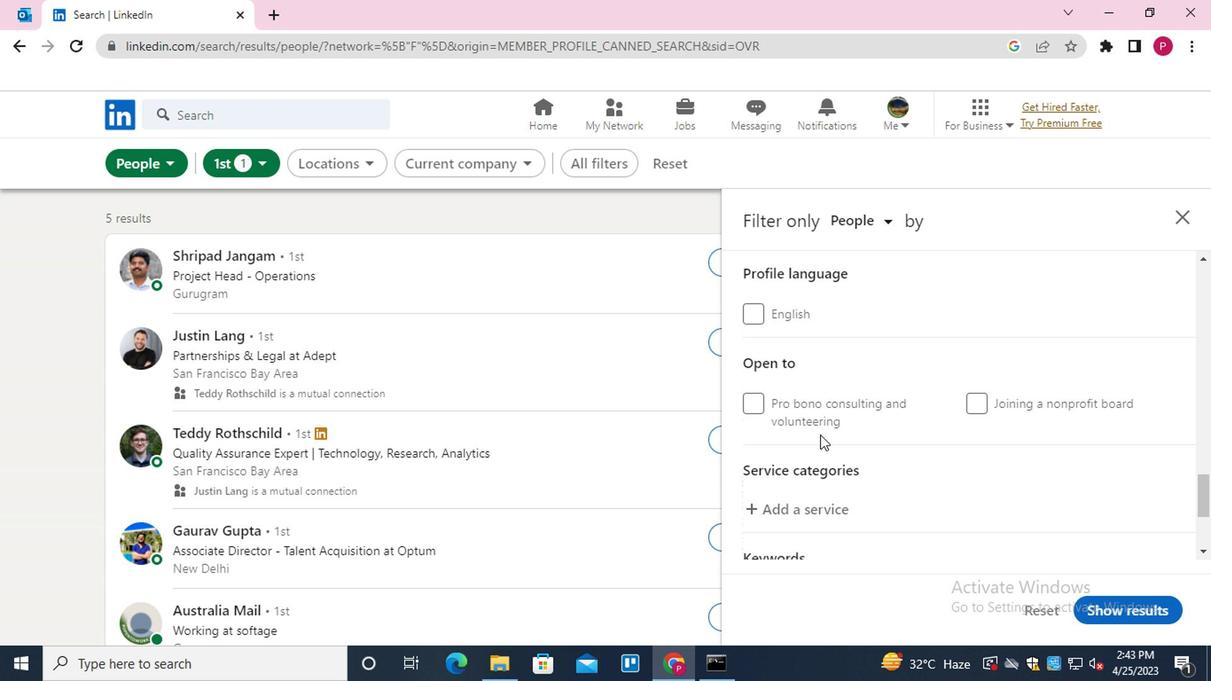 
Action: Mouse moved to (814, 331)
Screenshot: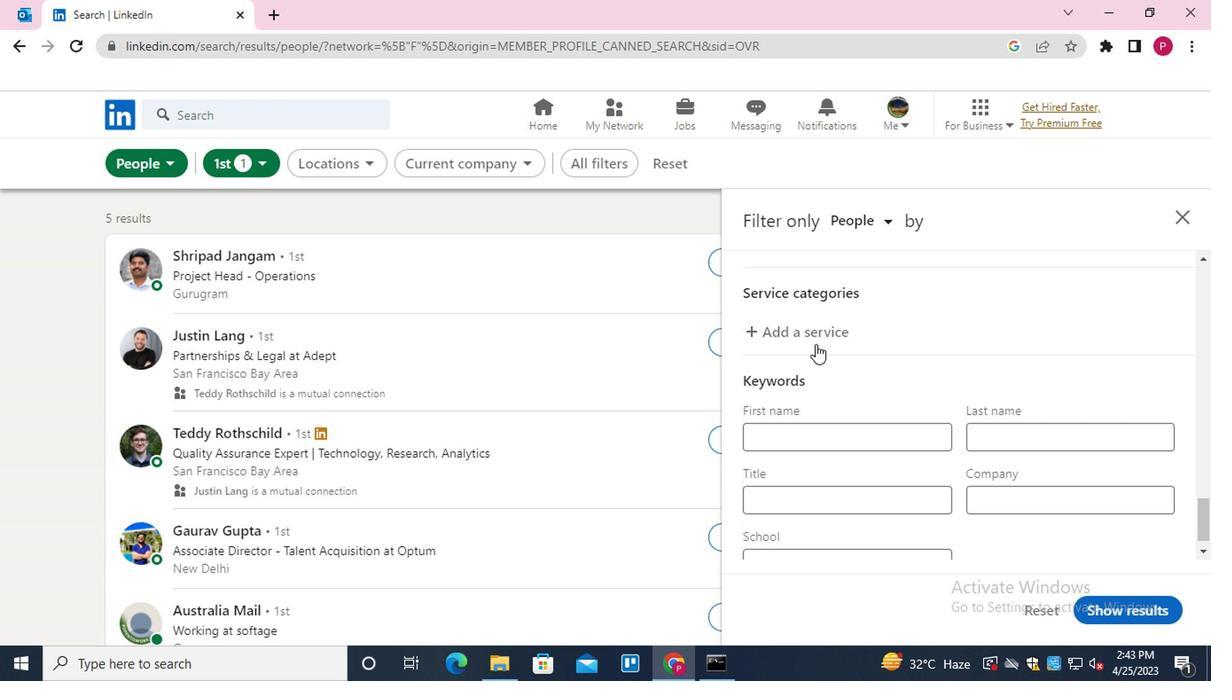
Action: Mouse pressed left at (814, 331)
Screenshot: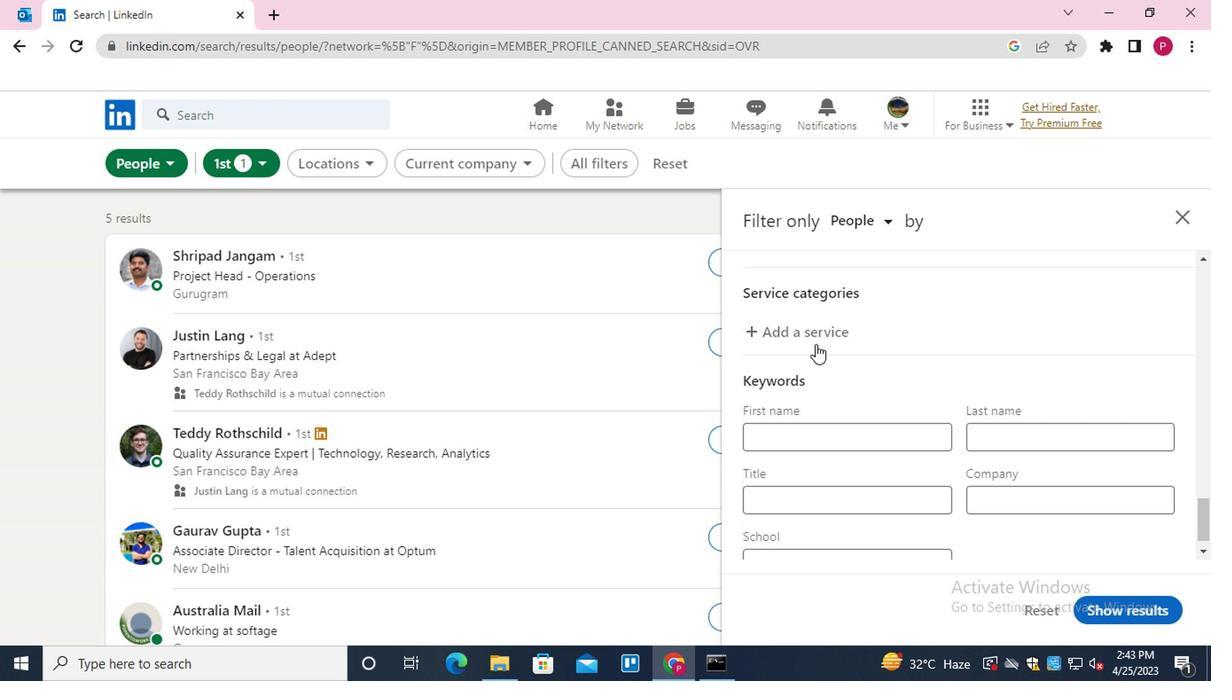 
Action: Key pressed <Key.shift>COPY
Screenshot: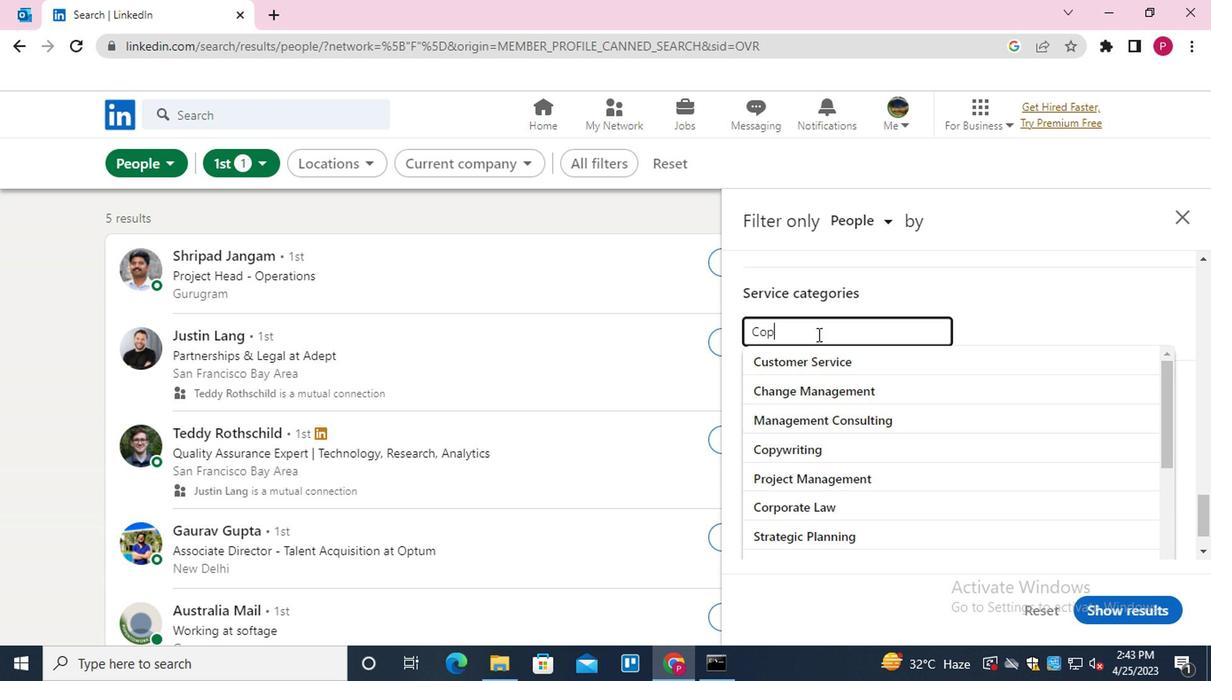 
Action: Mouse moved to (815, 364)
Screenshot: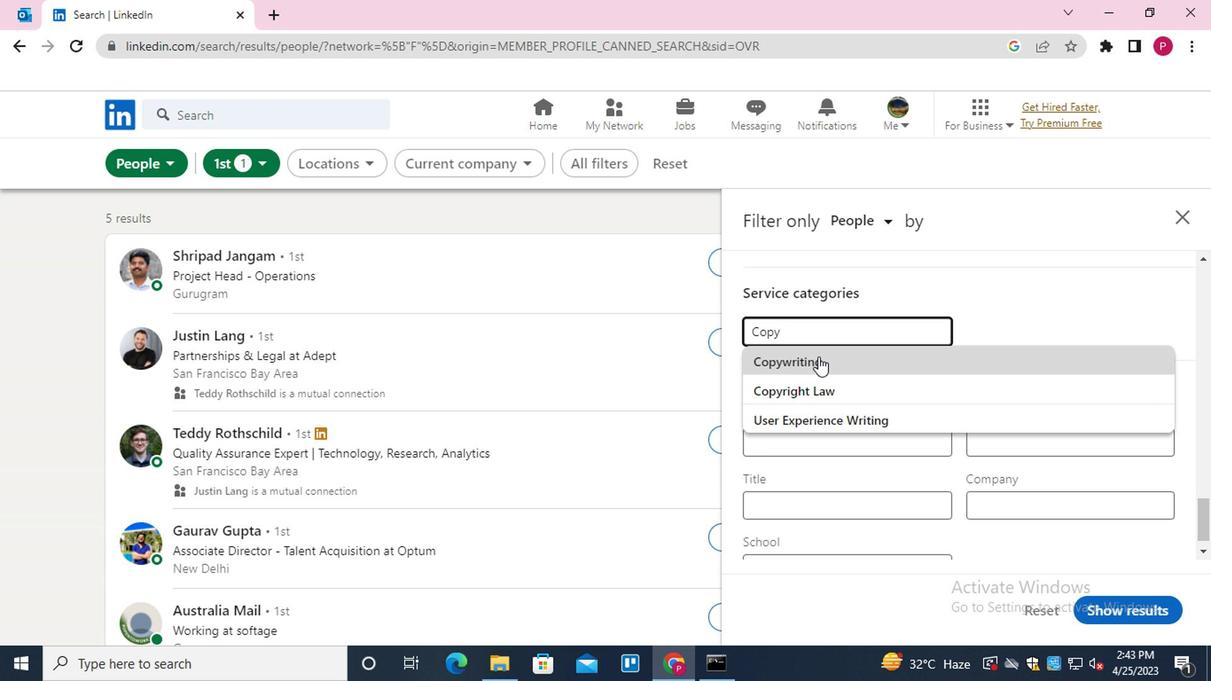 
Action: Mouse pressed left at (815, 364)
Screenshot: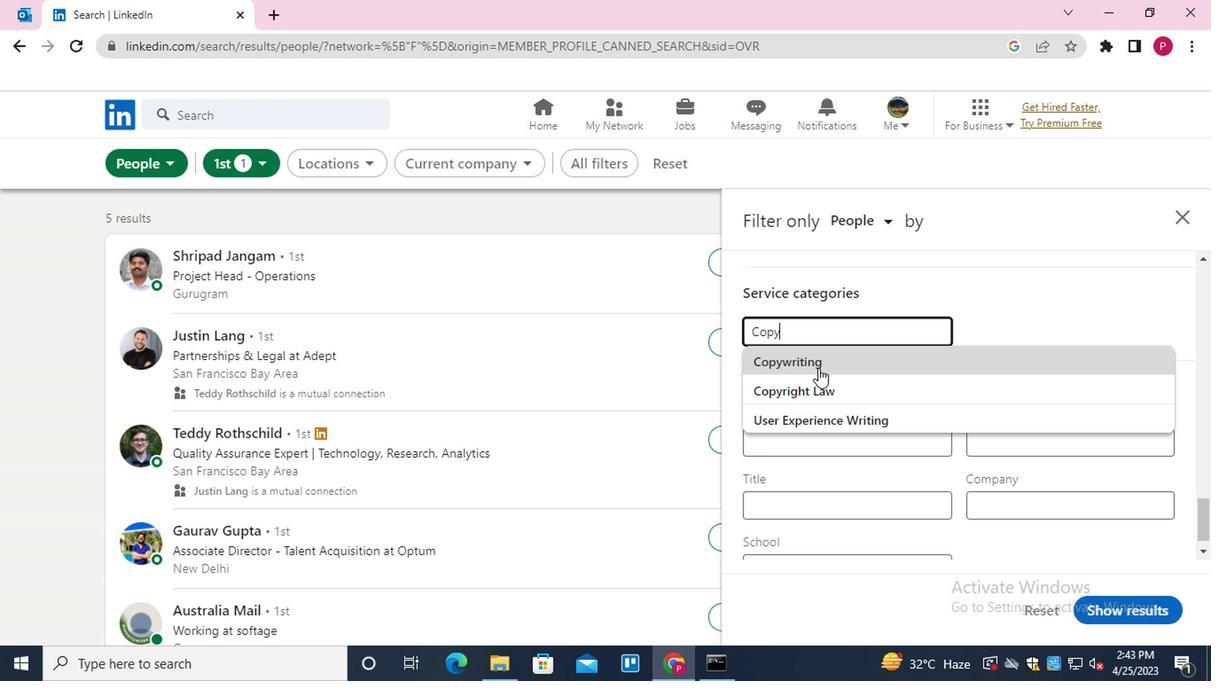
Action: Mouse scrolled (815, 363) with delta (0, 0)
Screenshot: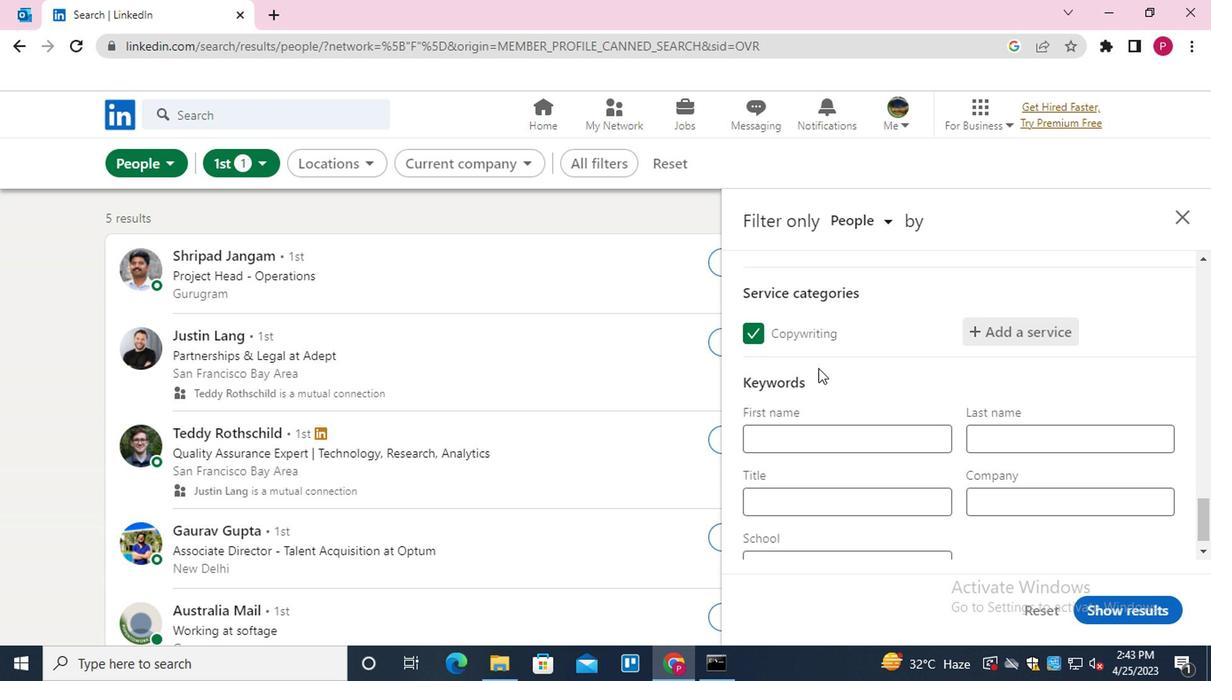 
Action: Mouse moved to (815, 365)
Screenshot: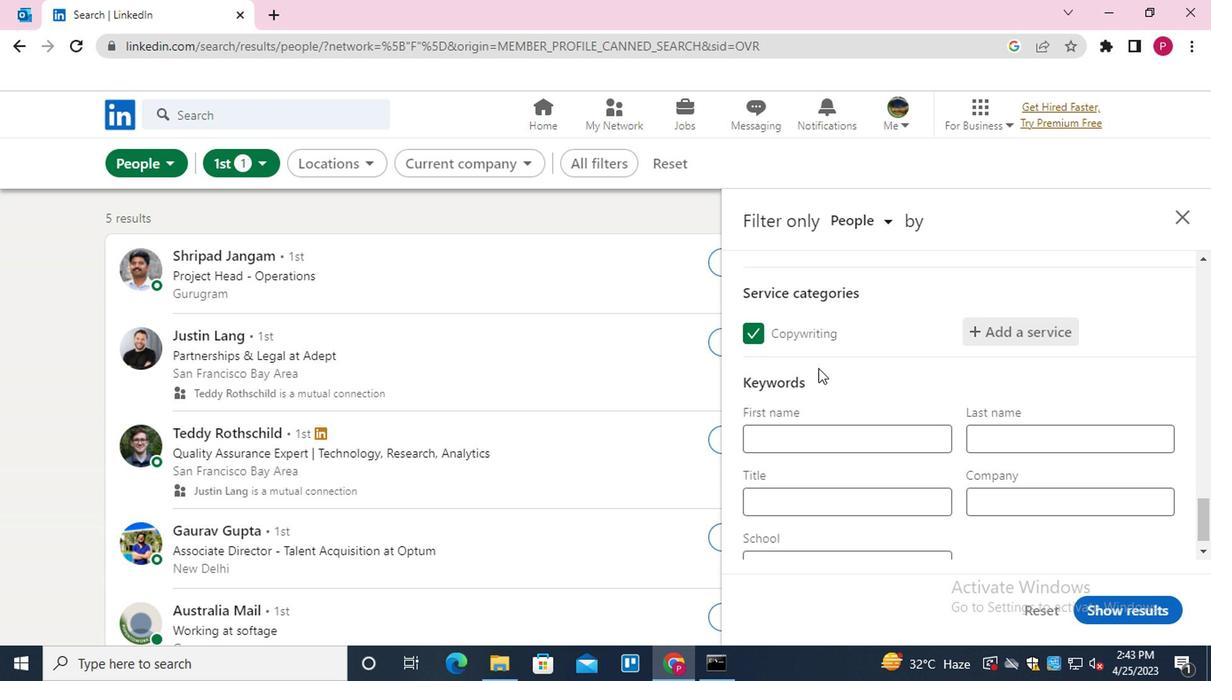 
Action: Mouse scrolled (815, 364) with delta (0, -1)
Screenshot: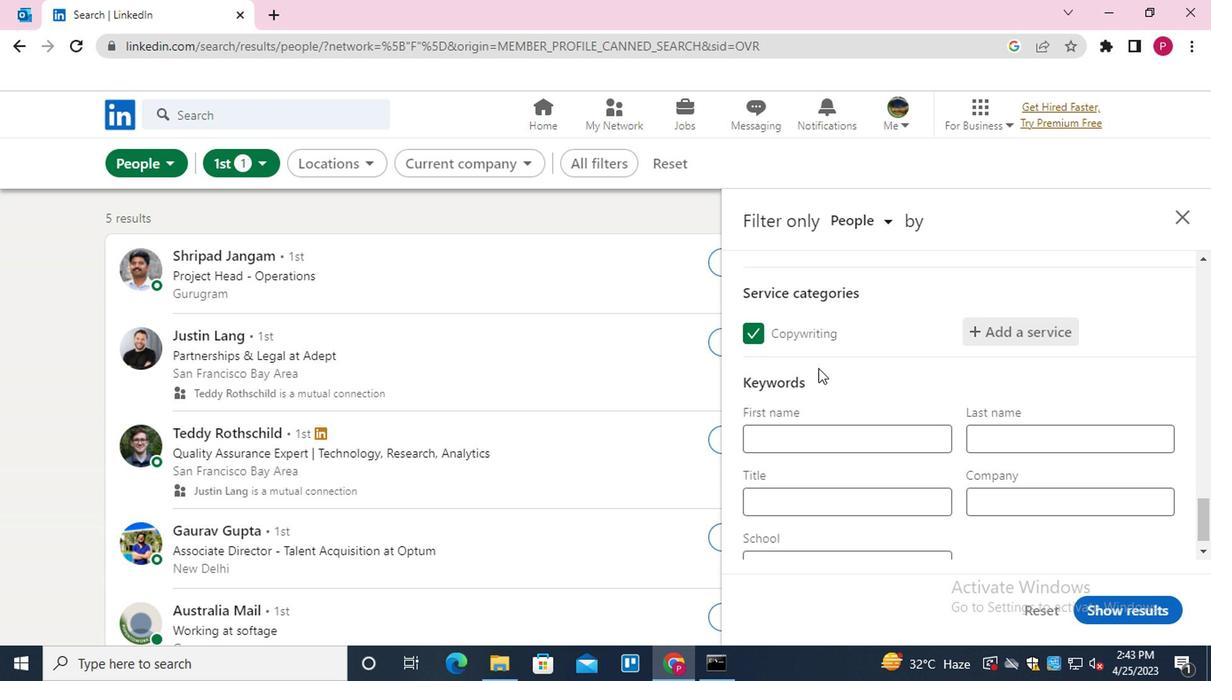 
Action: Mouse moved to (825, 473)
Screenshot: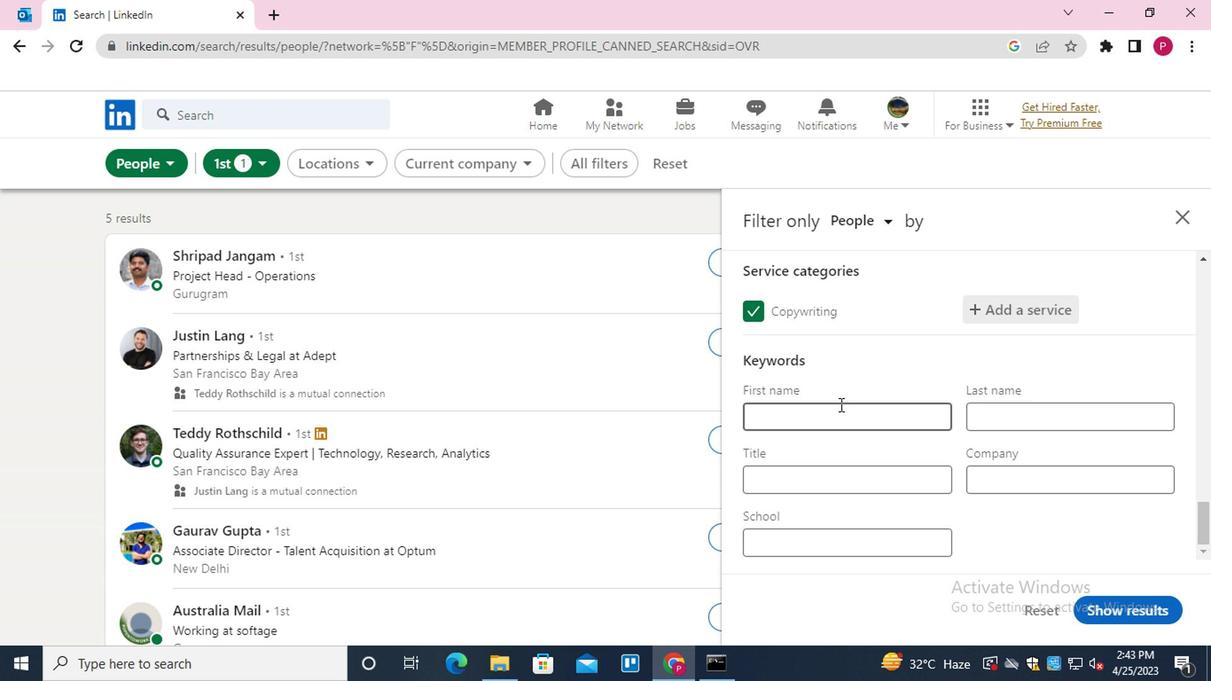 
Action: Mouse pressed left at (825, 473)
Screenshot: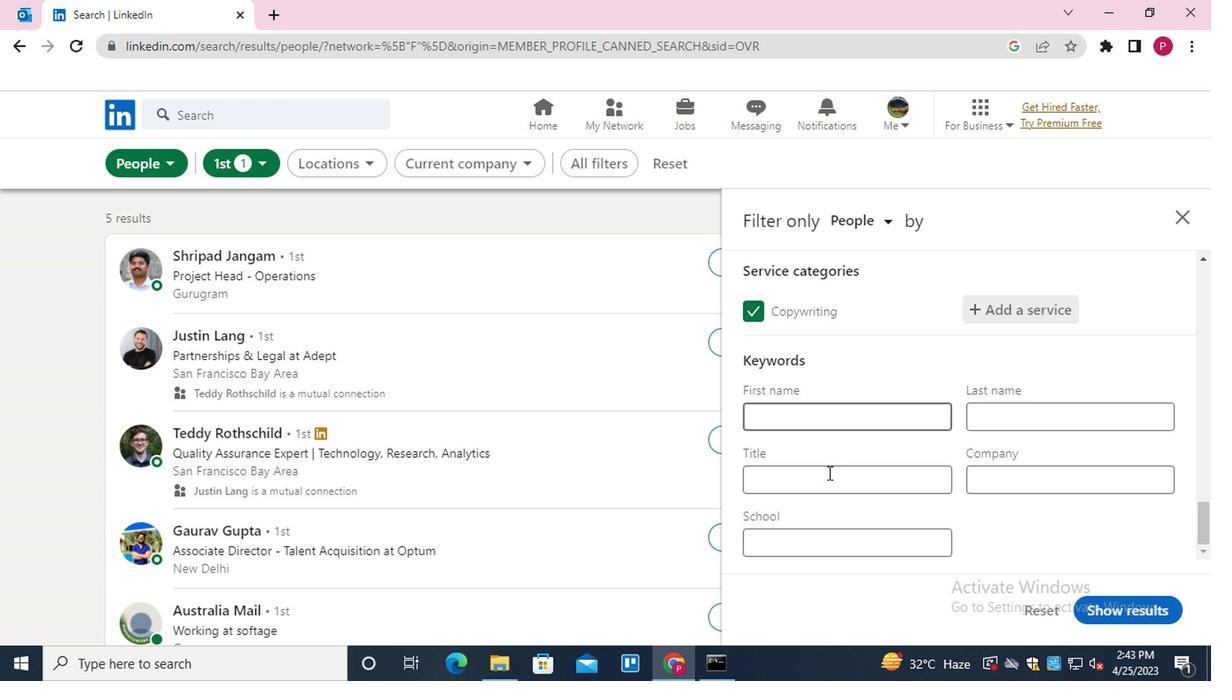 
Action: Key pressed <Key.shift>COUSTMER<Key.space><Key.shift>SERVICE<Key.space><Key.shift>MANAGER
Screenshot: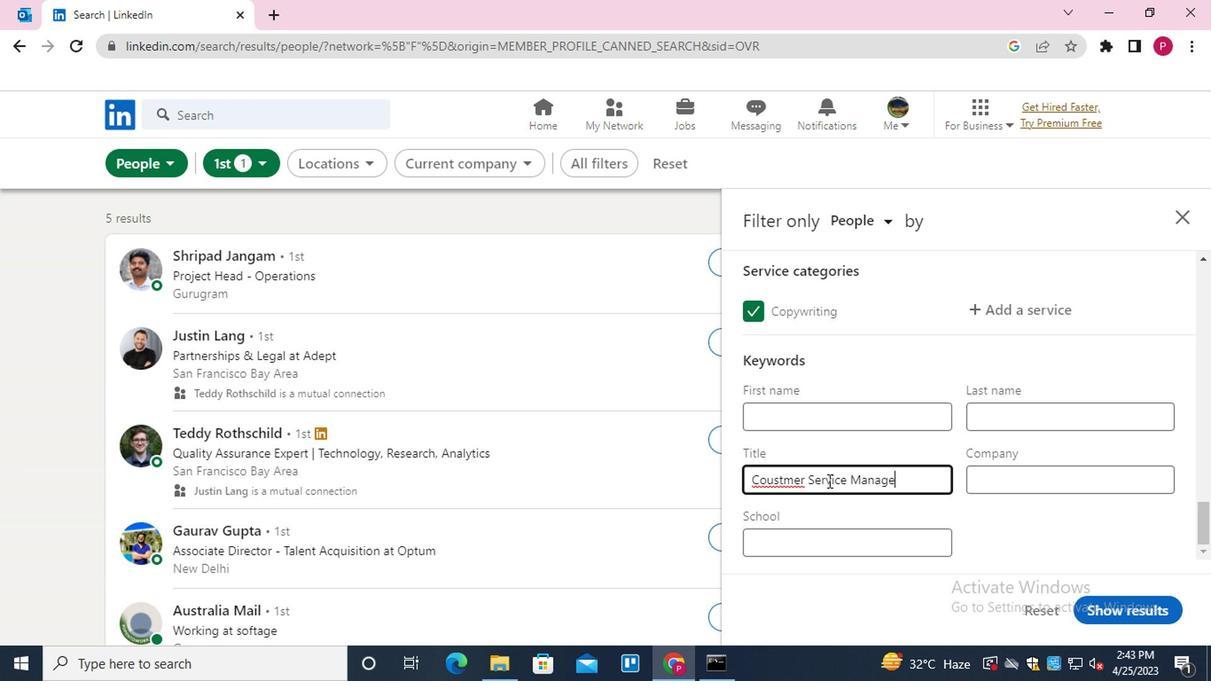 
Action: Mouse moved to (771, 476)
Screenshot: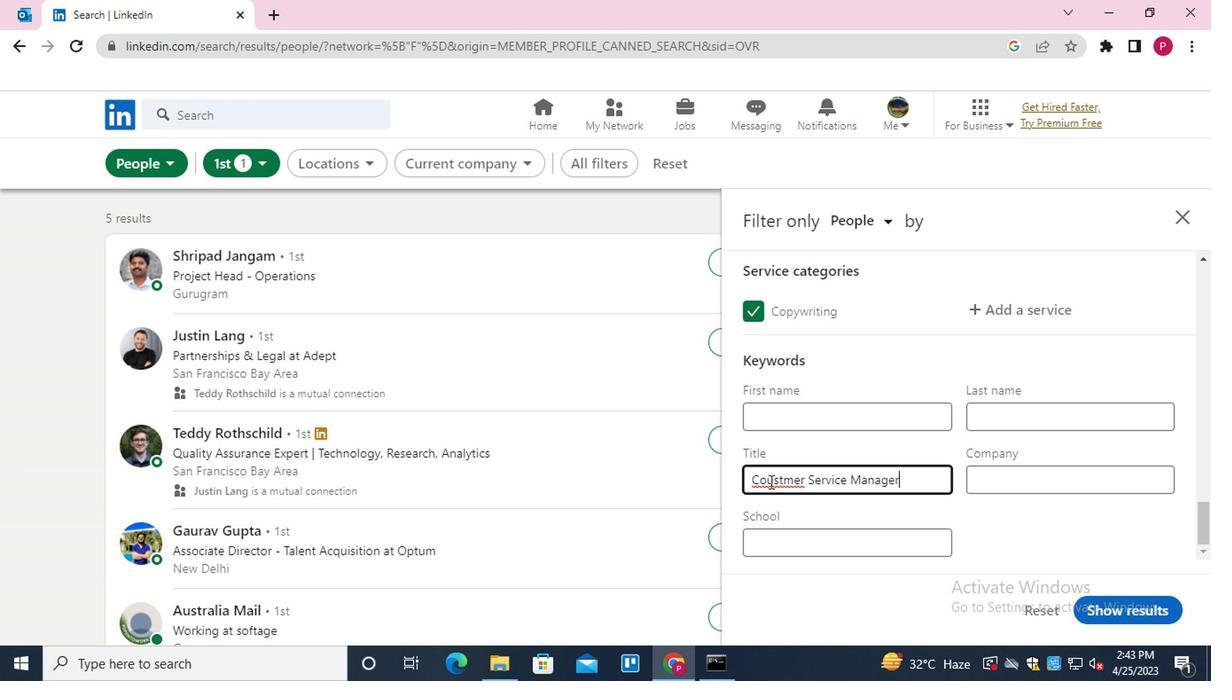 
Action: Mouse pressed left at (771, 476)
Screenshot: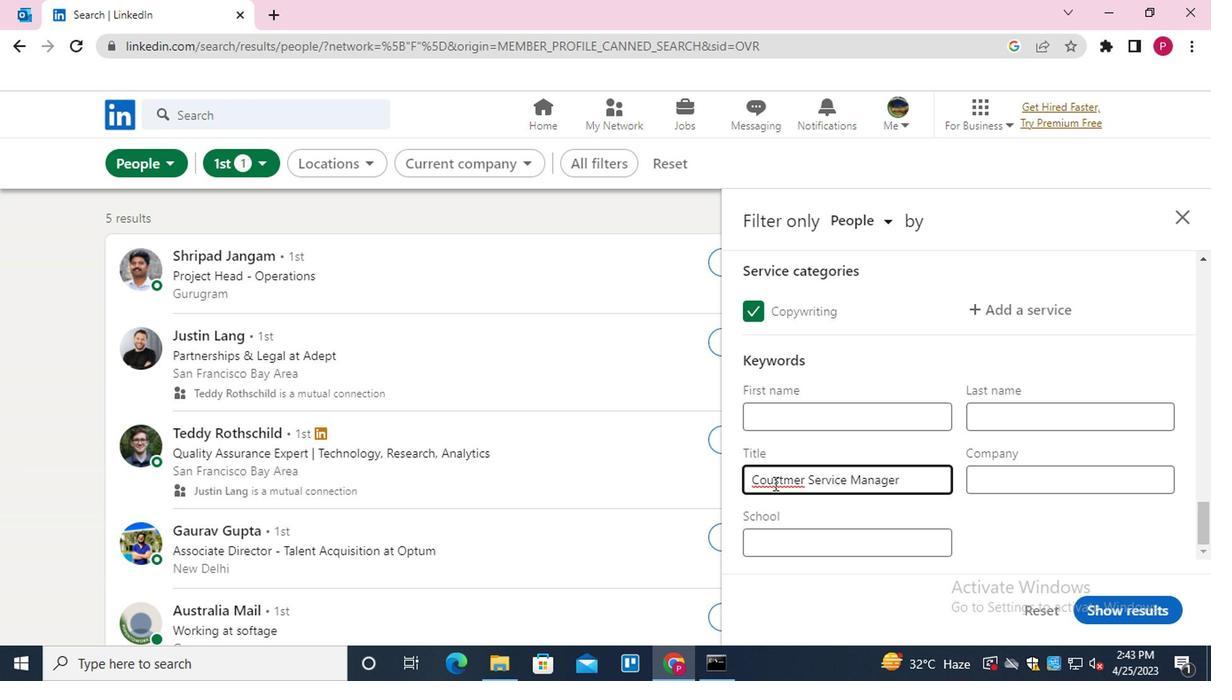 
Action: Mouse moved to (776, 492)
Screenshot: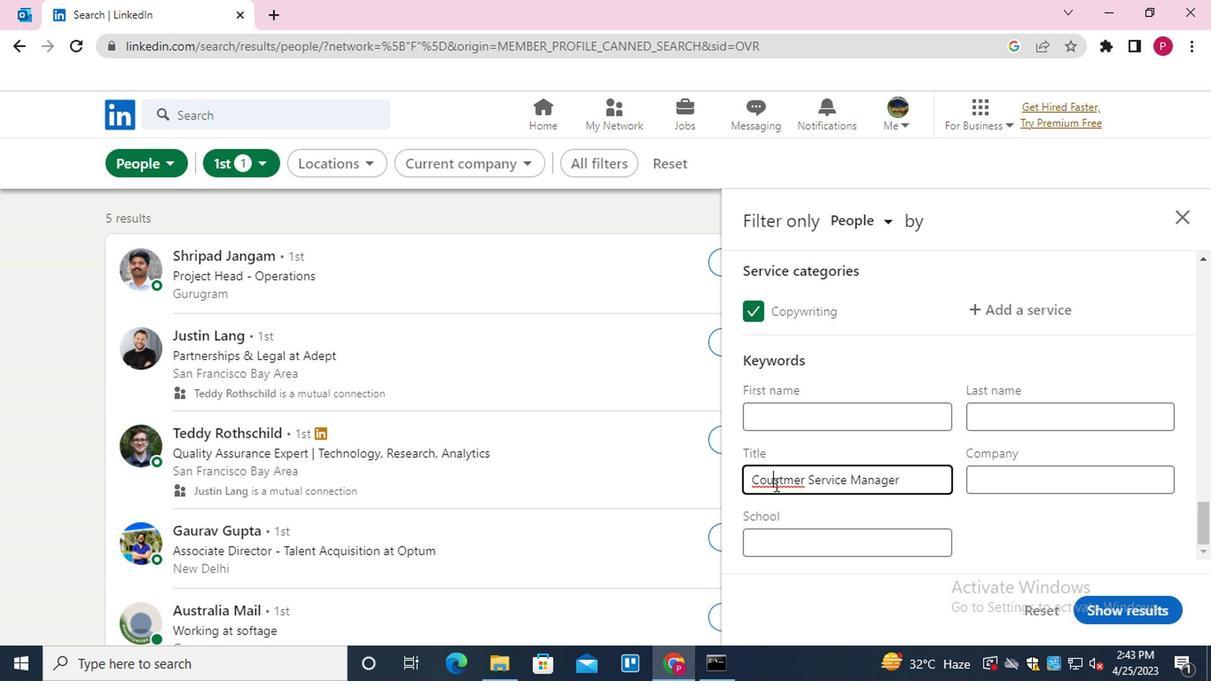
Action: Key pressed <Key.backspace><Key.right><Key.right>U<Key.right><Key.right><Key.right><Key.right><Key.right><Key.right><Key.right><Key.right><Key.right>
Screenshot: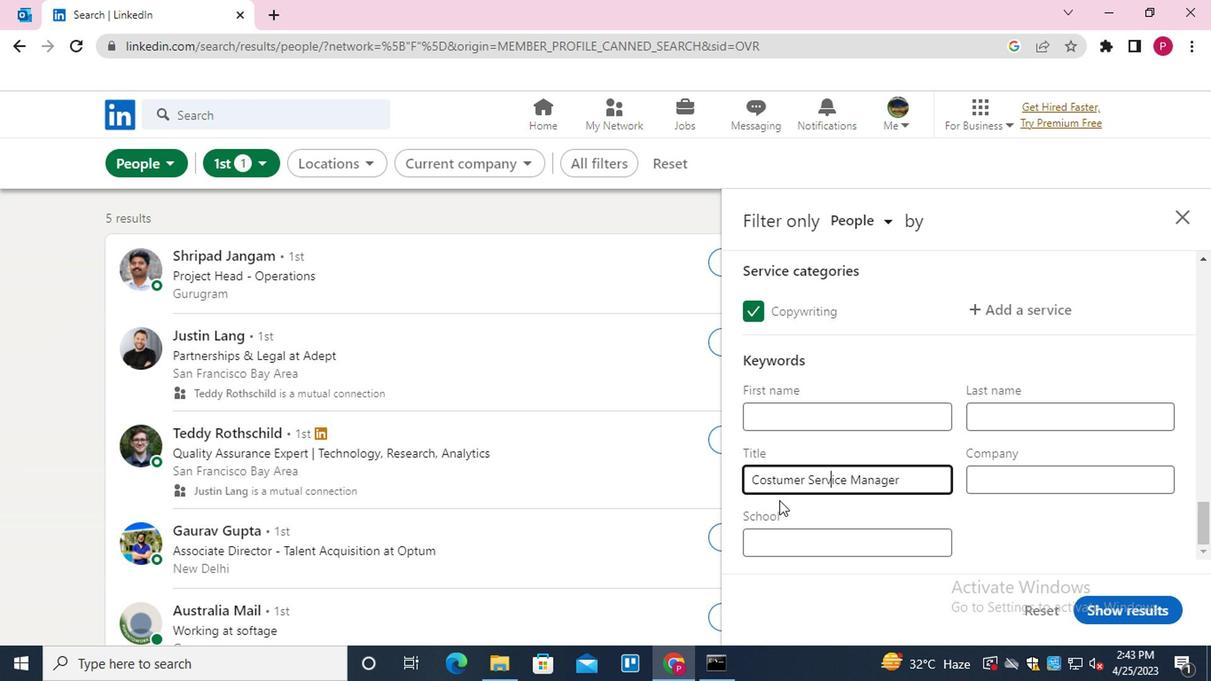 
Action: Mouse moved to (1091, 593)
Screenshot: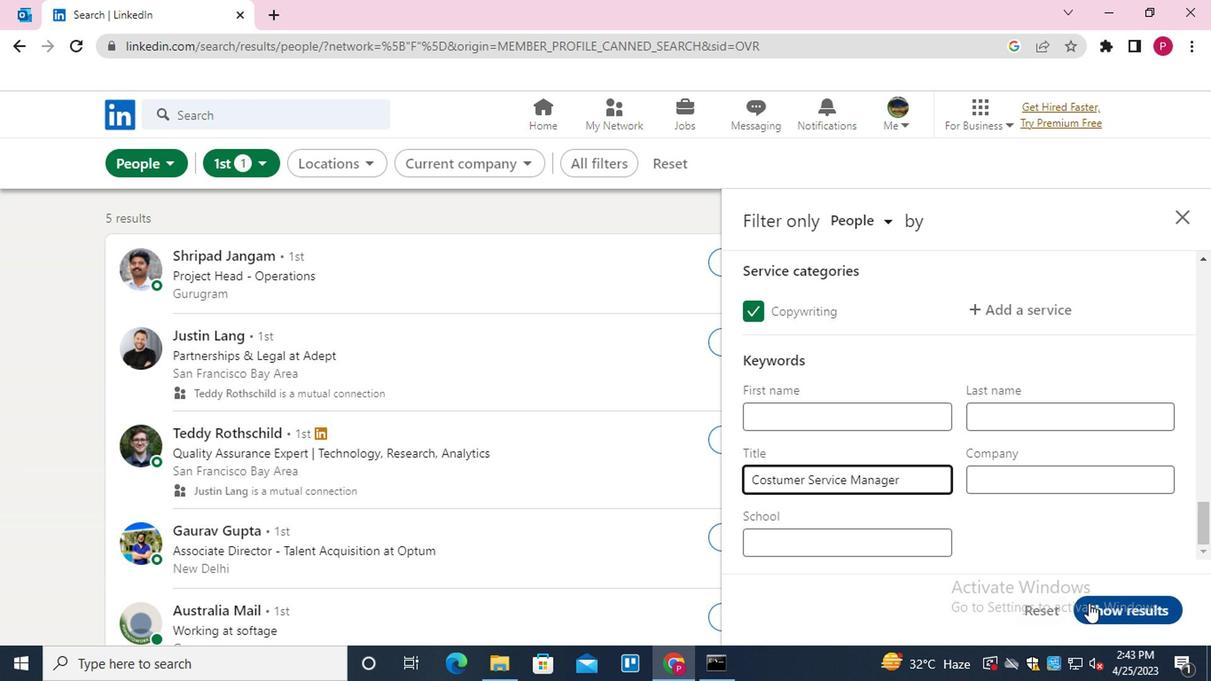 
Action: Mouse pressed left at (1091, 593)
Screenshot: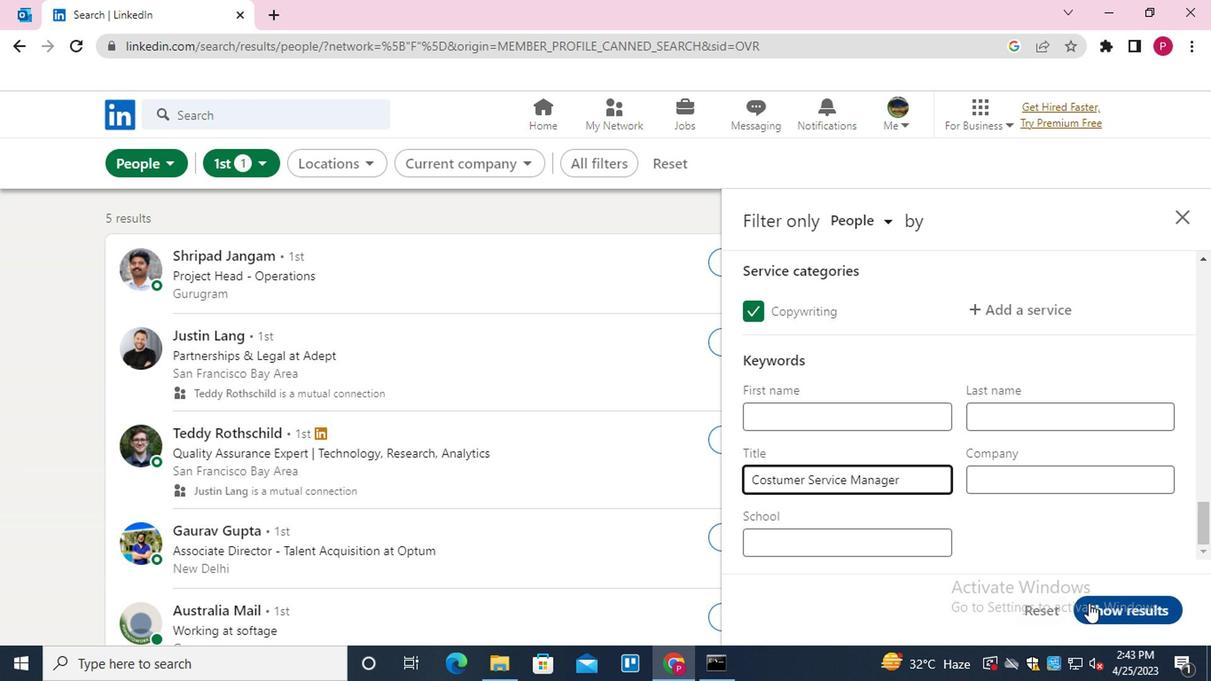 
Action: Mouse moved to (546, 365)
Screenshot: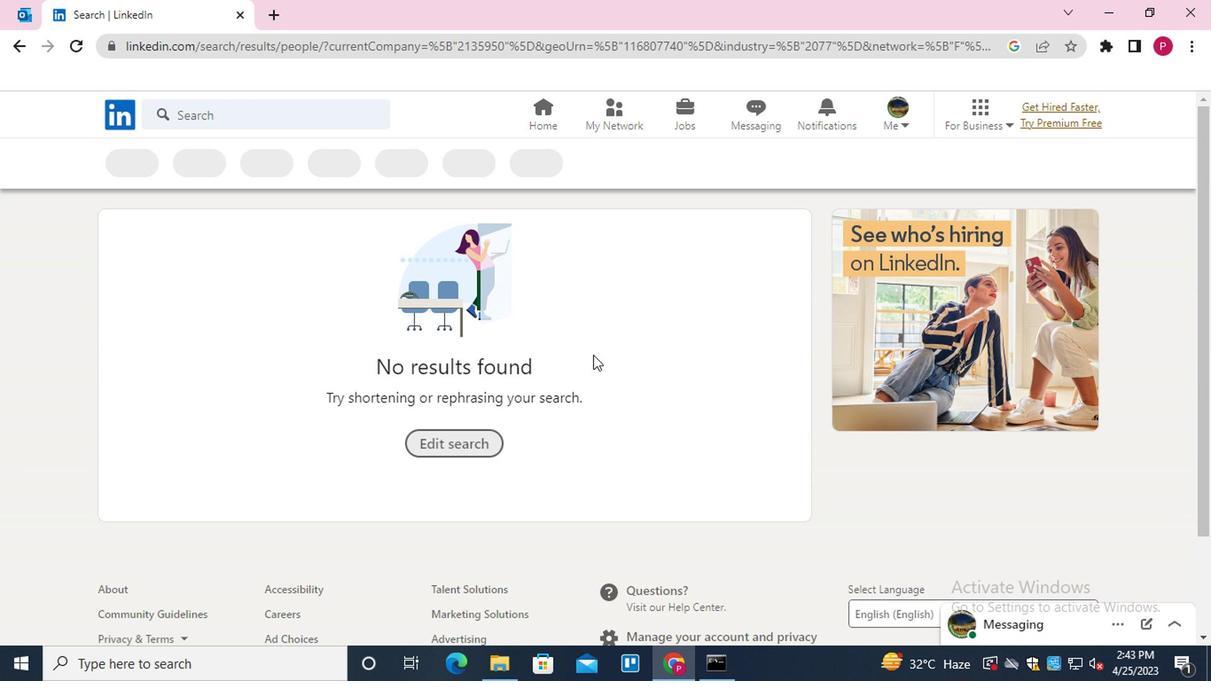
